 Task: Look for space in Deoli, India from 22nd June, 2023 to 30th June, 2023 for 2 adults in price range Rs.7000 to Rs.15000. Place can be entire place with 1  bedroom having 1 bed and 1 bathroom. Property type can be house, flat, guest house, hotel. Booking option can be shelf check-in. Required host language is English.
Action: Mouse moved to (541, 134)
Screenshot: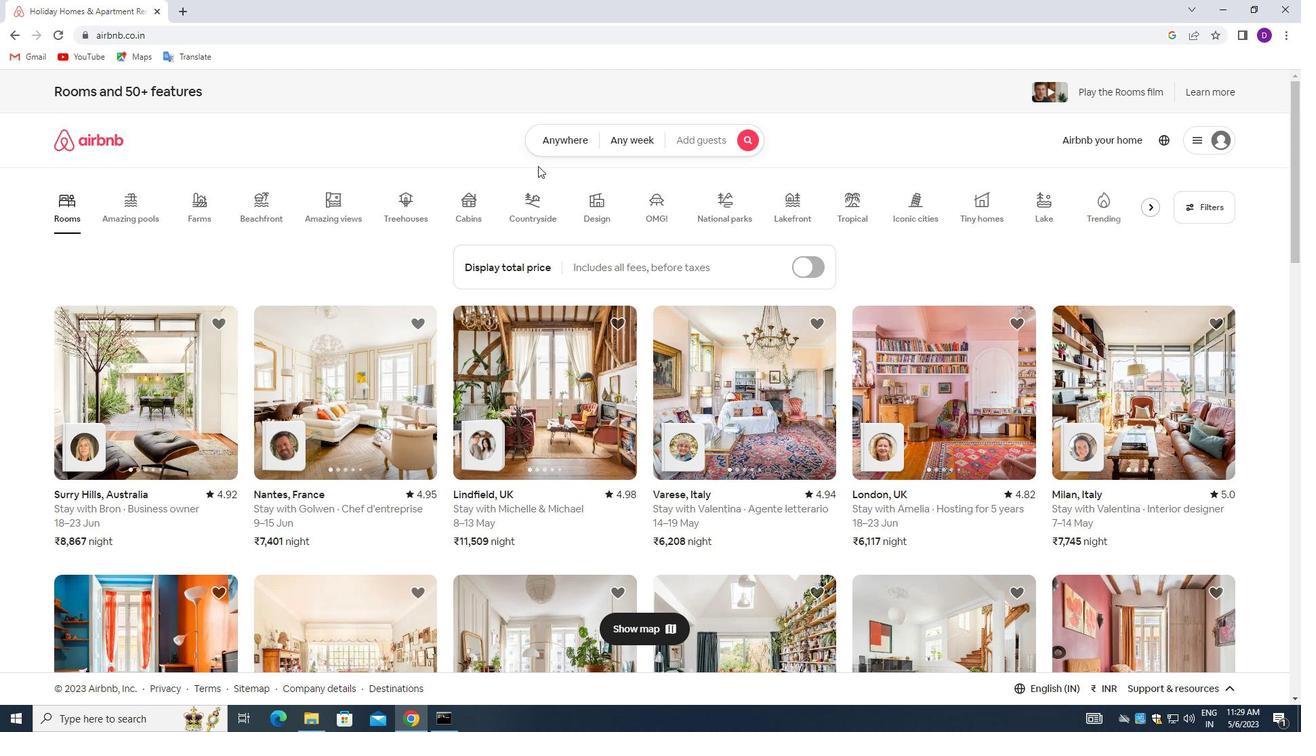 
Action: Mouse pressed left at (541, 134)
Screenshot: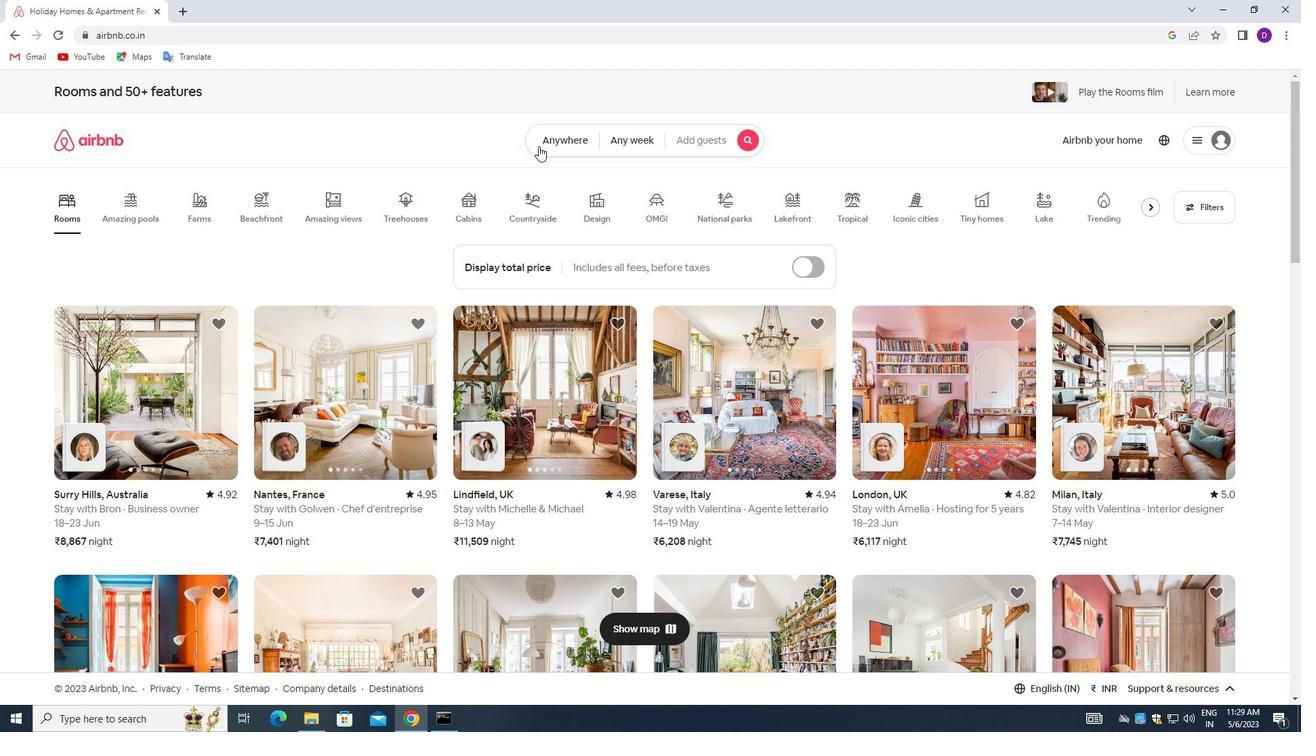 
Action: Mouse moved to (516, 184)
Screenshot: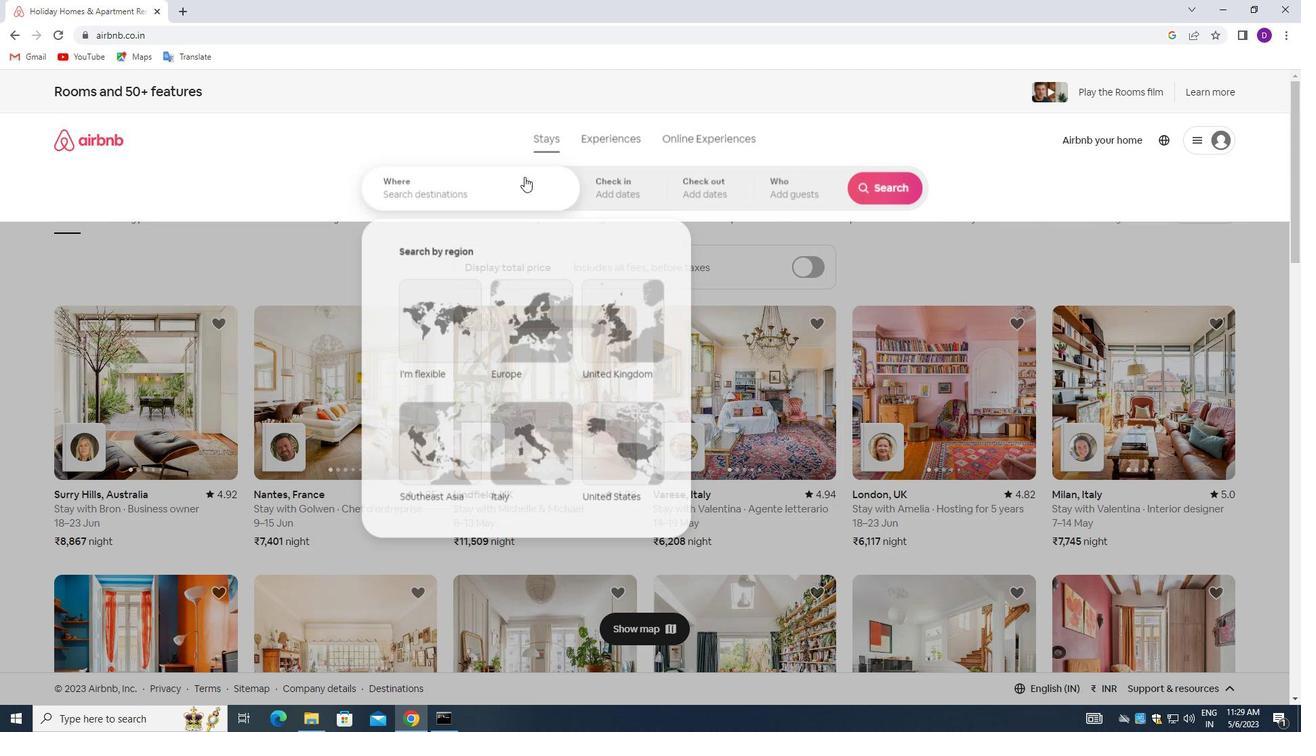 
Action: Mouse pressed left at (516, 184)
Screenshot: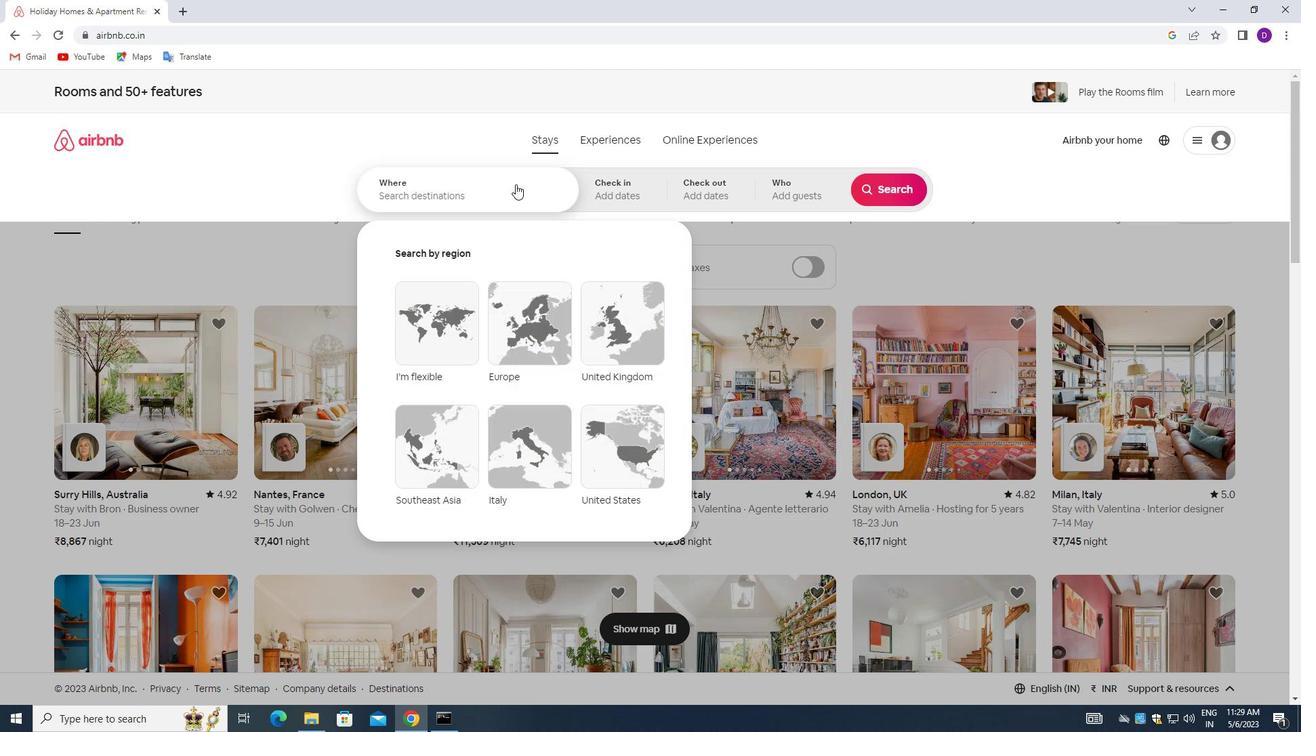 
Action: Mouse moved to (221, 316)
Screenshot: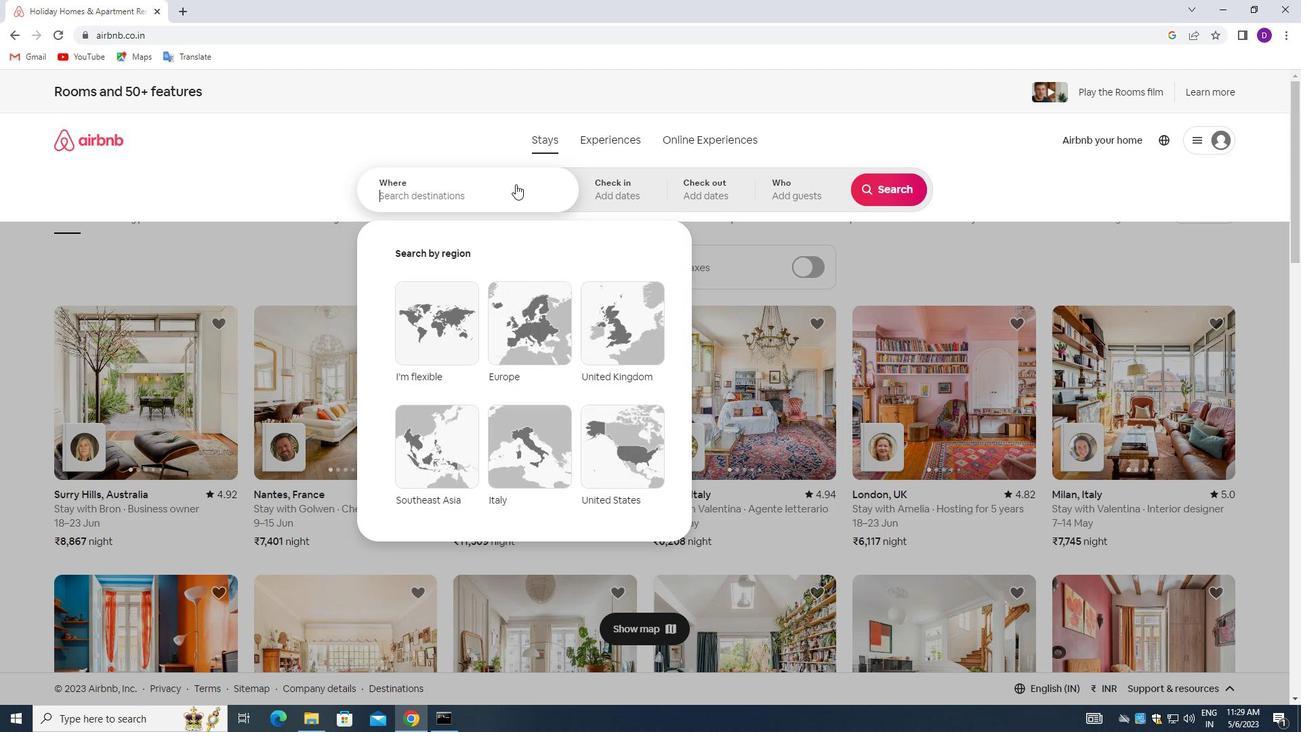 
Action: Key pressed <Key.shift_r>Deoli,<Key.space><Key.shift>INDIA<Key.enter>
Screenshot: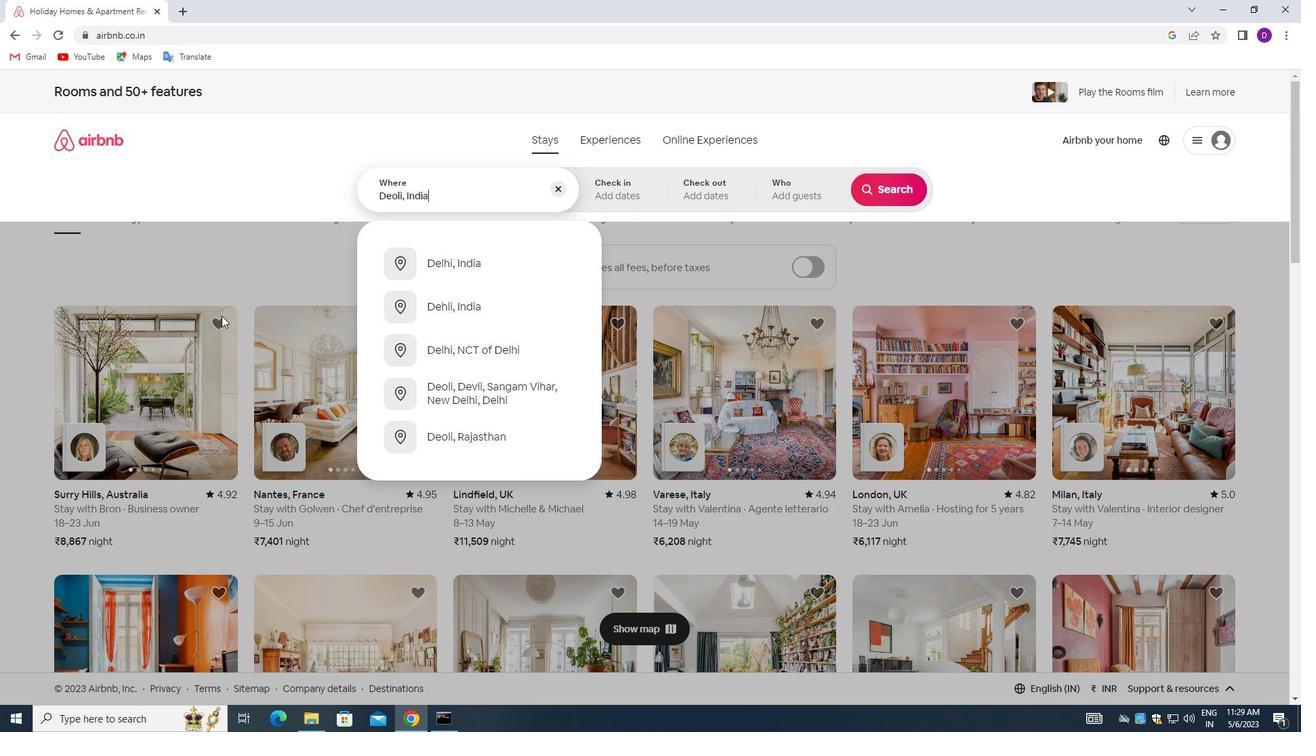 
Action: Mouse moved to (814, 448)
Screenshot: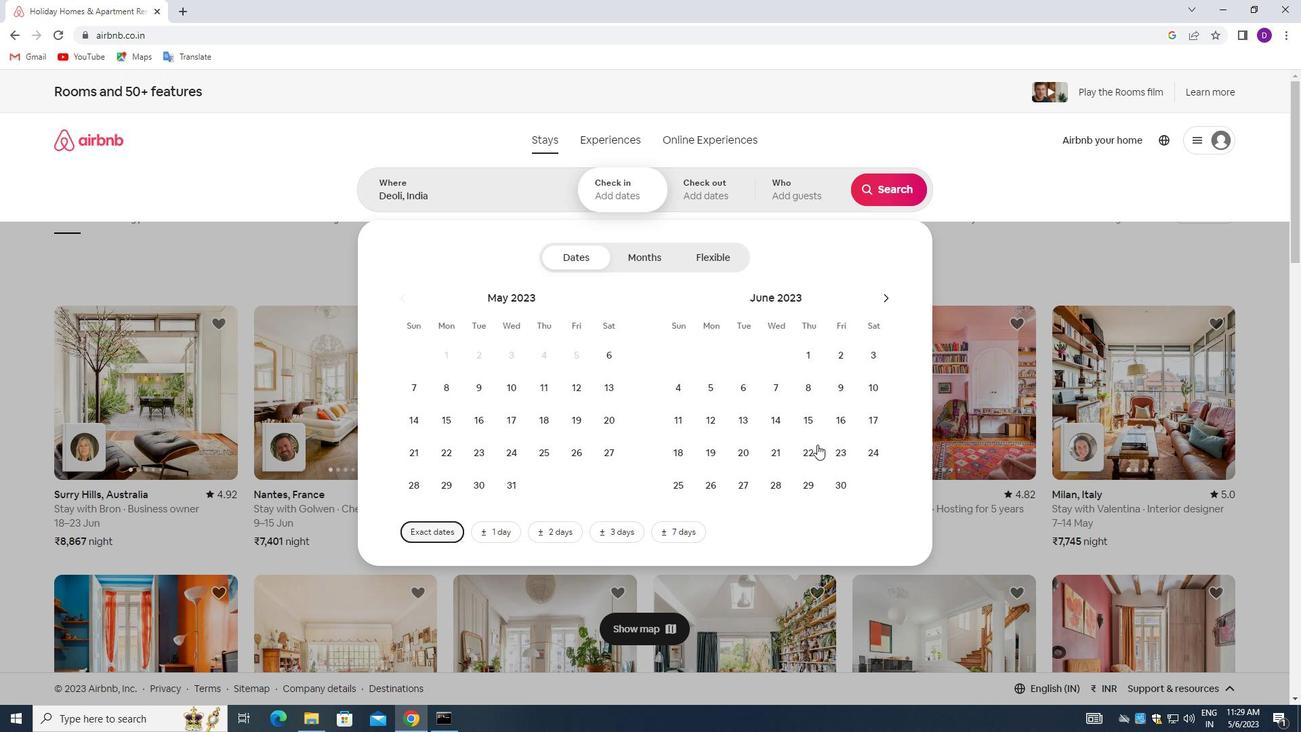 
Action: Mouse pressed left at (814, 448)
Screenshot: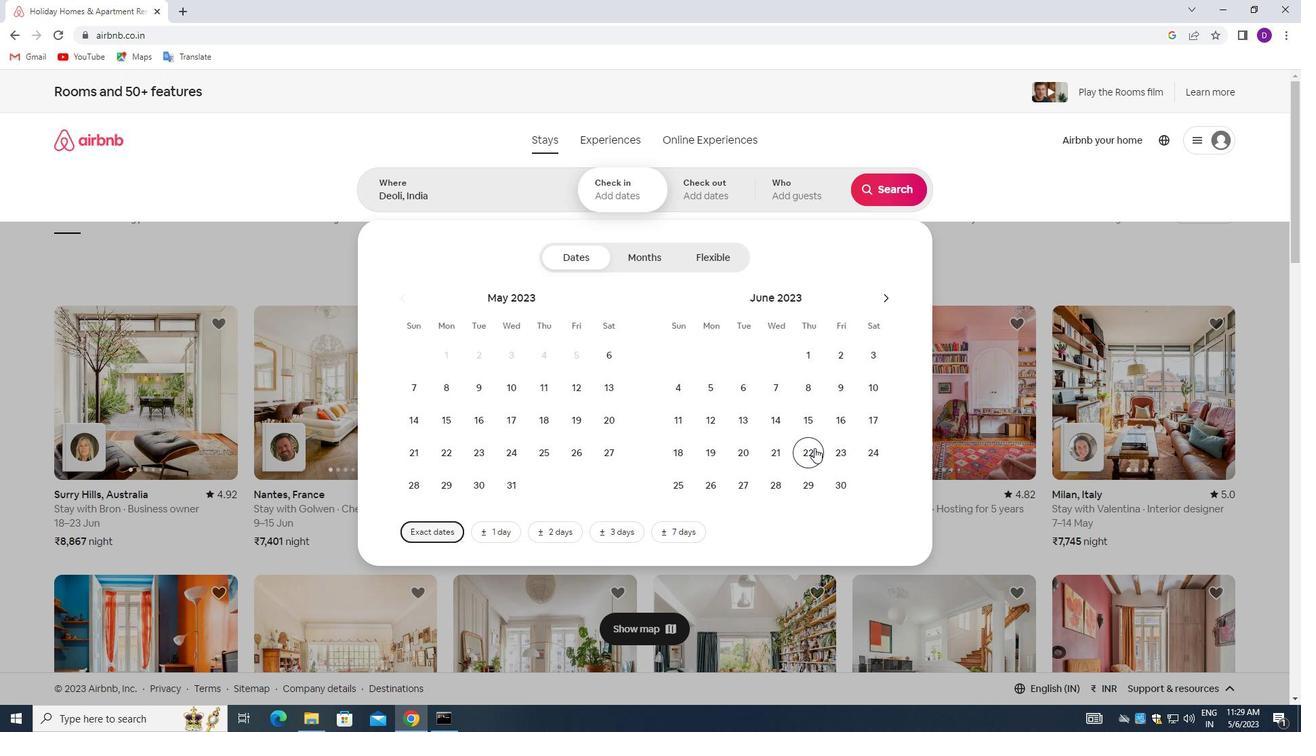 
Action: Mouse moved to (840, 479)
Screenshot: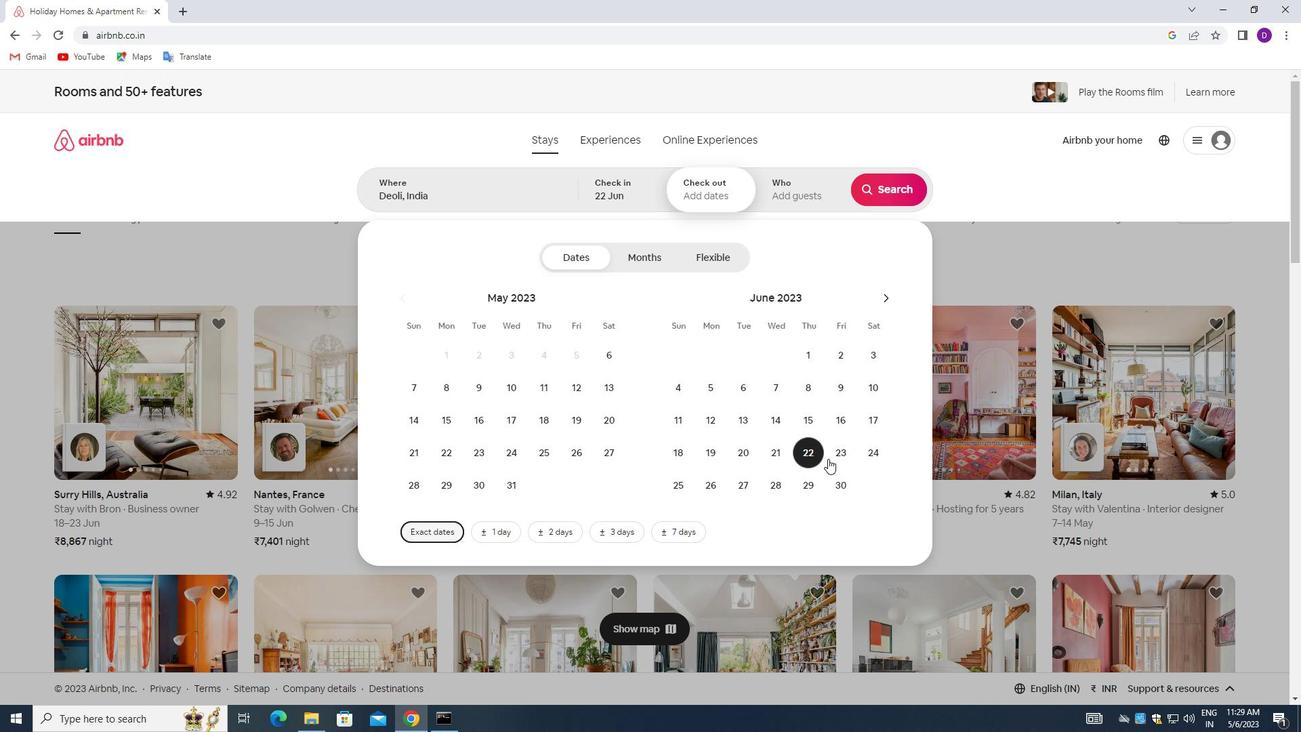 
Action: Mouse pressed left at (840, 479)
Screenshot: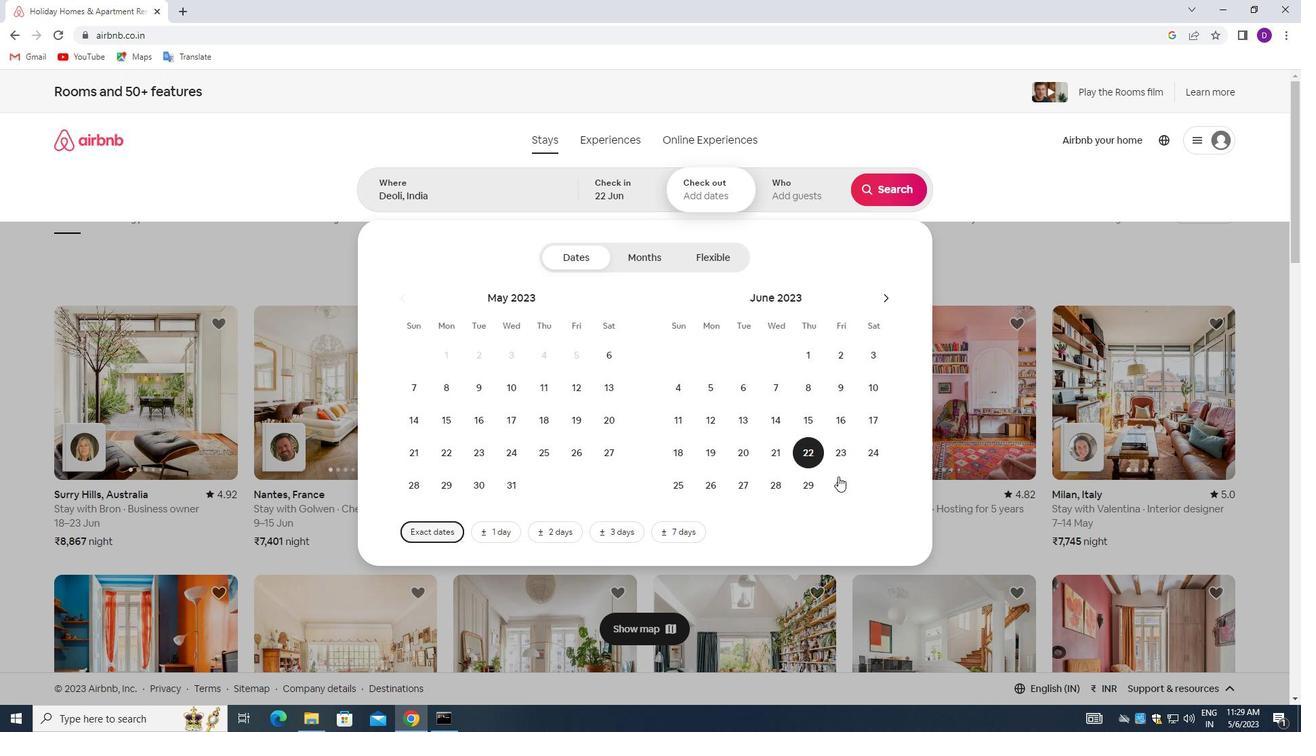 
Action: Mouse moved to (785, 200)
Screenshot: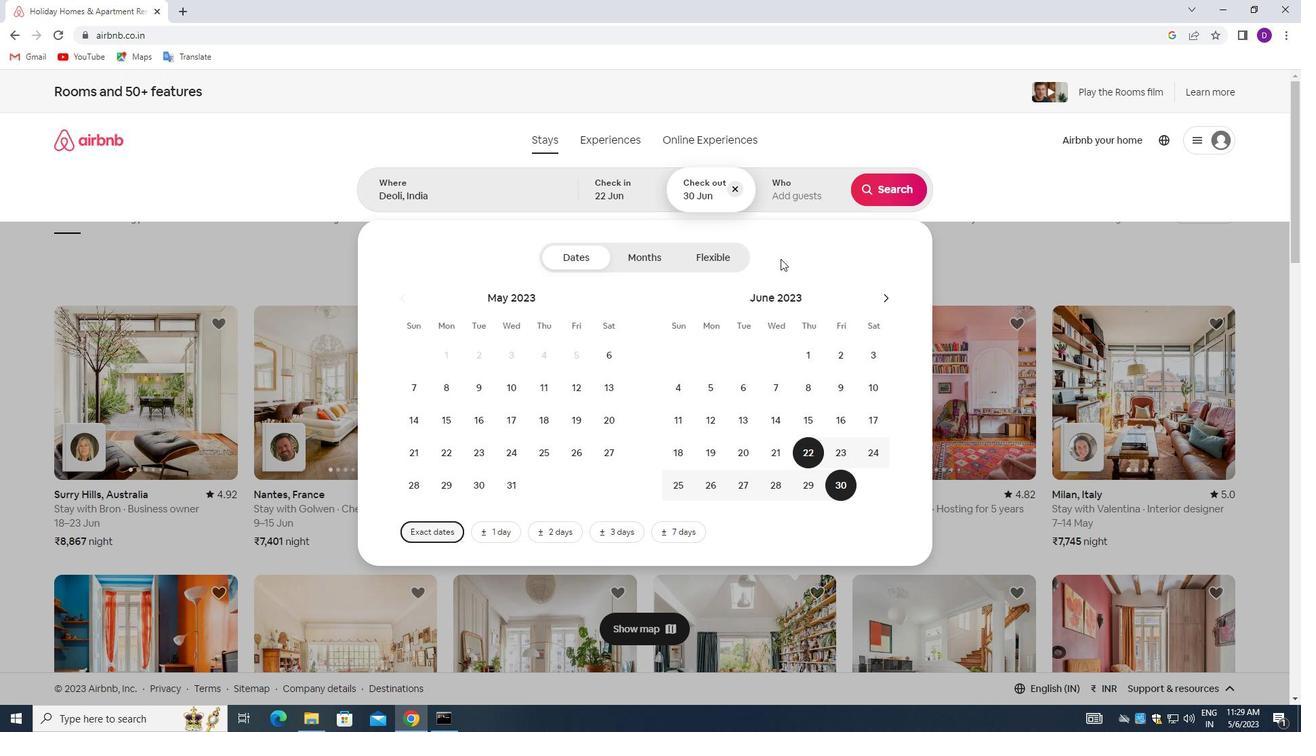 
Action: Mouse pressed left at (785, 200)
Screenshot: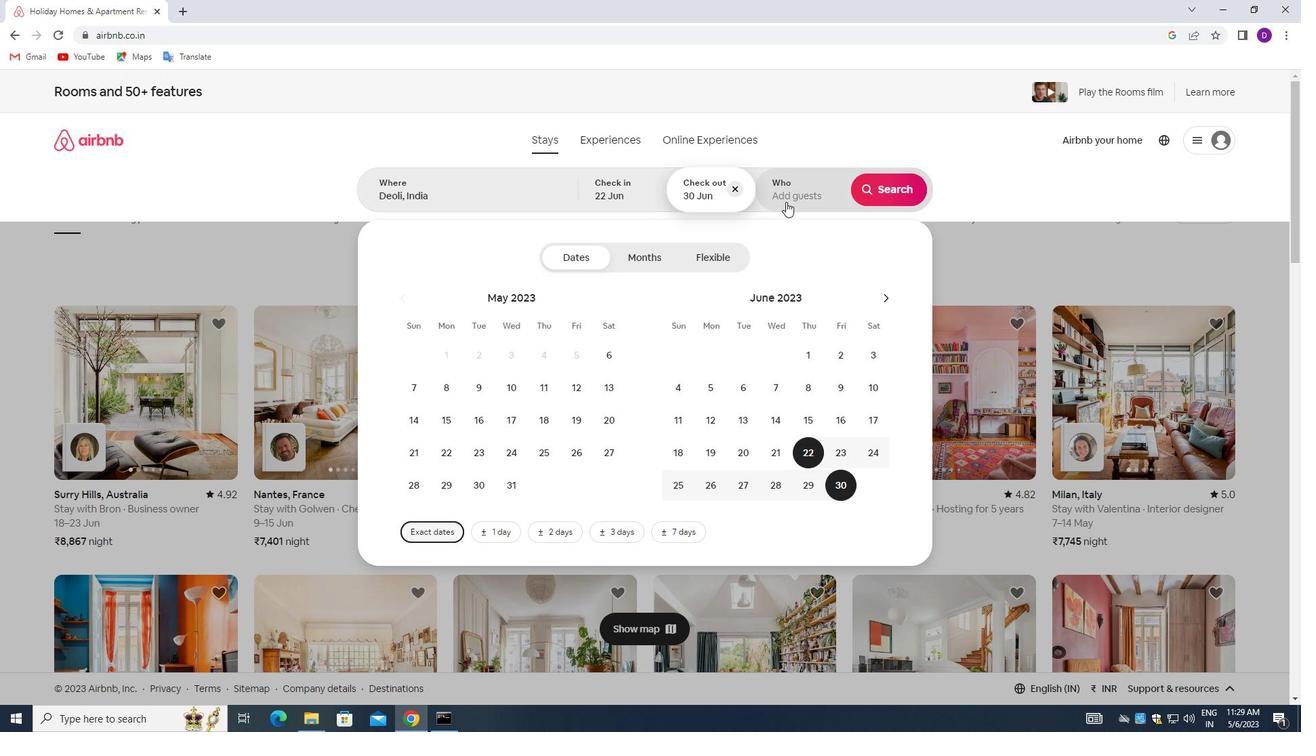 
Action: Mouse moved to (897, 261)
Screenshot: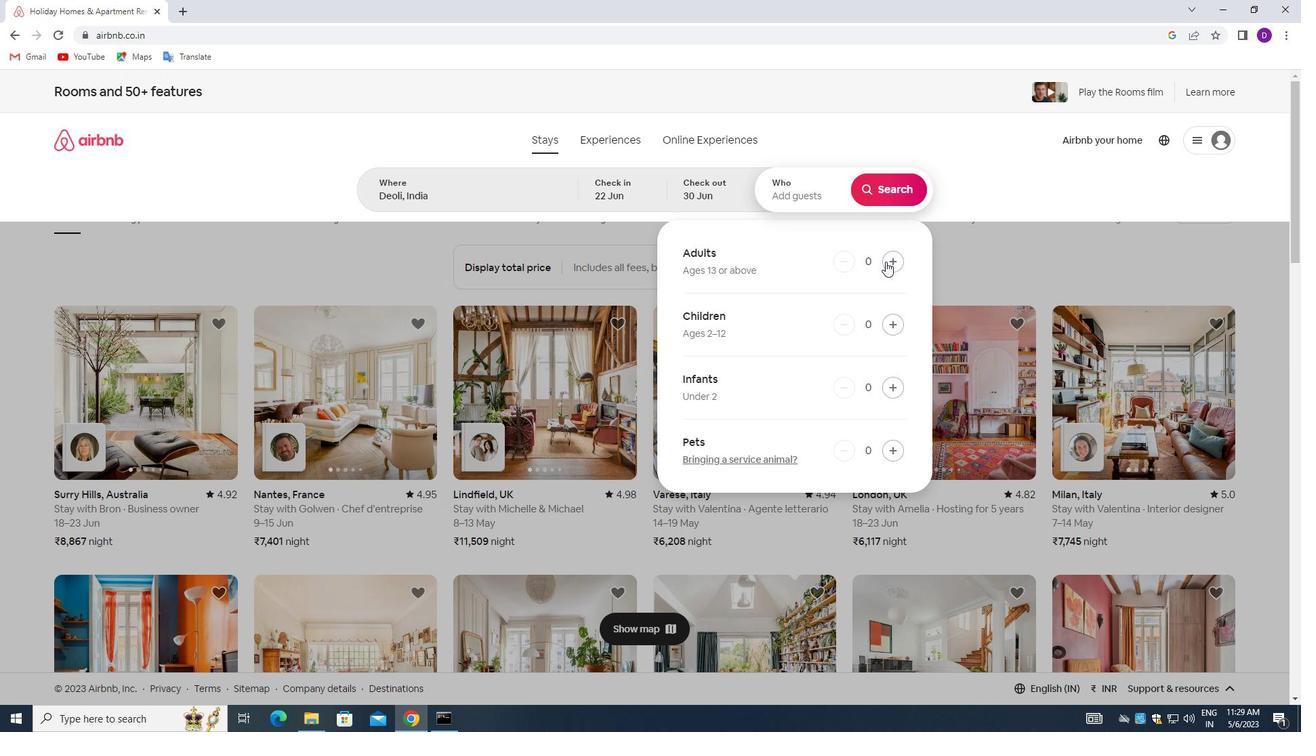 
Action: Mouse pressed left at (897, 261)
Screenshot: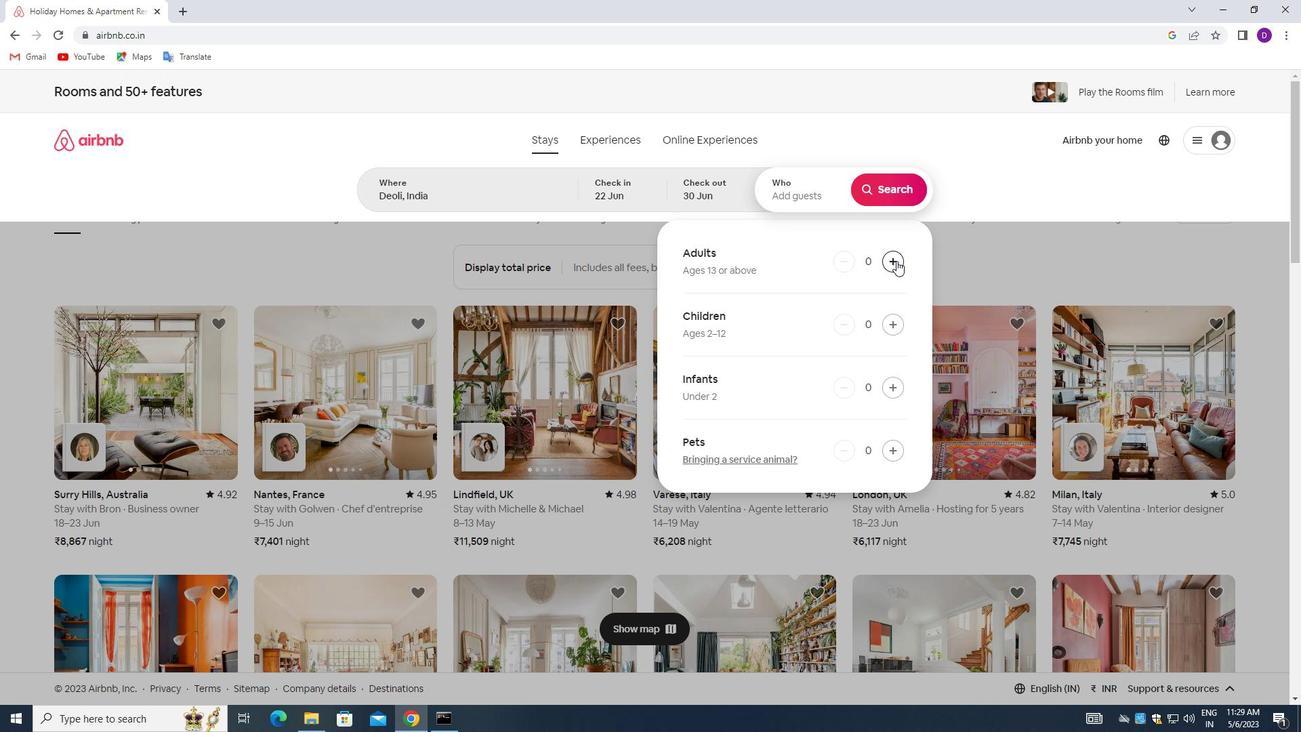 
Action: Mouse pressed left at (897, 261)
Screenshot: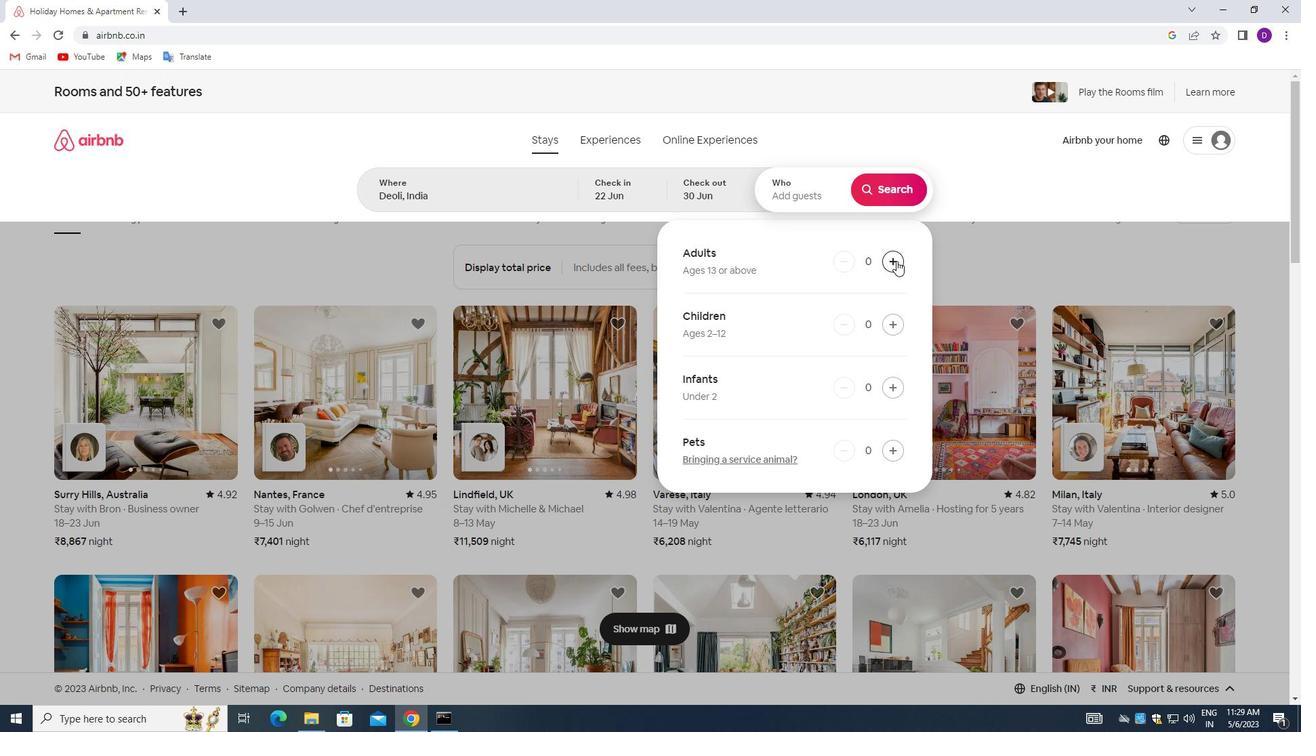 
Action: Mouse moved to (893, 179)
Screenshot: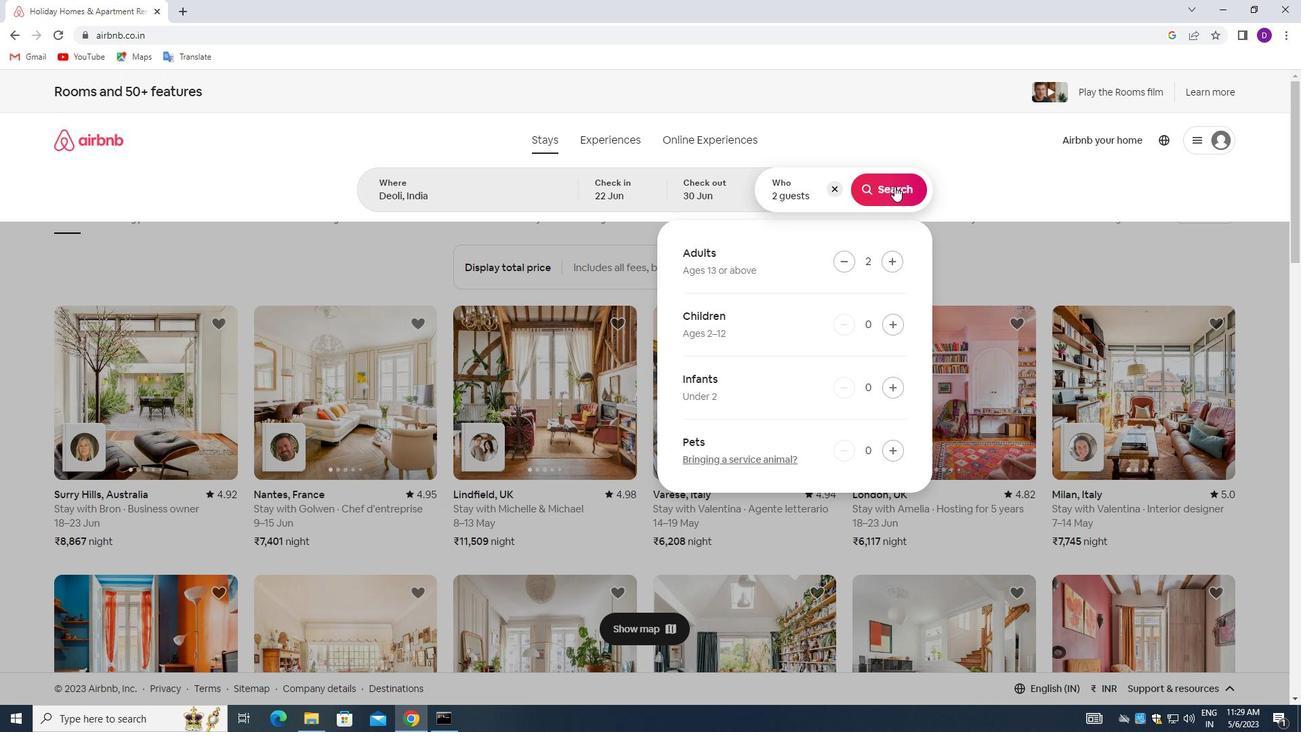 
Action: Mouse pressed left at (893, 179)
Screenshot: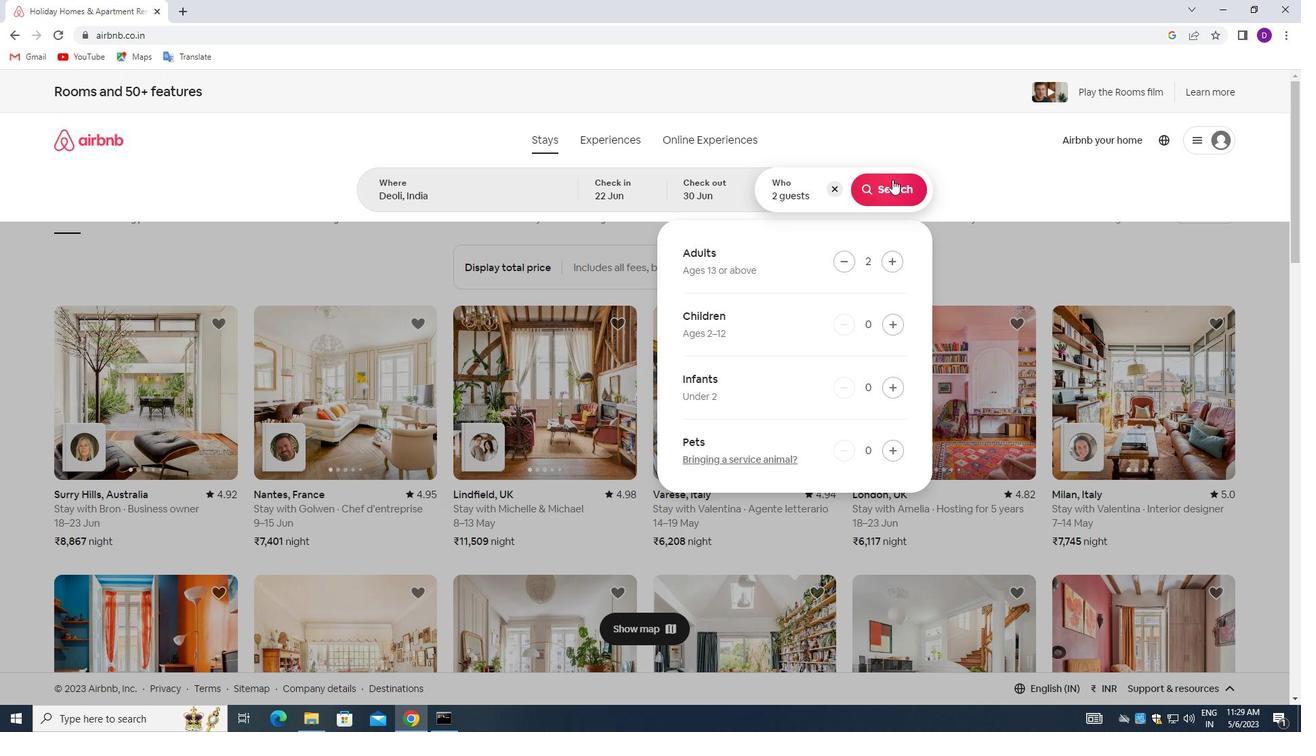 
Action: Mouse moved to (1230, 148)
Screenshot: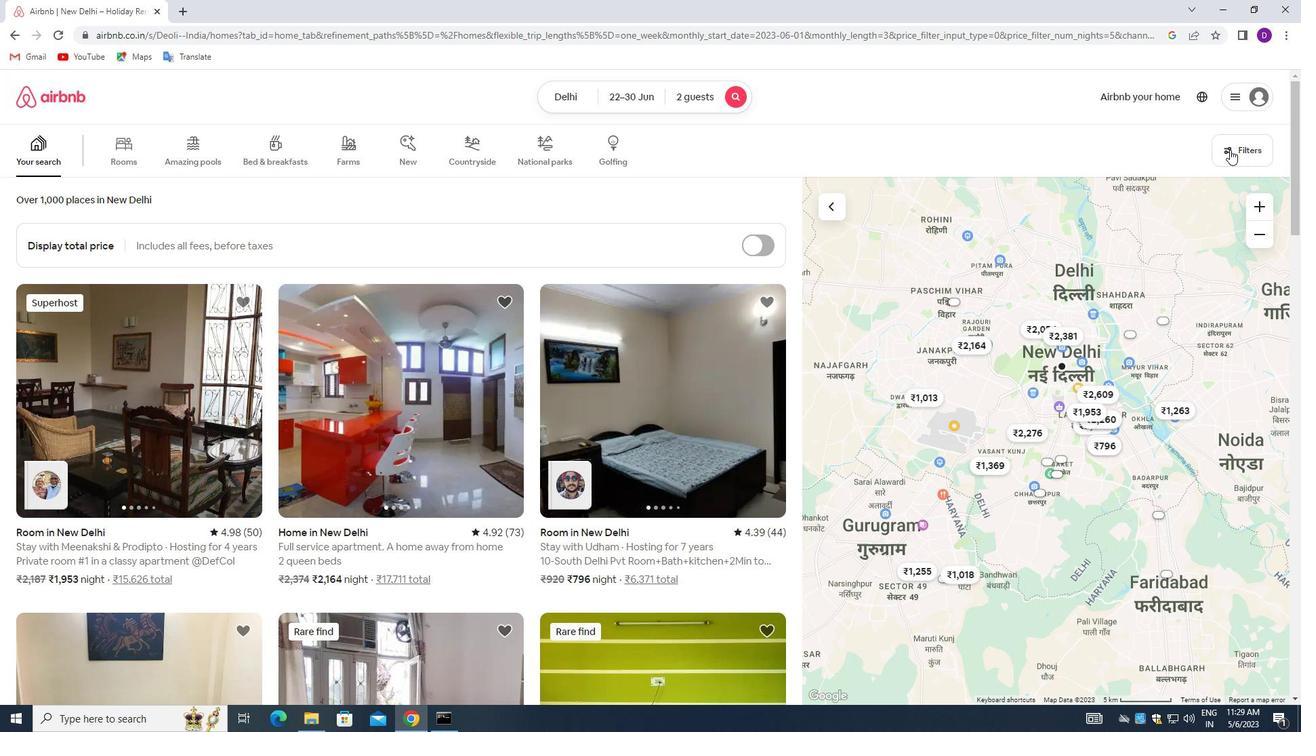 
Action: Mouse pressed left at (1230, 148)
Screenshot: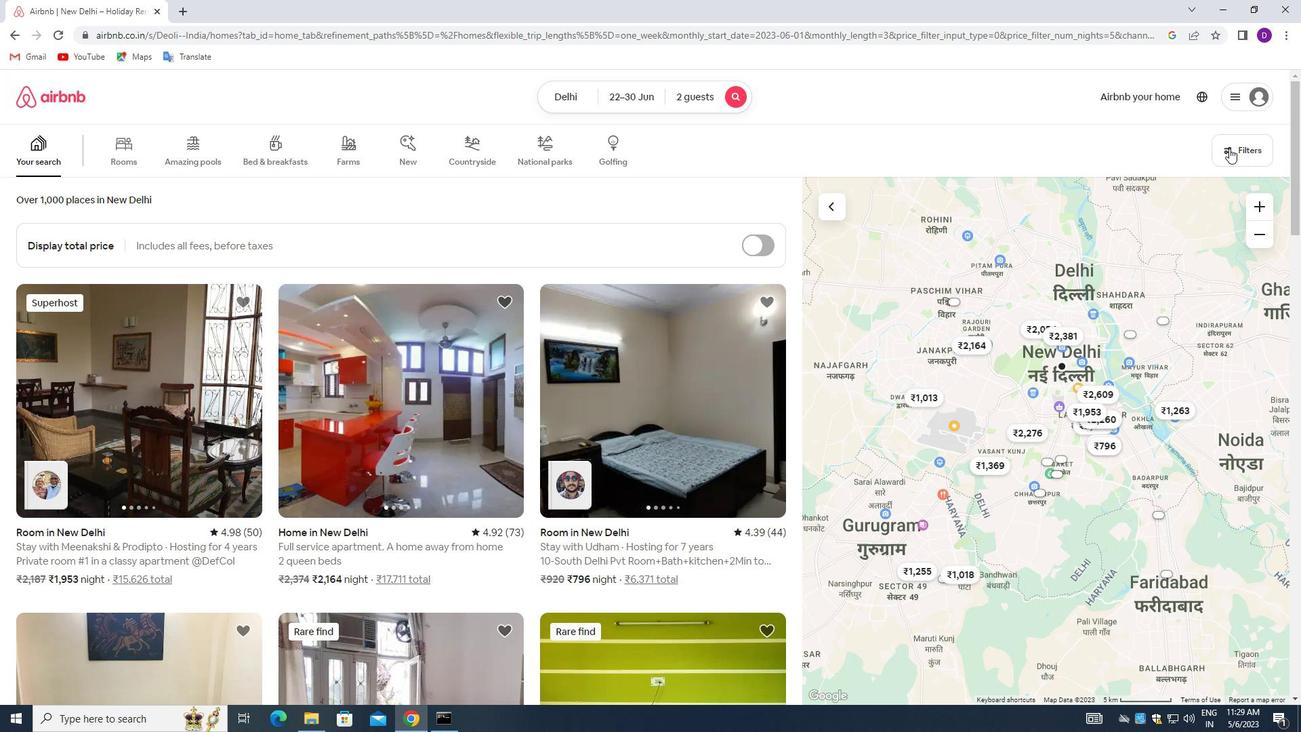 
Action: Mouse moved to (472, 484)
Screenshot: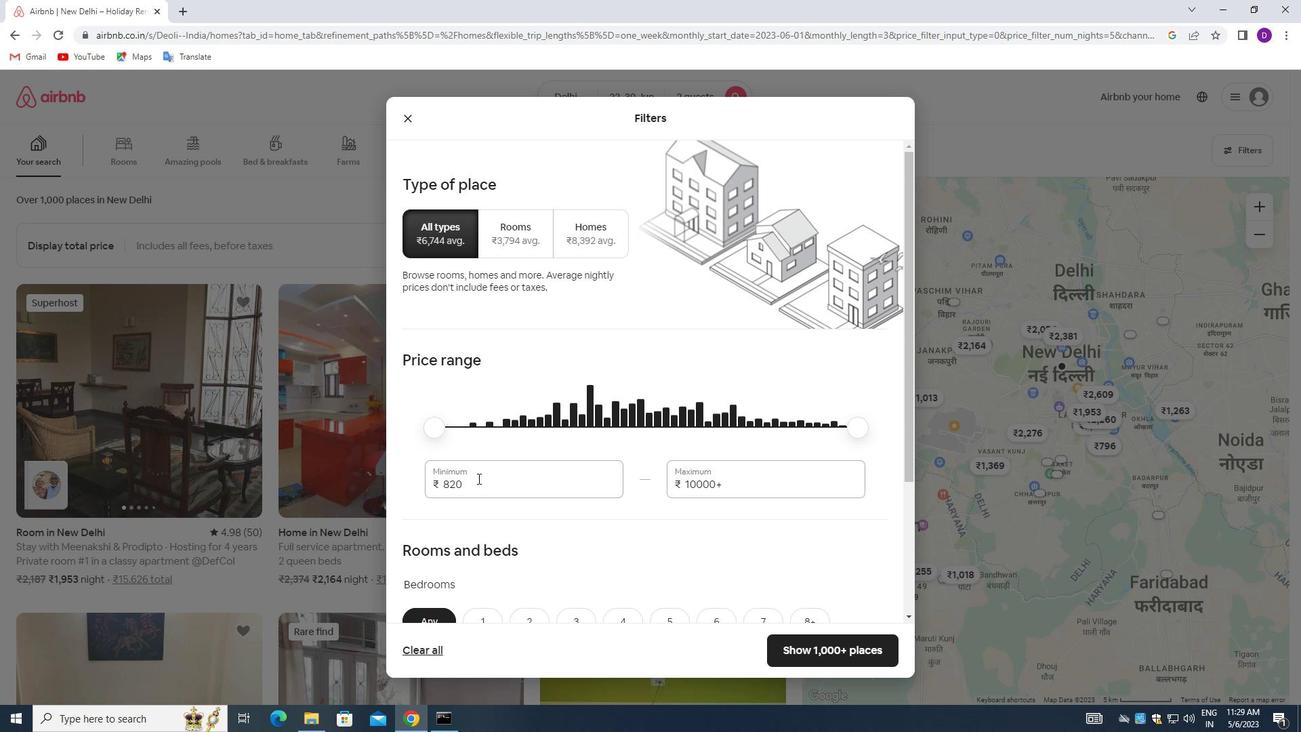 
Action: Mouse pressed left at (472, 484)
Screenshot: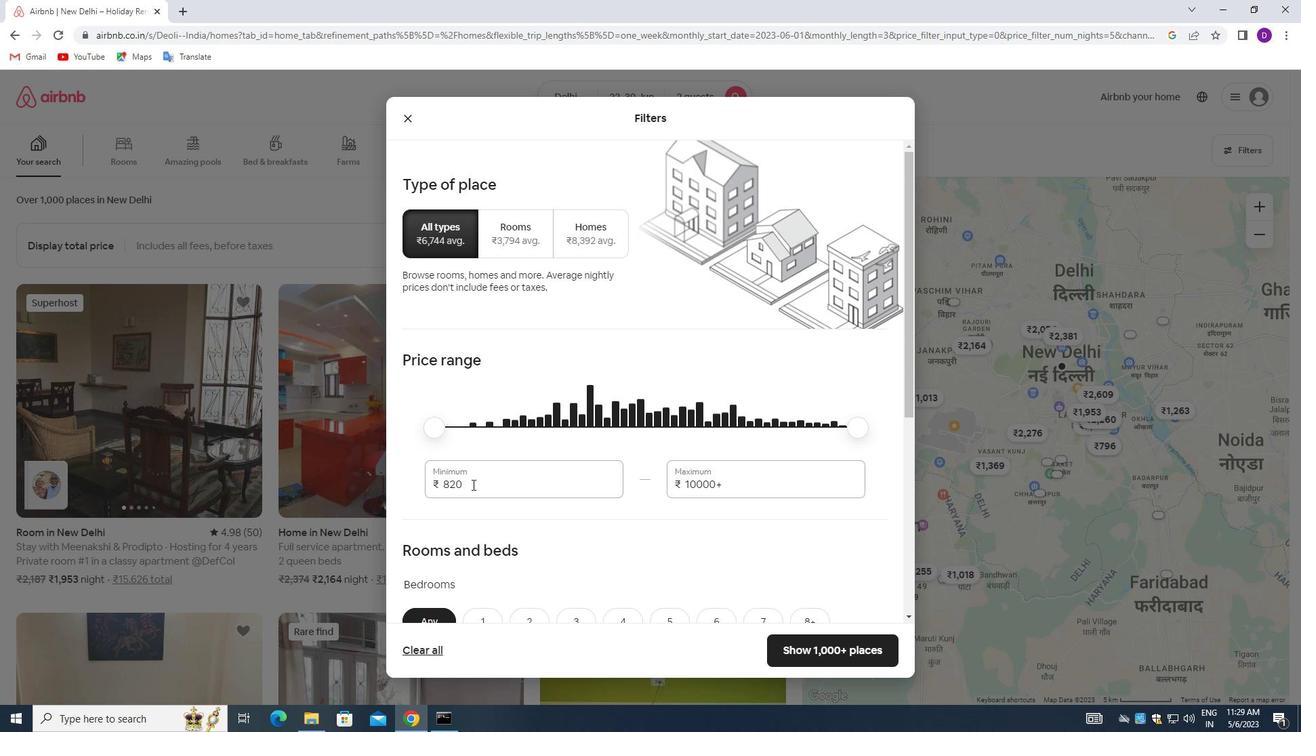
Action: Mouse pressed left at (472, 484)
Screenshot: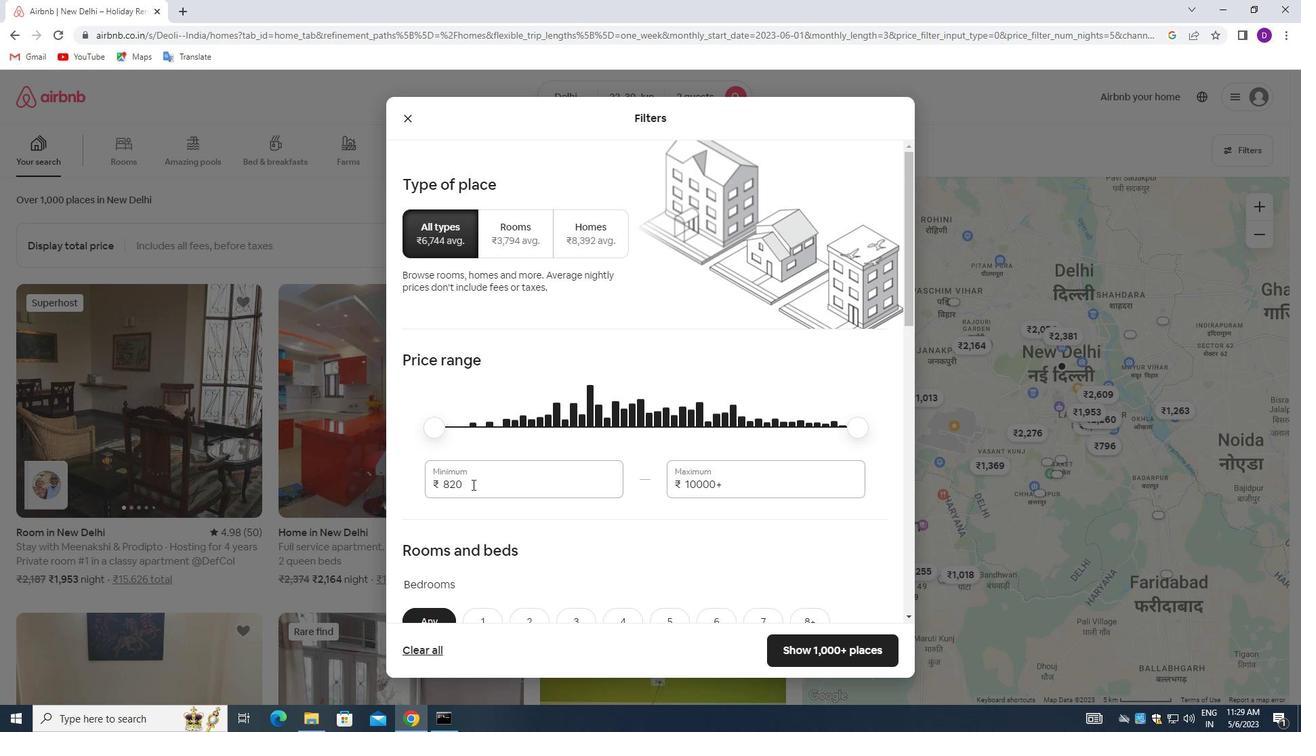 
Action: Key pressed 7000<Key.tab>15000
Screenshot: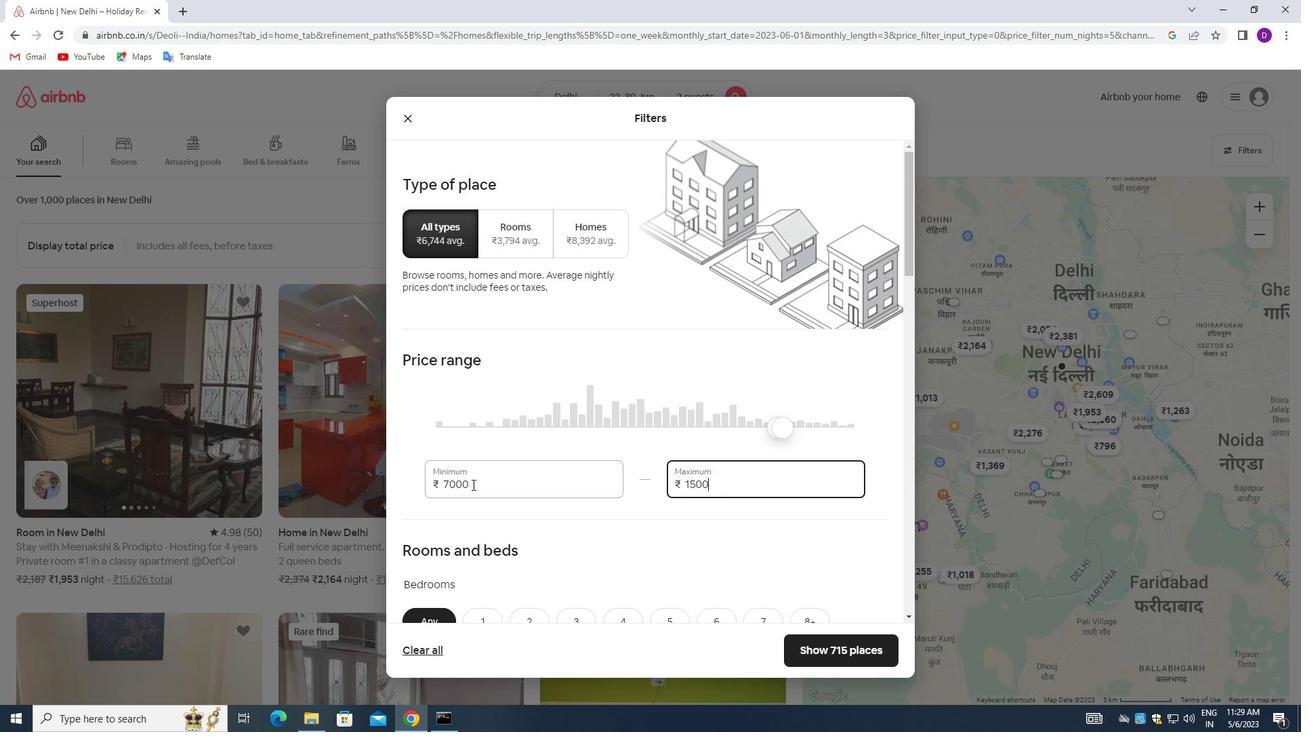 
Action: Mouse moved to (480, 492)
Screenshot: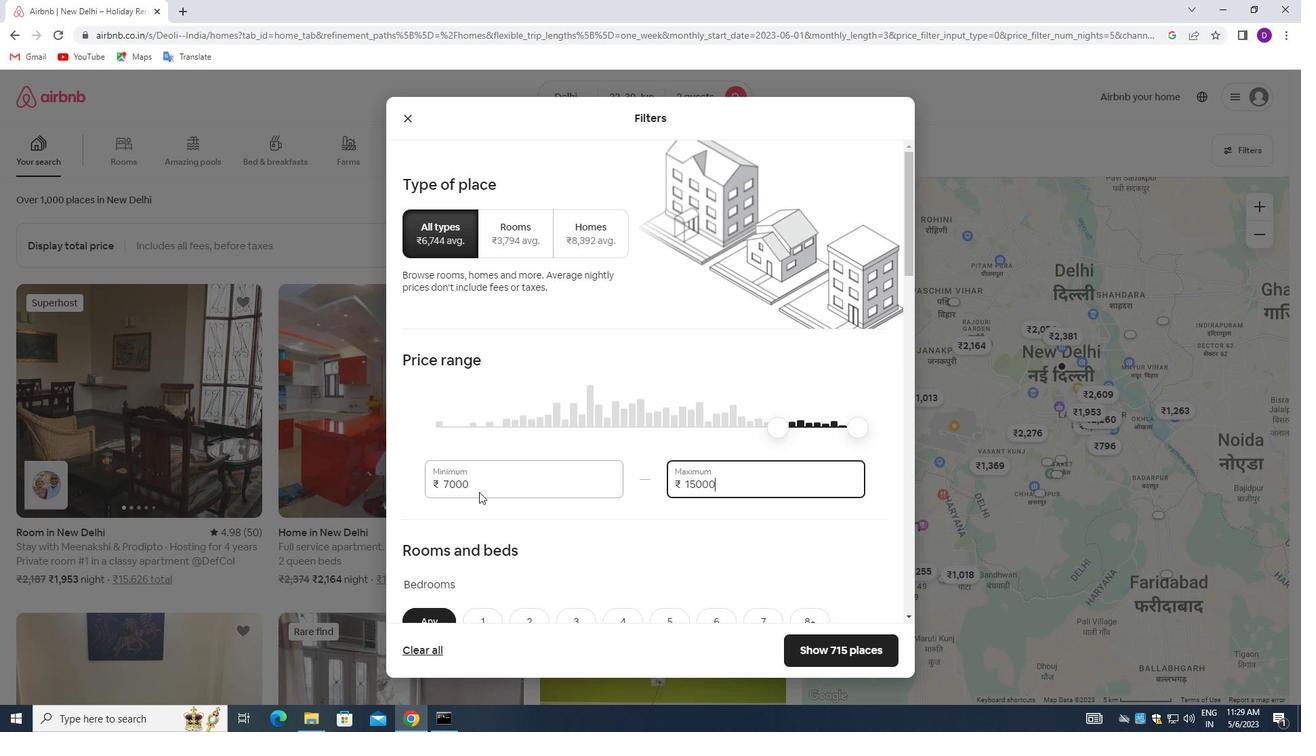 
Action: Mouse scrolled (480, 491) with delta (0, 0)
Screenshot: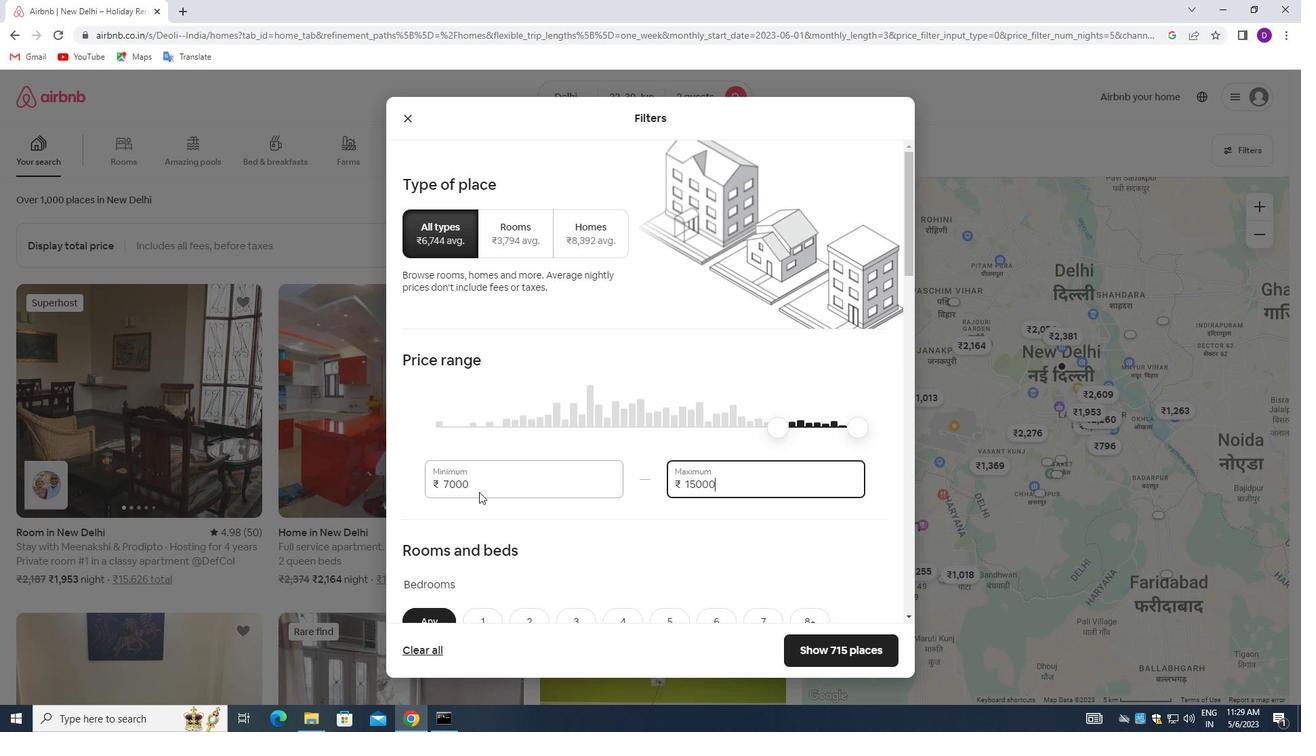 
Action: Mouse scrolled (480, 491) with delta (0, 0)
Screenshot: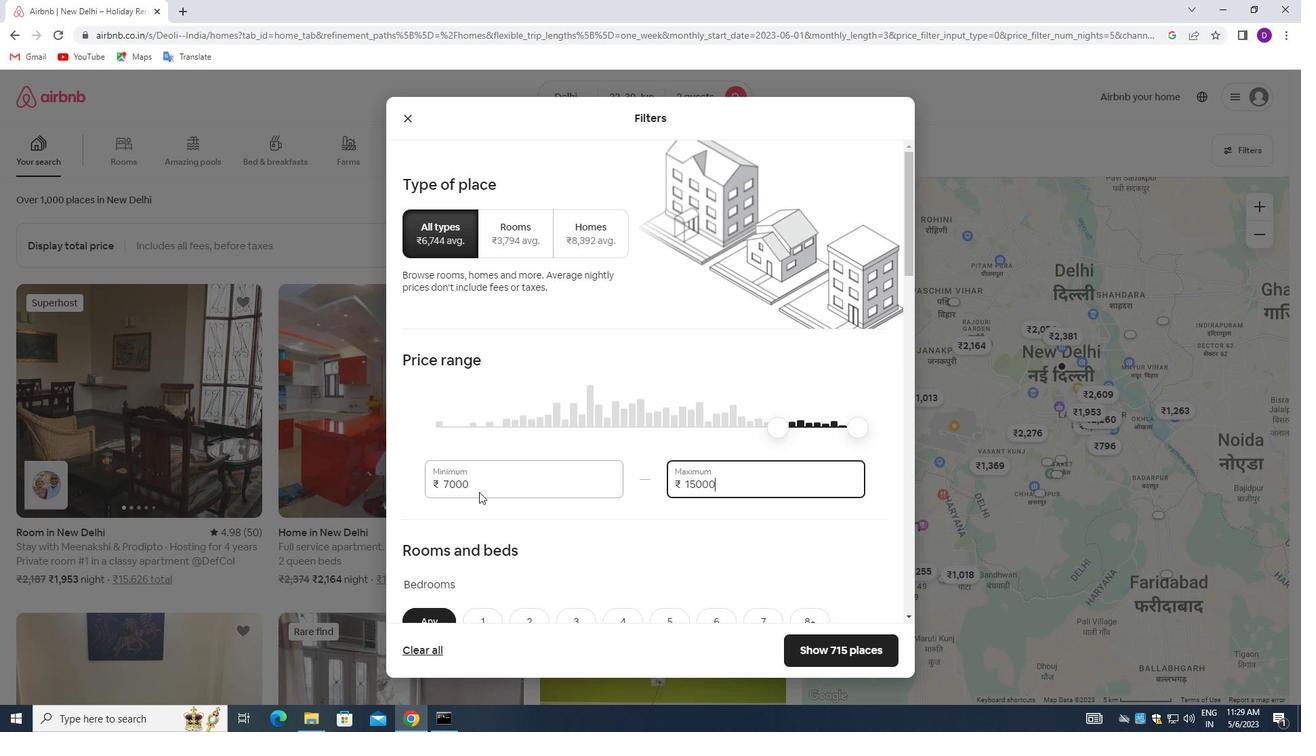 
Action: Mouse scrolled (480, 491) with delta (0, 0)
Screenshot: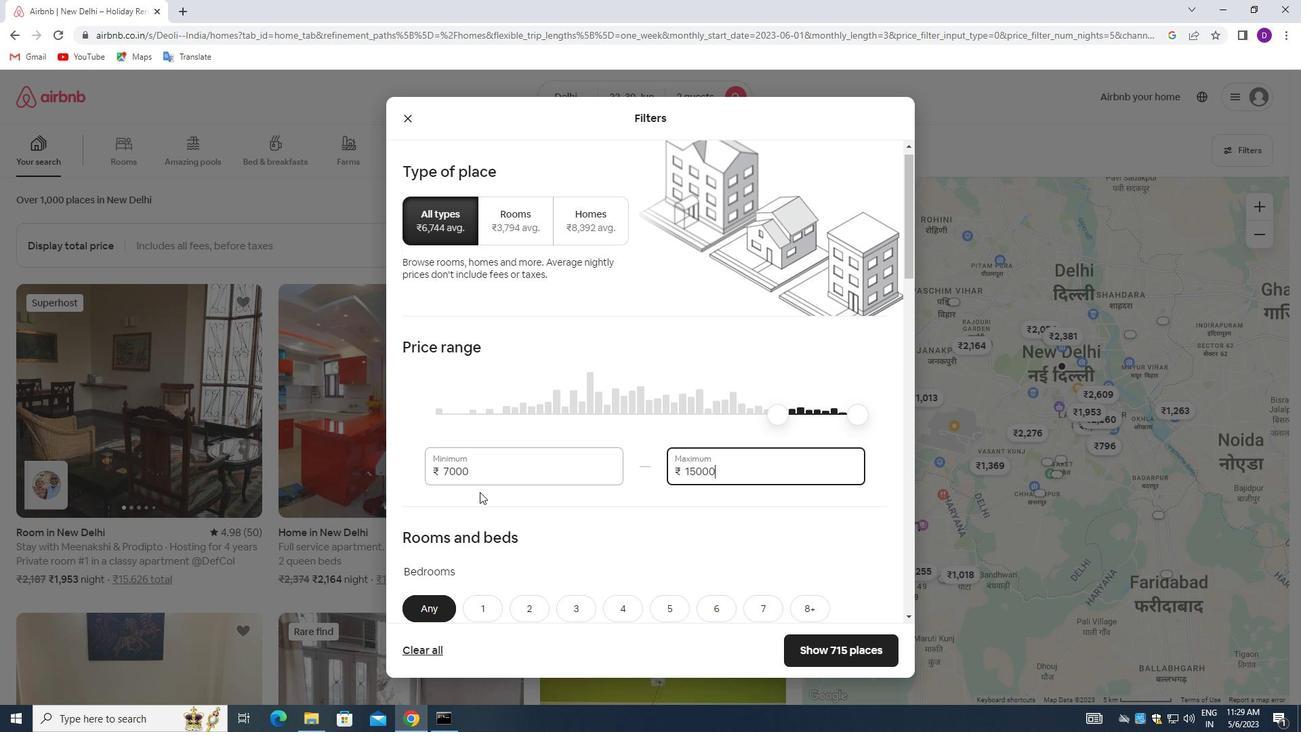 
Action: Mouse scrolled (480, 491) with delta (0, 0)
Screenshot: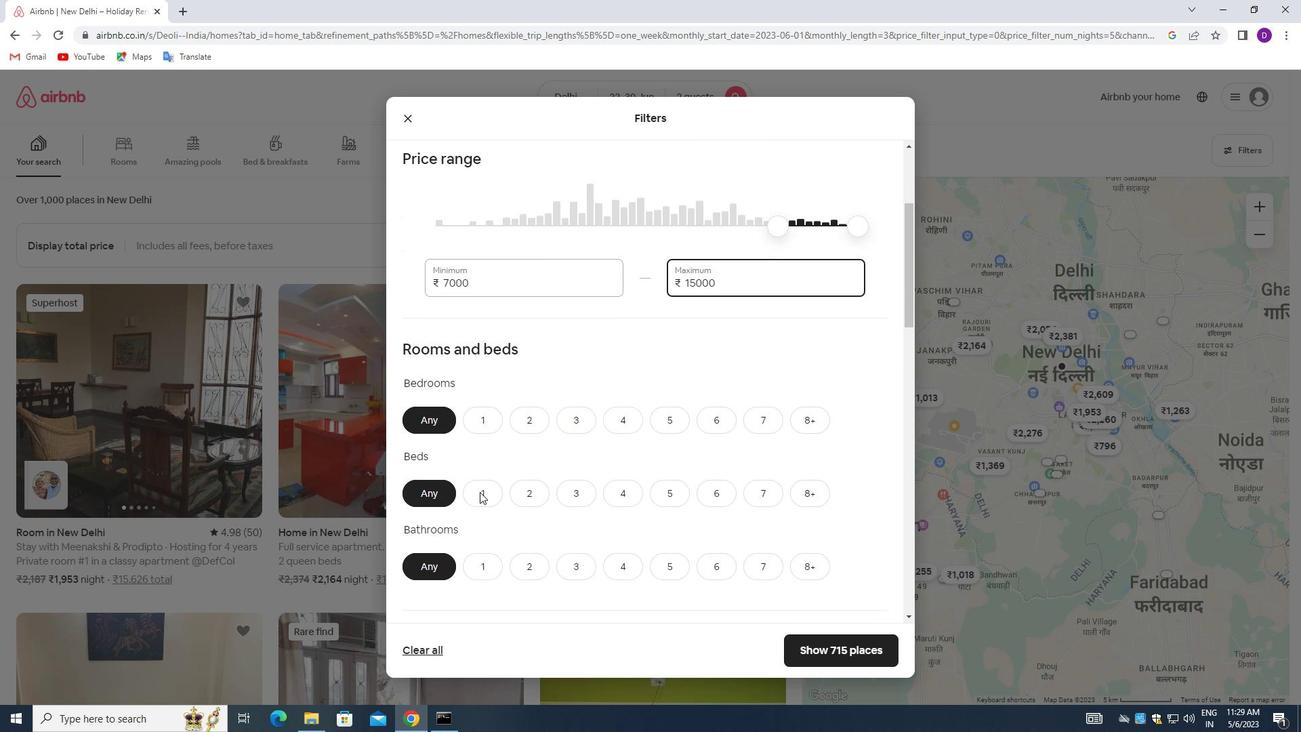 
Action: Mouse scrolled (480, 491) with delta (0, 0)
Screenshot: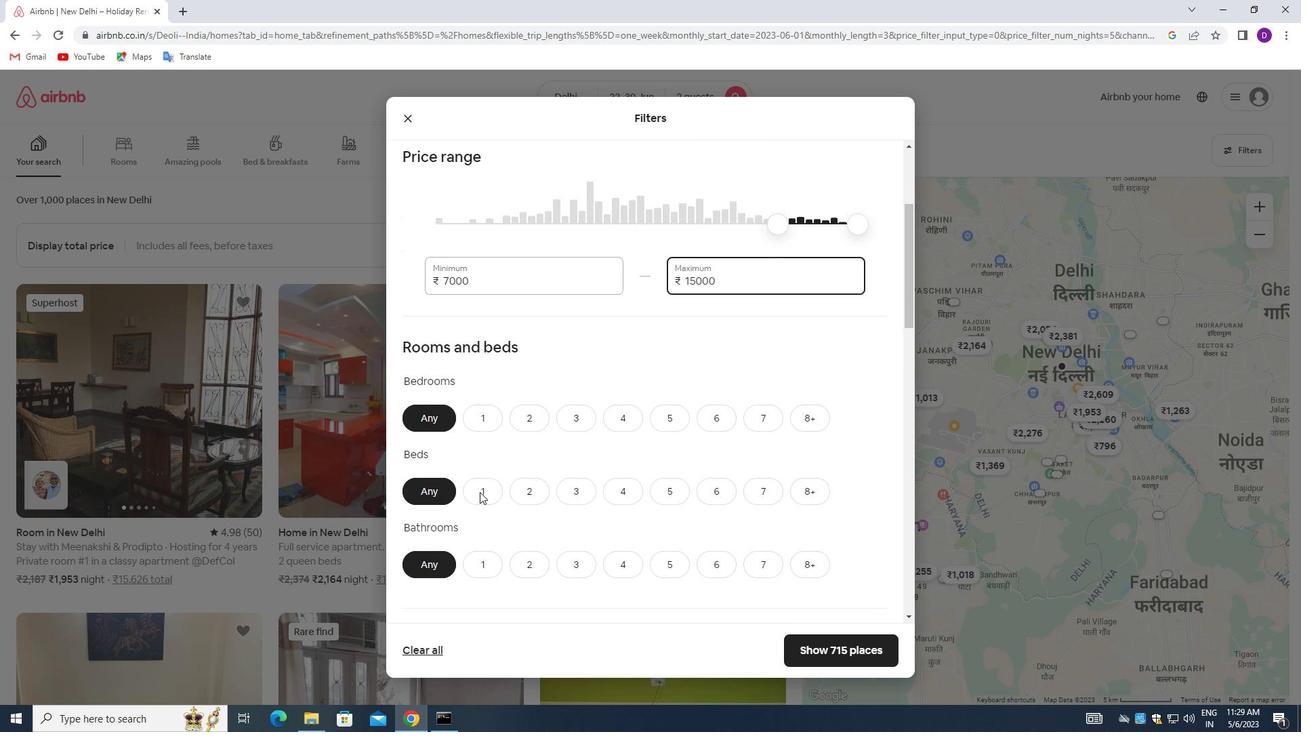 
Action: Mouse moved to (486, 289)
Screenshot: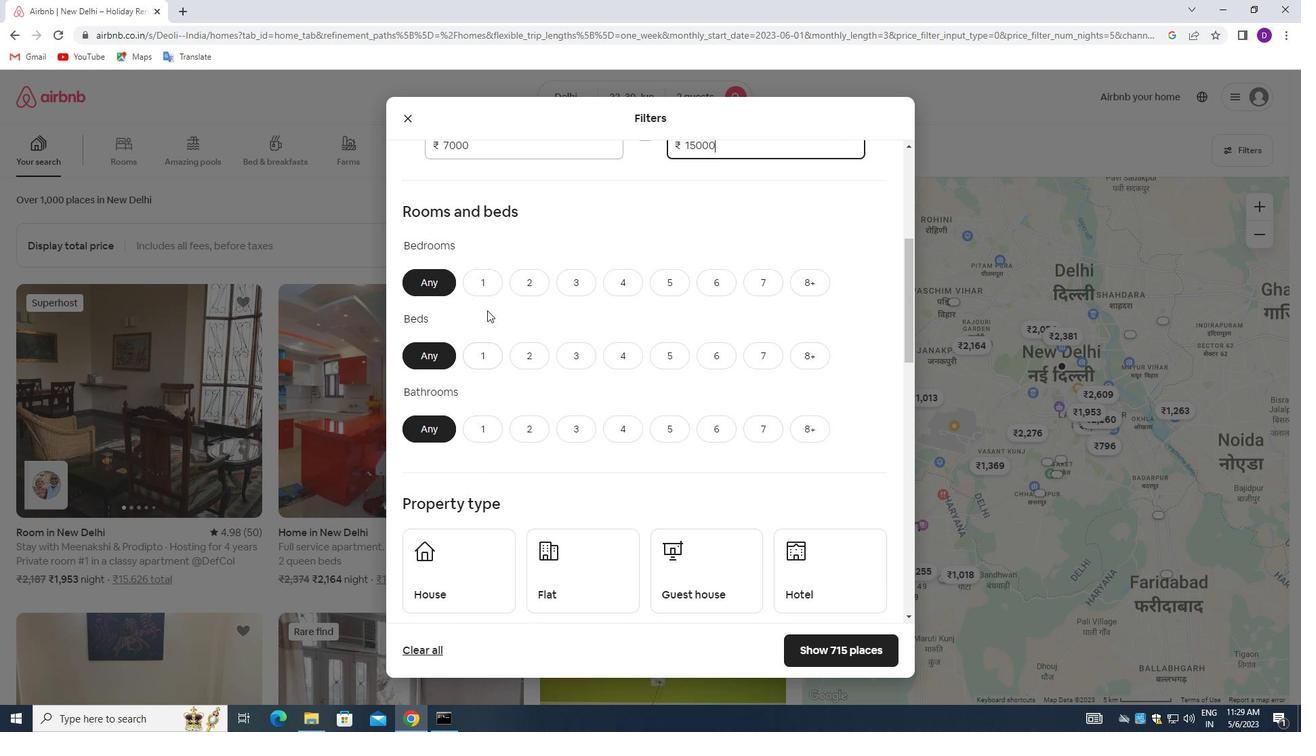 
Action: Mouse pressed left at (486, 289)
Screenshot: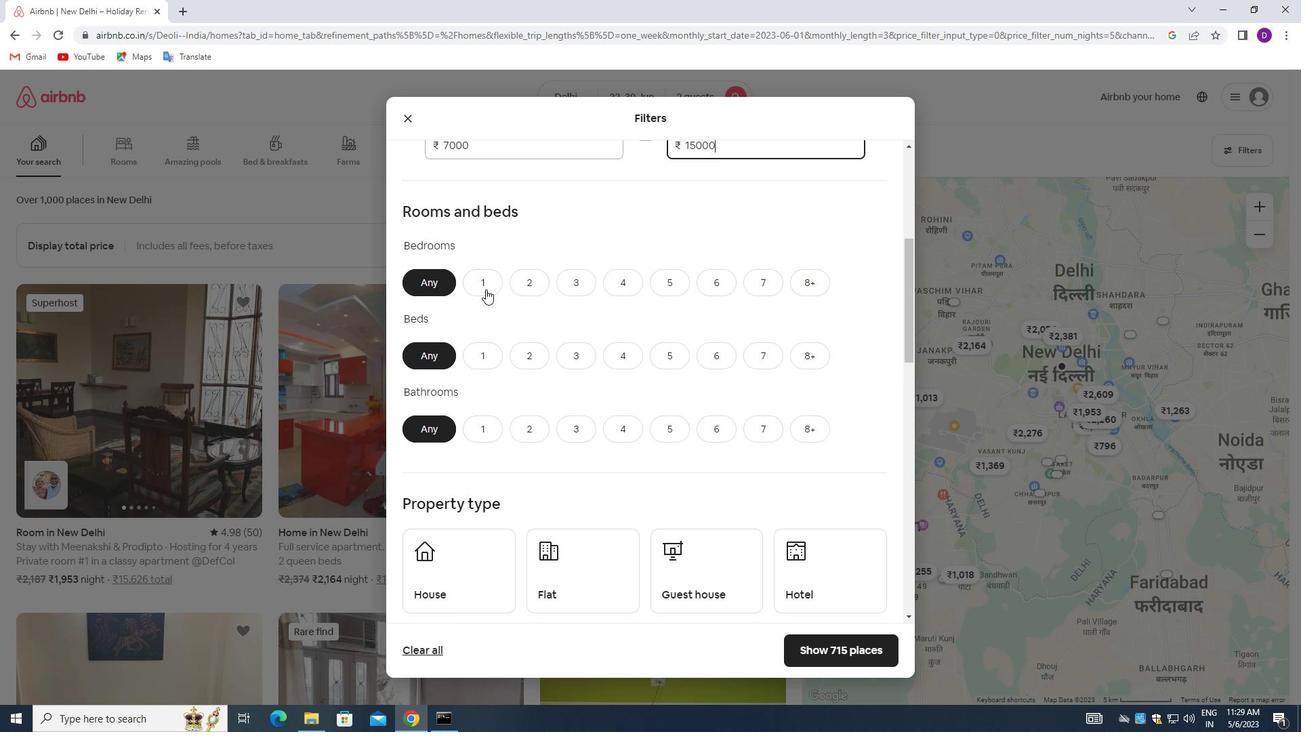
Action: Mouse moved to (485, 352)
Screenshot: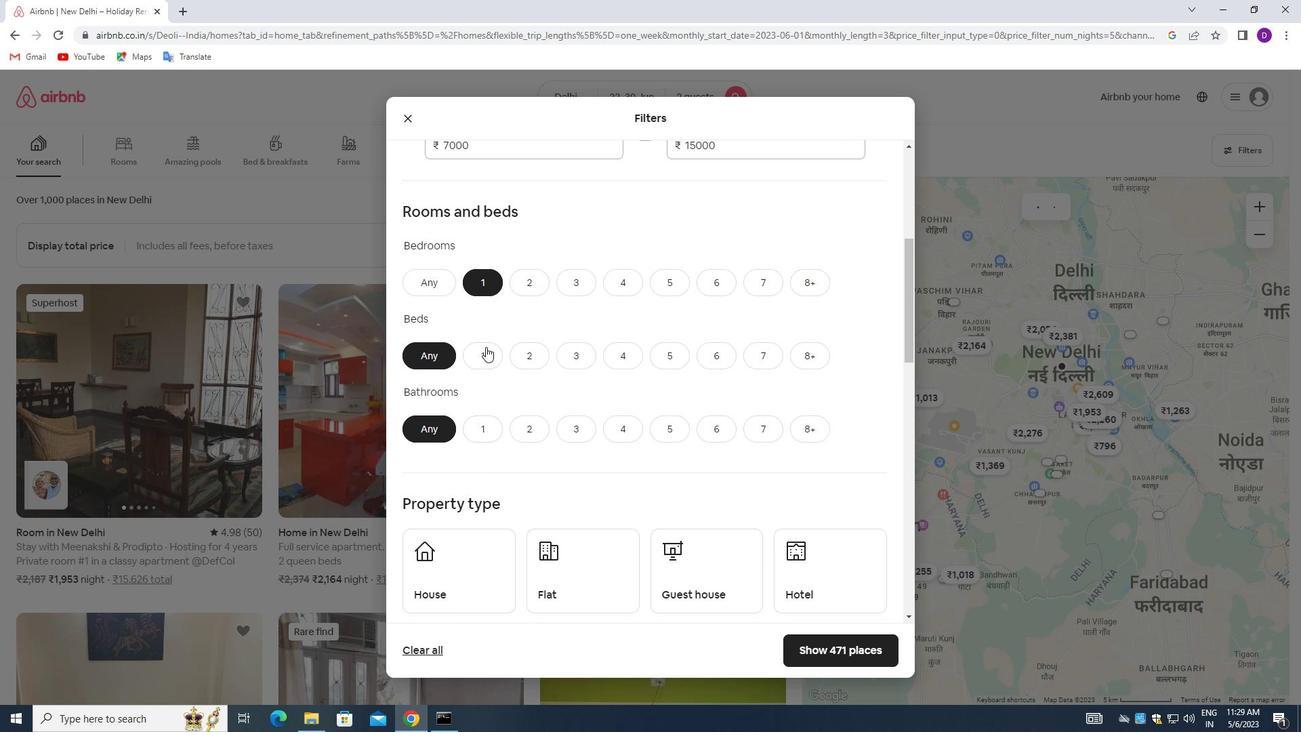 
Action: Mouse pressed left at (485, 352)
Screenshot: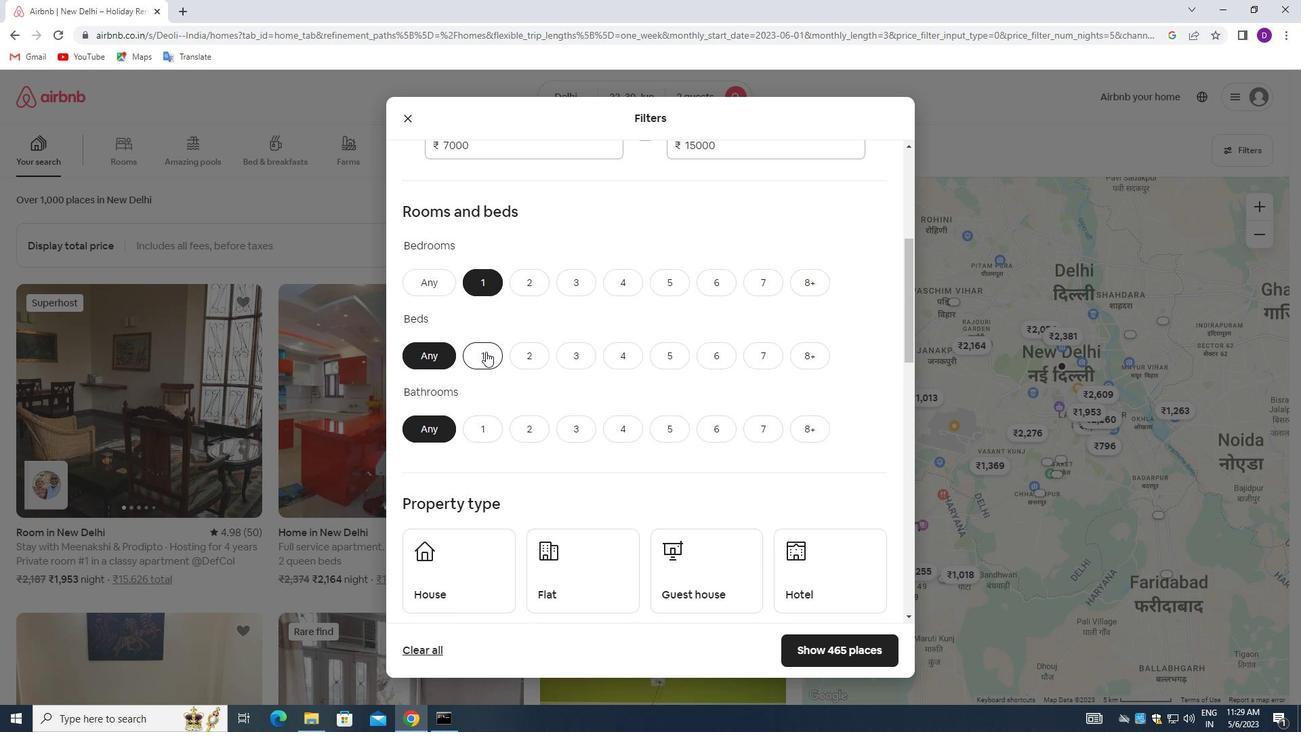 
Action: Mouse moved to (484, 424)
Screenshot: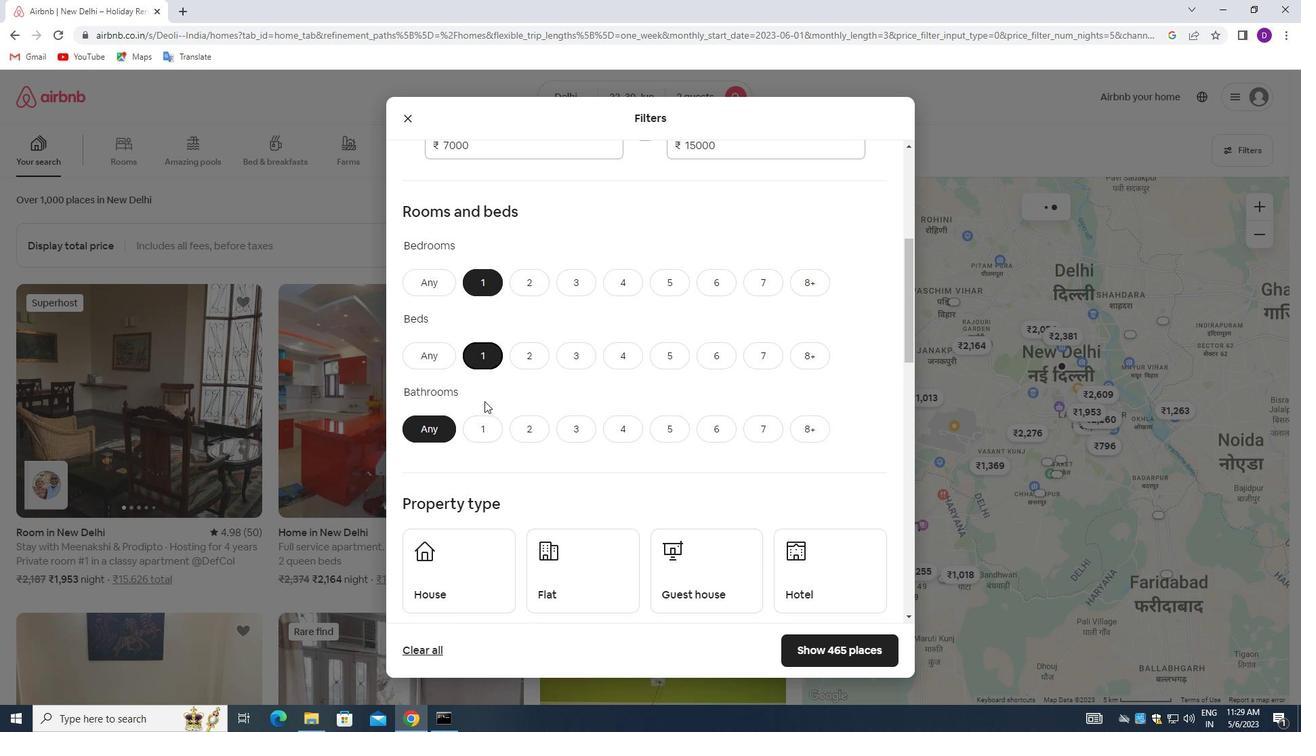 
Action: Mouse pressed left at (484, 424)
Screenshot: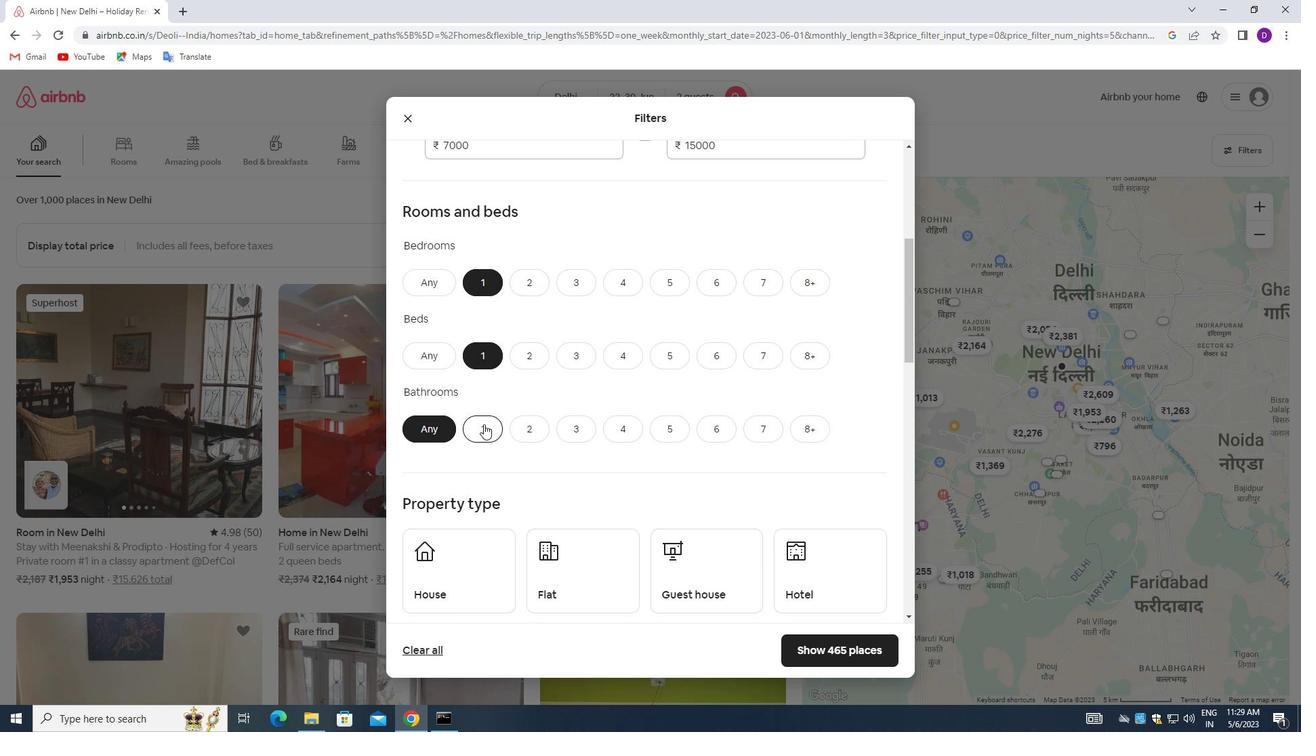 
Action: Mouse moved to (501, 381)
Screenshot: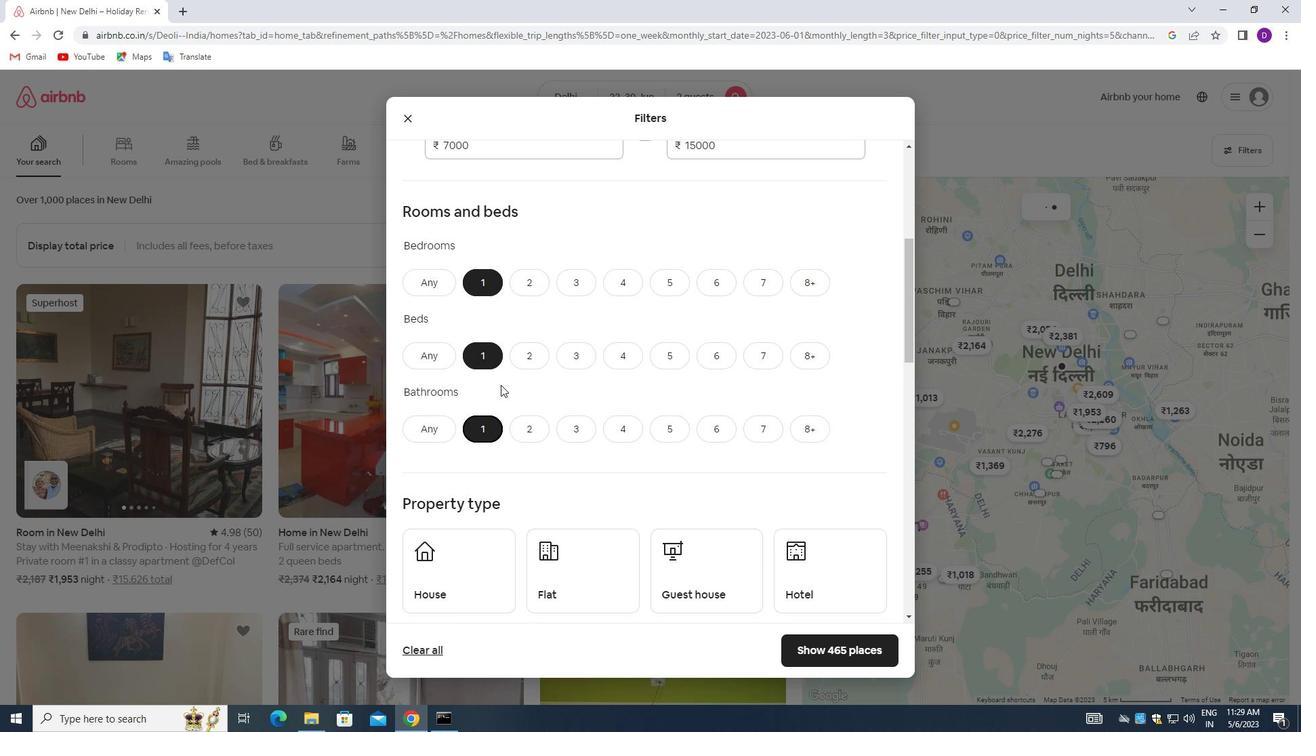 
Action: Mouse scrolled (501, 380) with delta (0, 0)
Screenshot: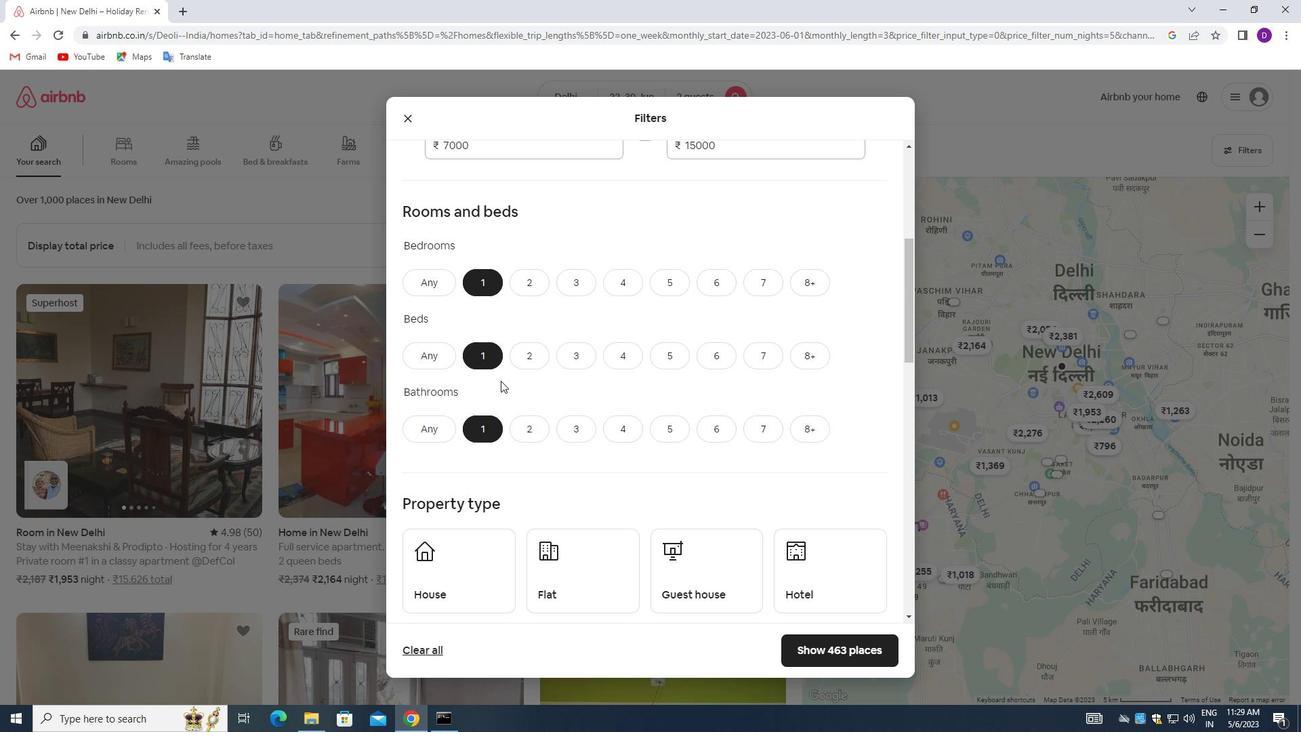 
Action: Mouse scrolled (501, 380) with delta (0, 0)
Screenshot: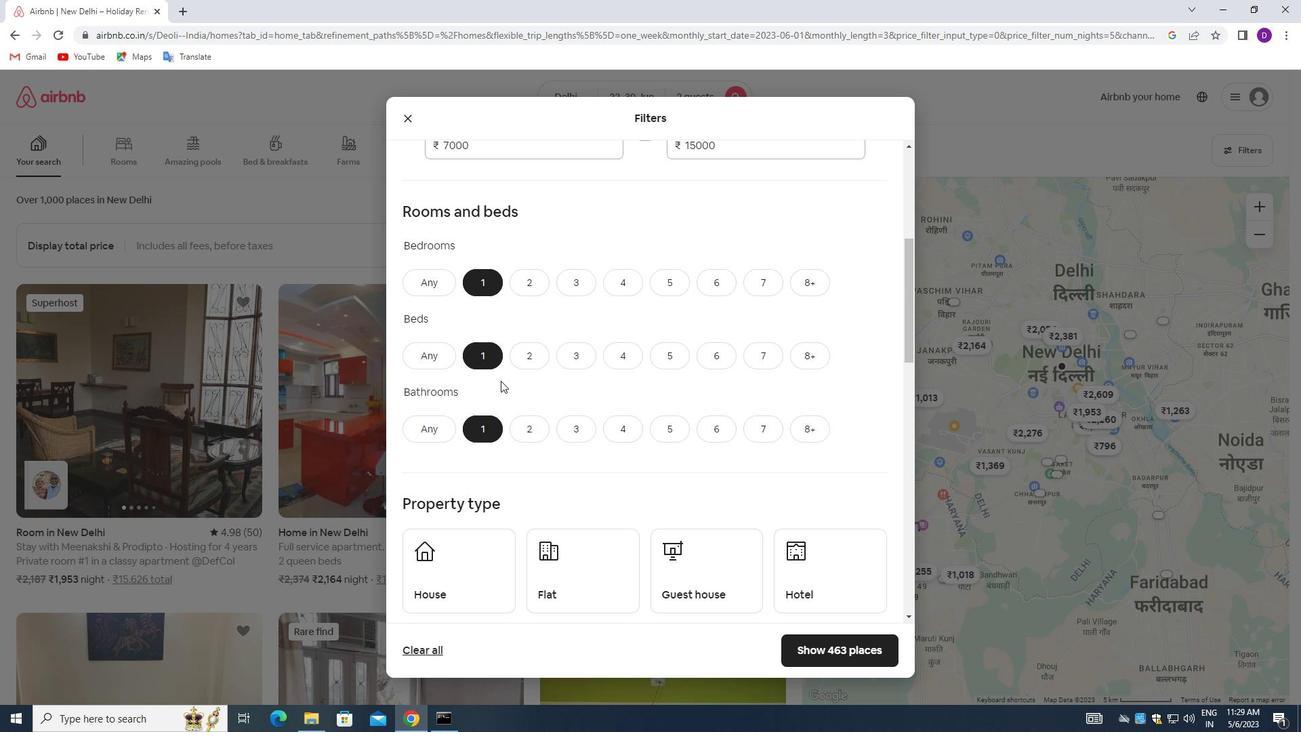
Action: Mouse scrolled (501, 380) with delta (0, 0)
Screenshot: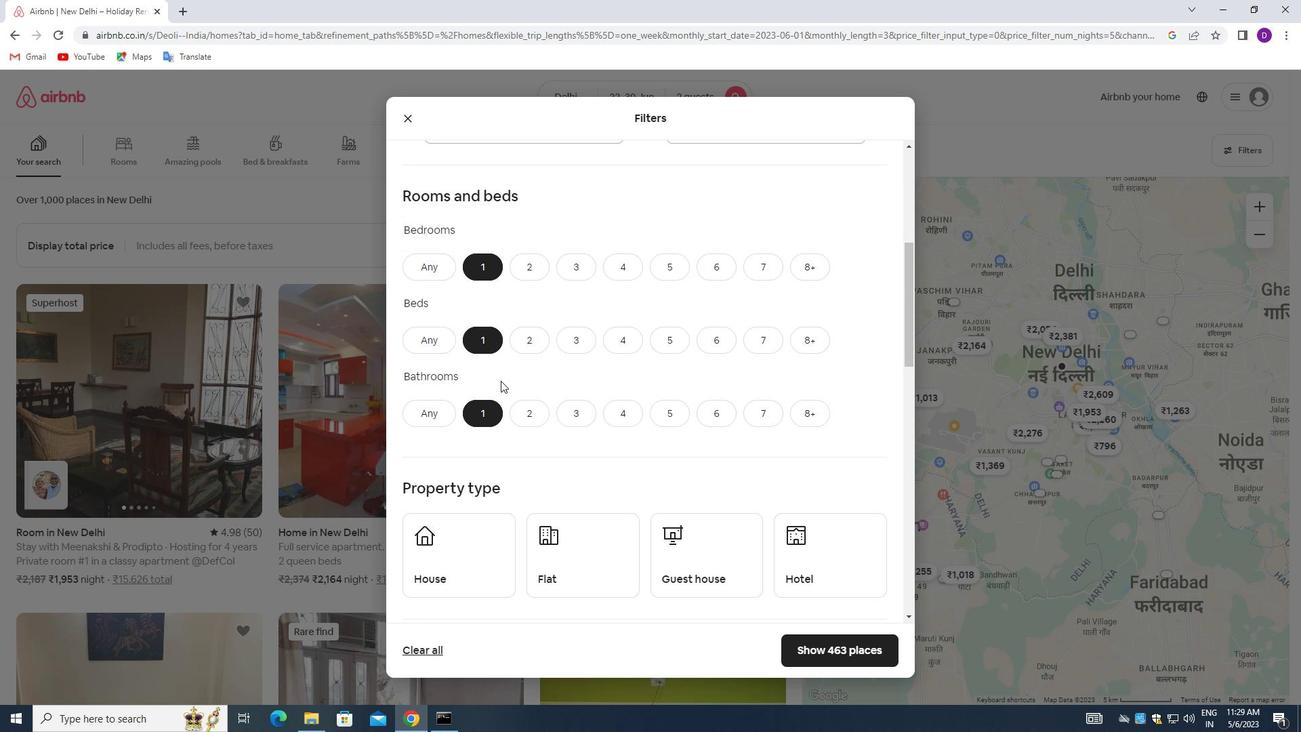 
Action: Mouse moved to (472, 398)
Screenshot: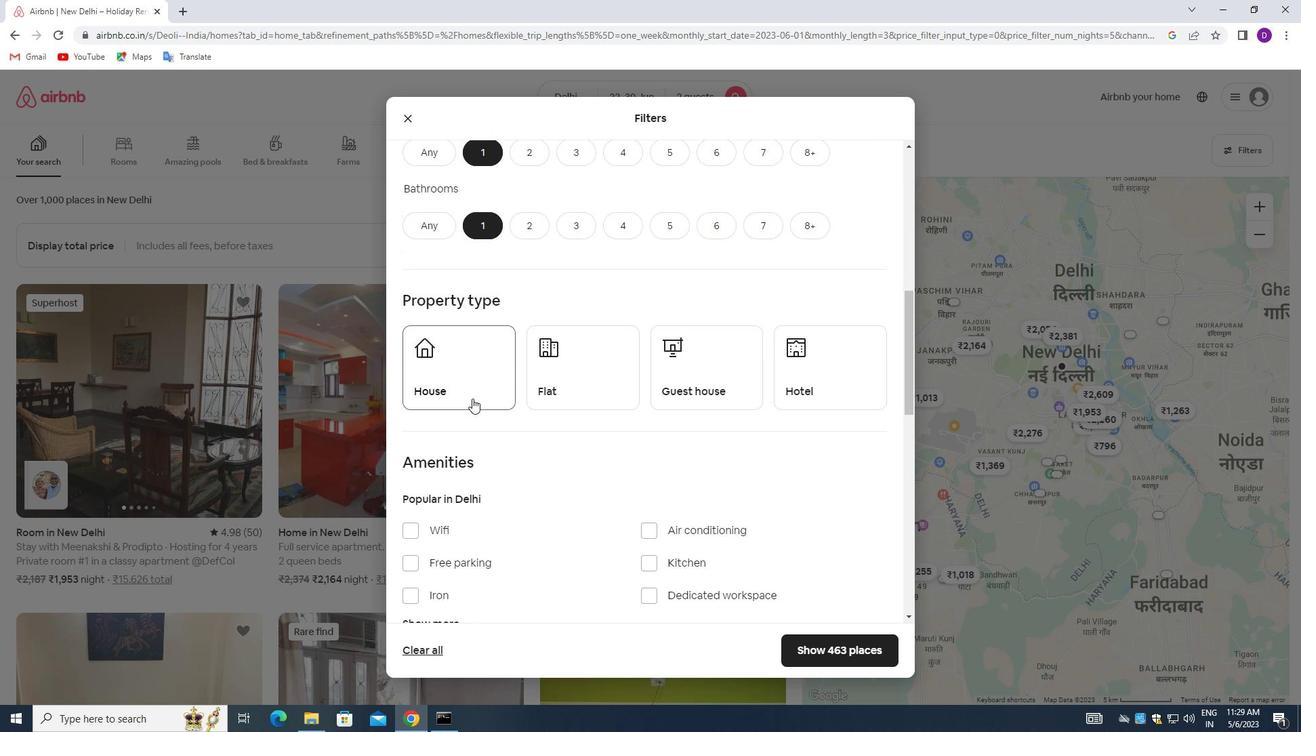 
Action: Mouse pressed left at (472, 398)
Screenshot: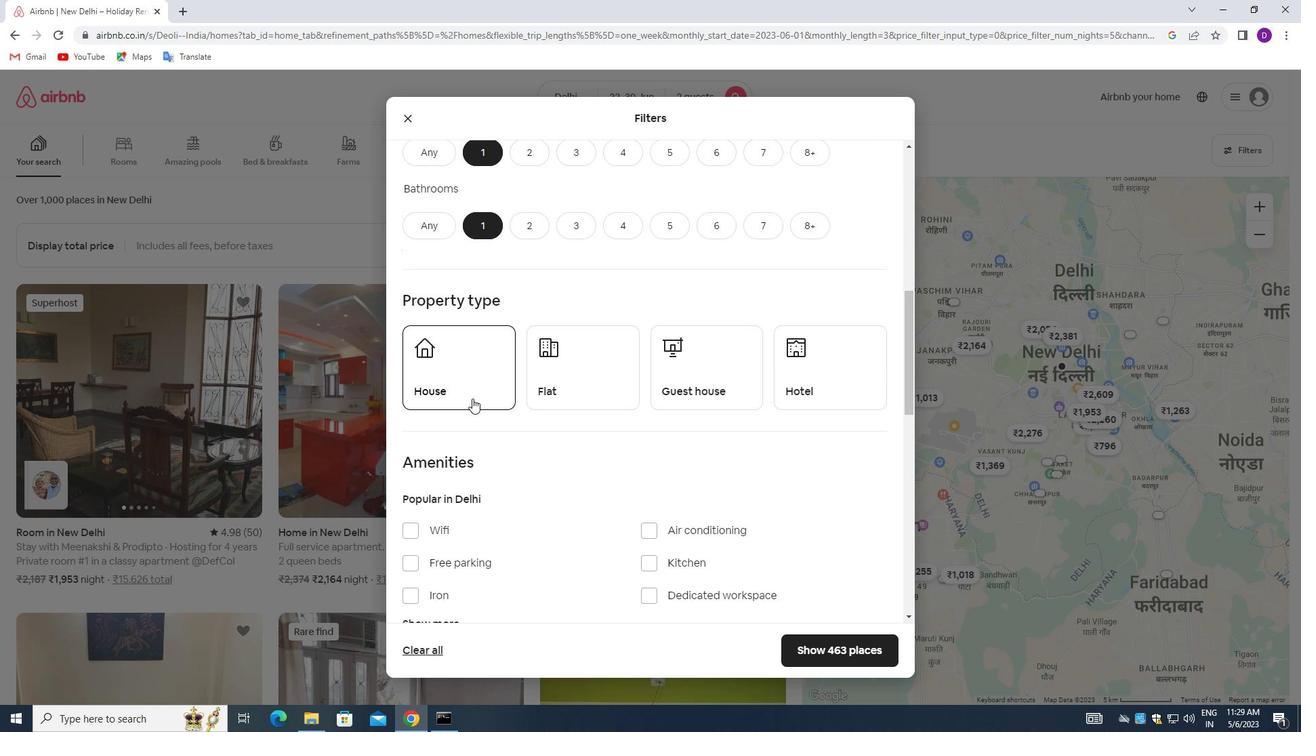 
Action: Mouse moved to (583, 402)
Screenshot: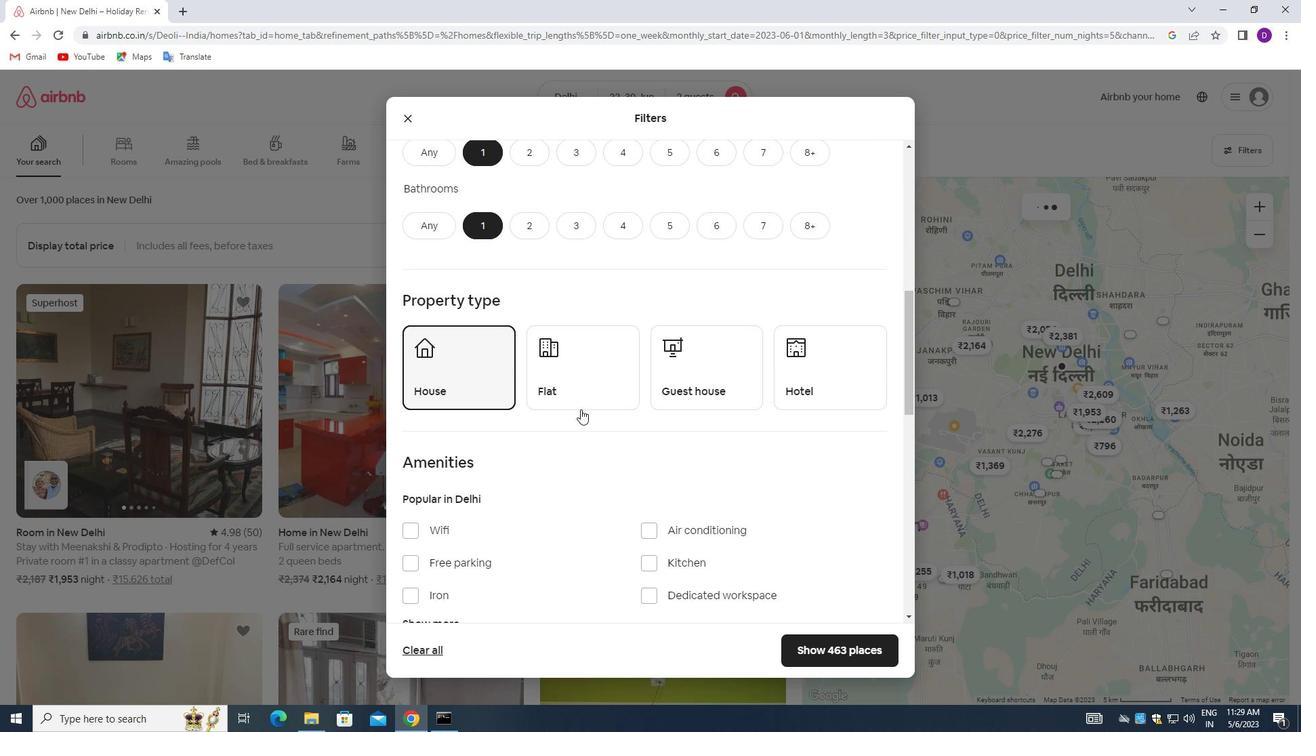 
Action: Mouse pressed left at (583, 402)
Screenshot: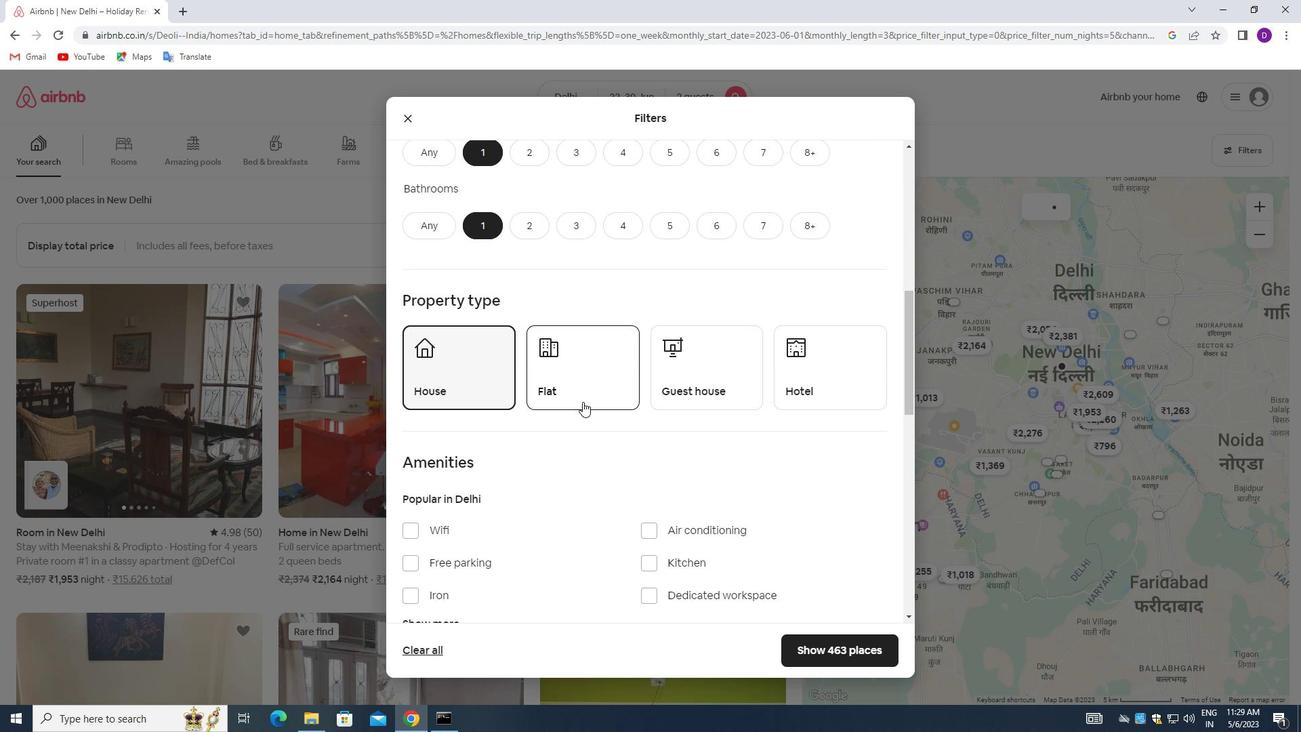 
Action: Mouse moved to (657, 396)
Screenshot: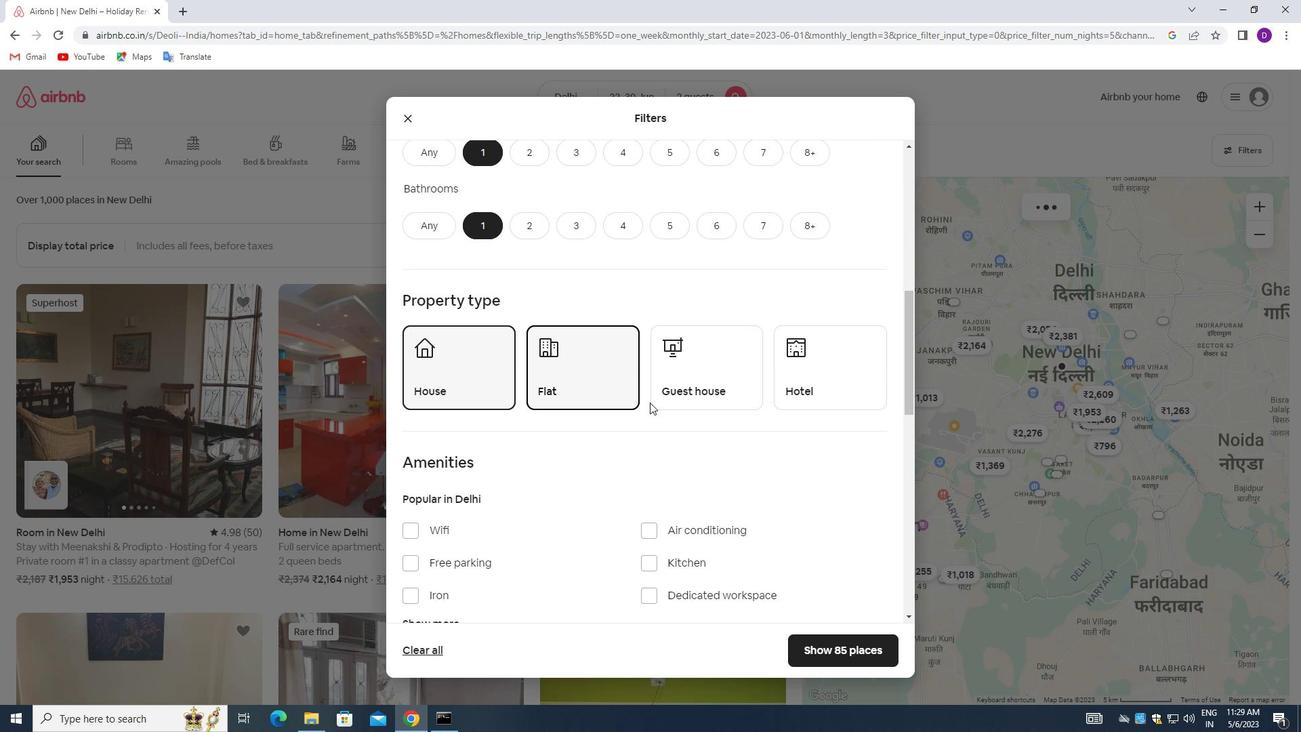 
Action: Mouse pressed left at (657, 396)
Screenshot: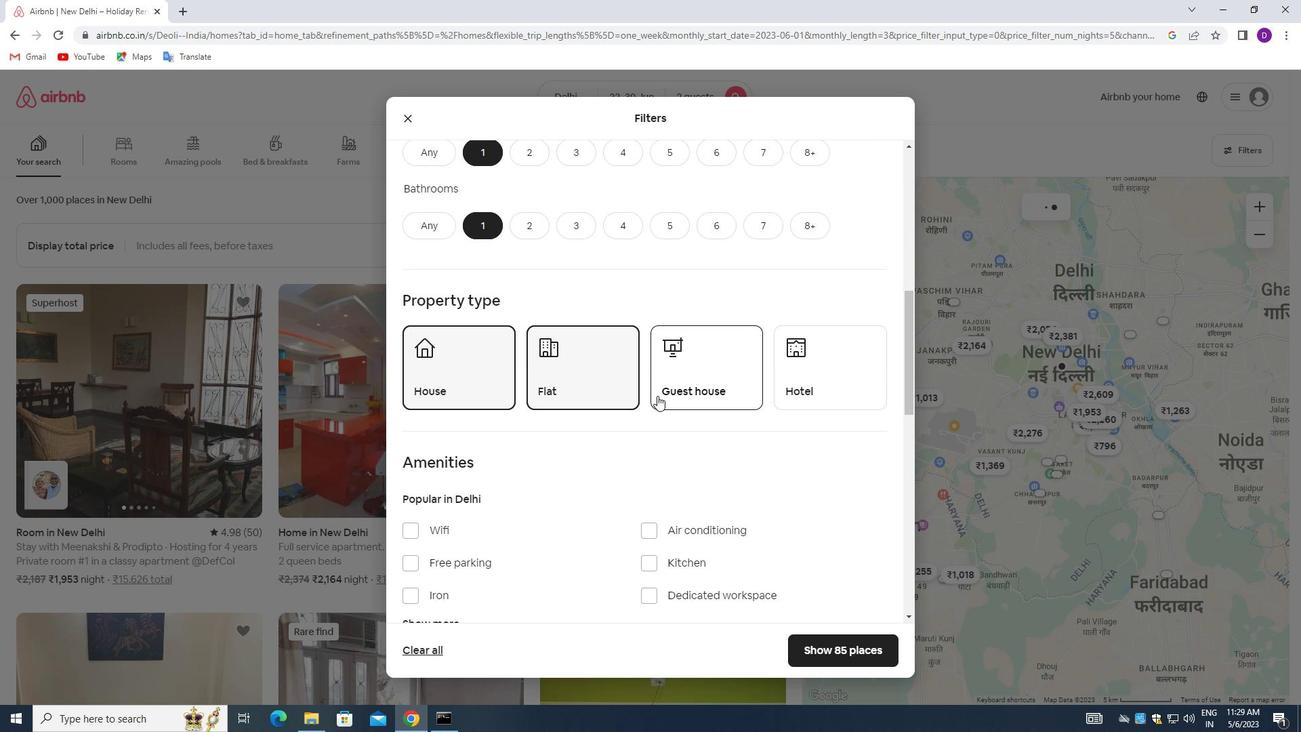 
Action: Mouse moved to (808, 397)
Screenshot: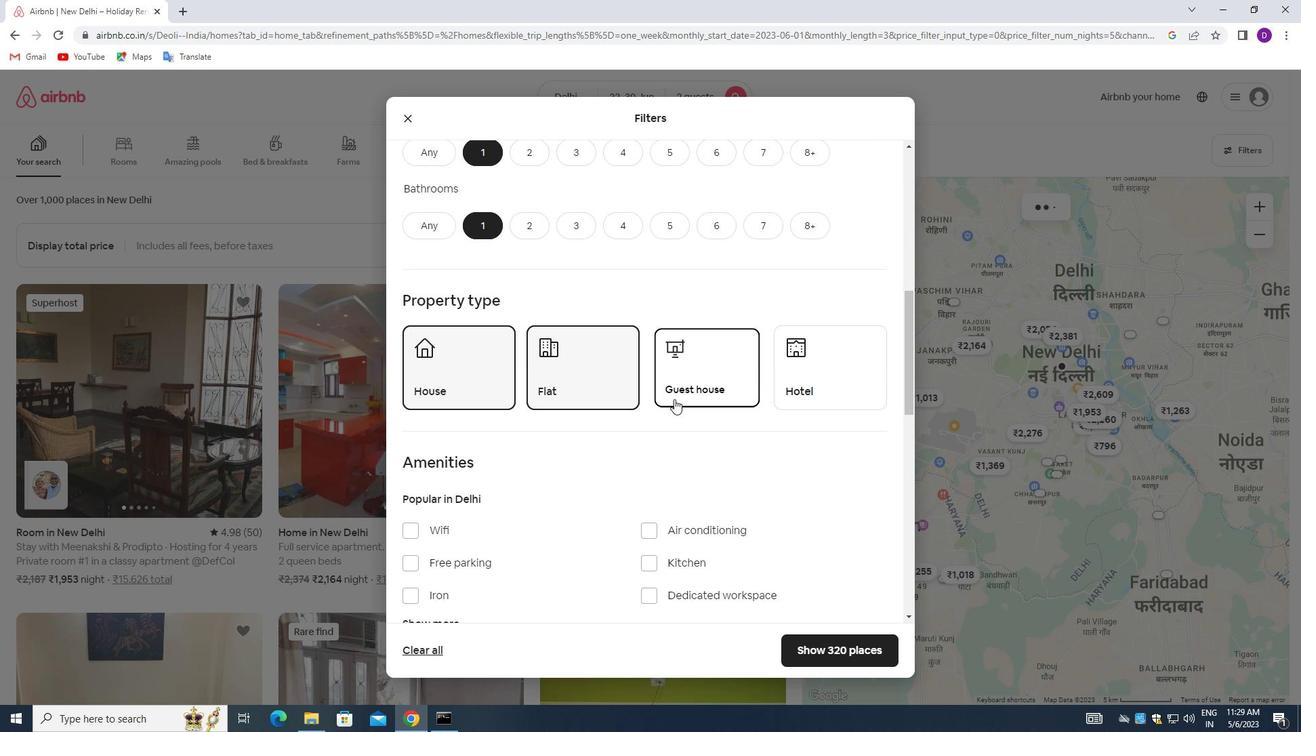 
Action: Mouse pressed left at (808, 397)
Screenshot: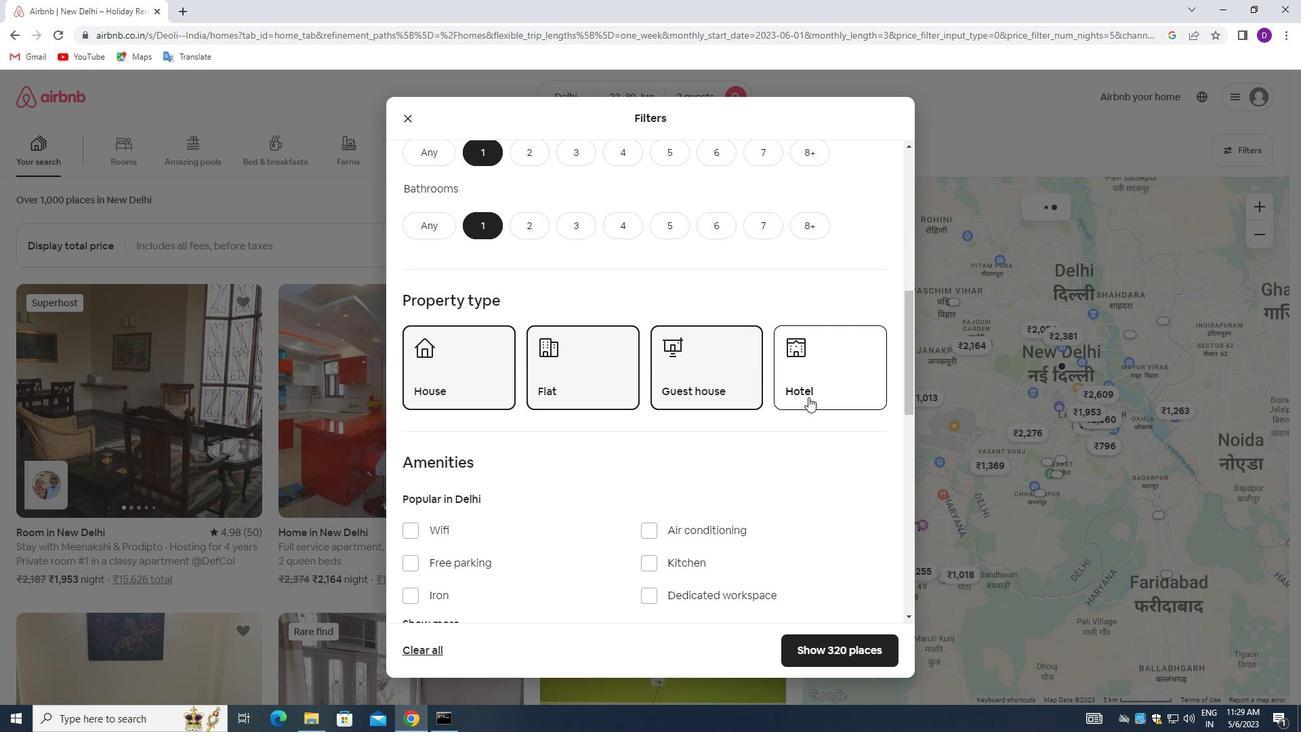 
Action: Mouse moved to (579, 410)
Screenshot: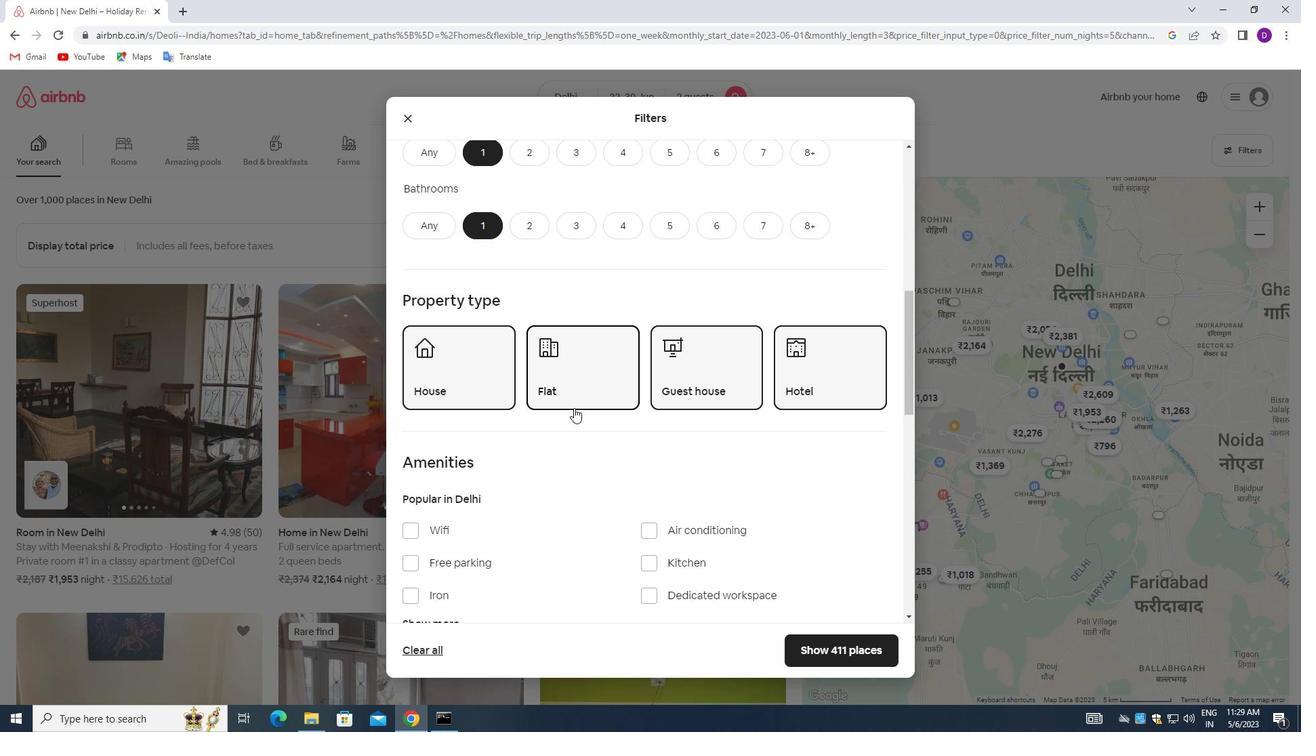 
Action: Mouse scrolled (579, 409) with delta (0, 0)
Screenshot: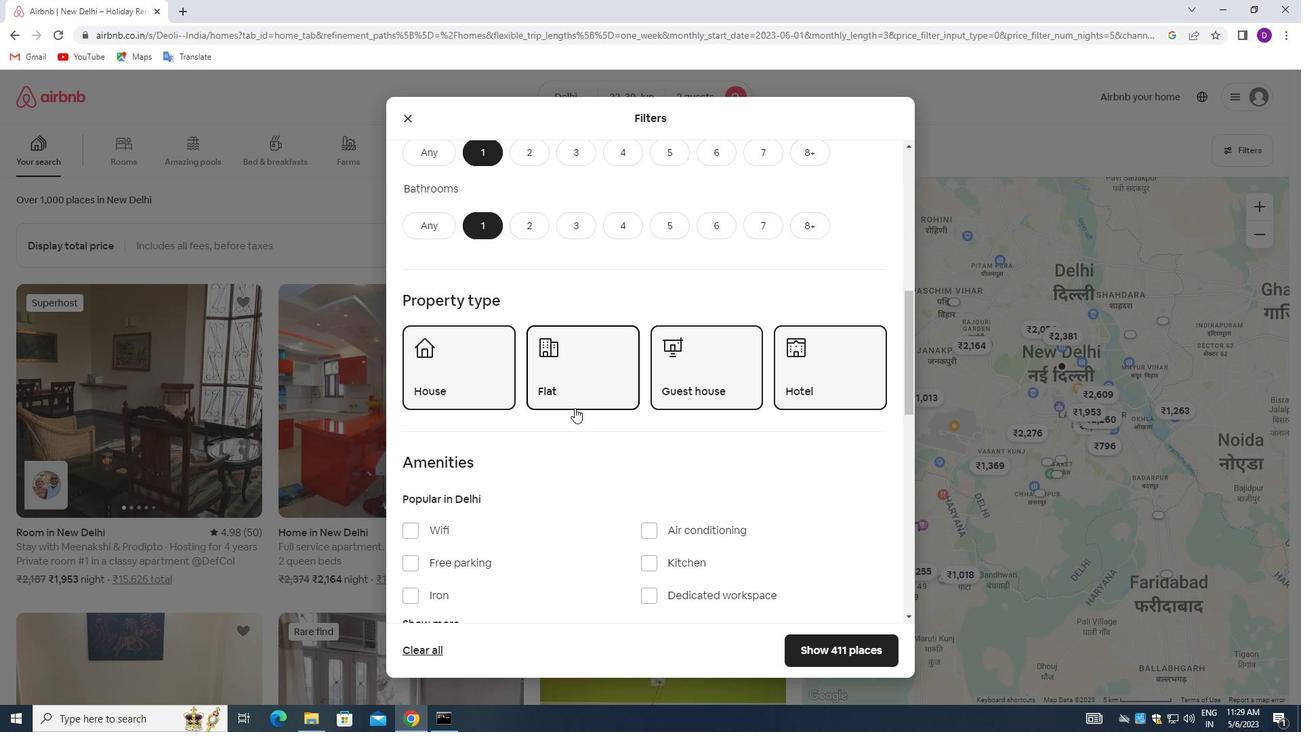 
Action: Mouse moved to (579, 410)
Screenshot: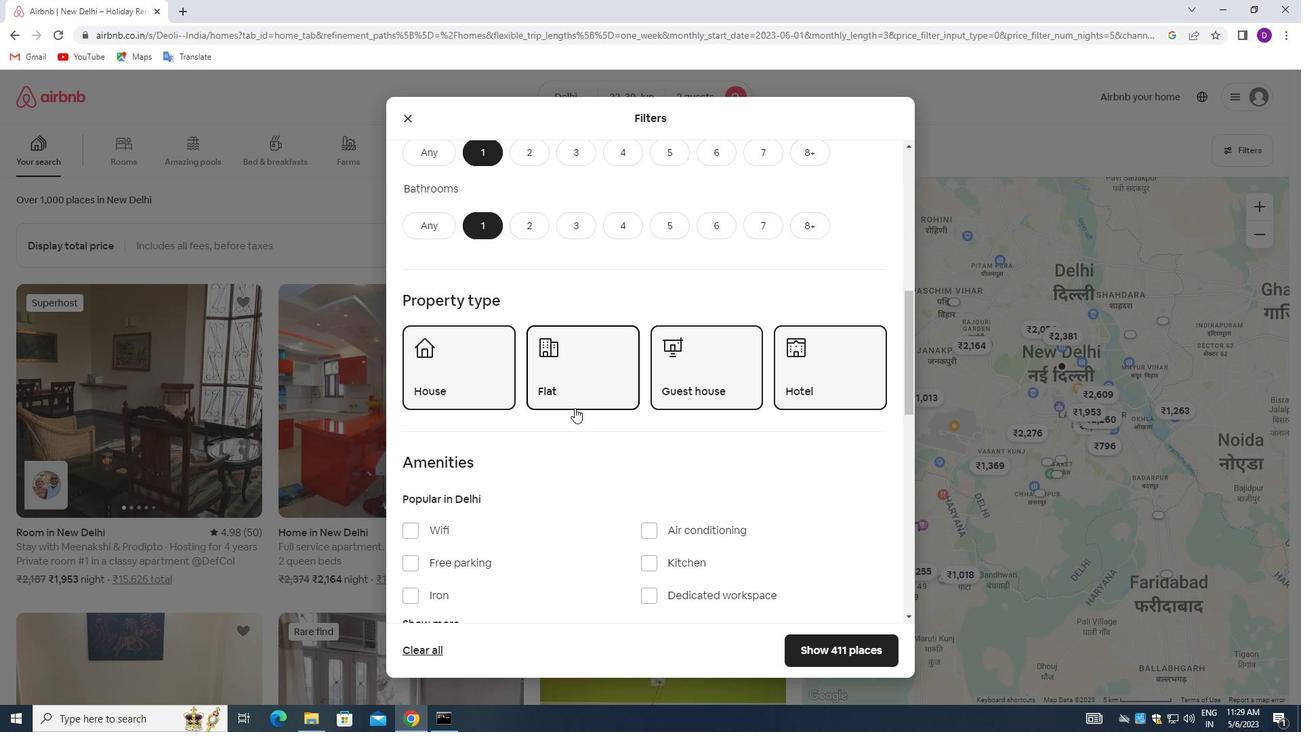 
Action: Mouse scrolled (579, 409) with delta (0, 0)
Screenshot: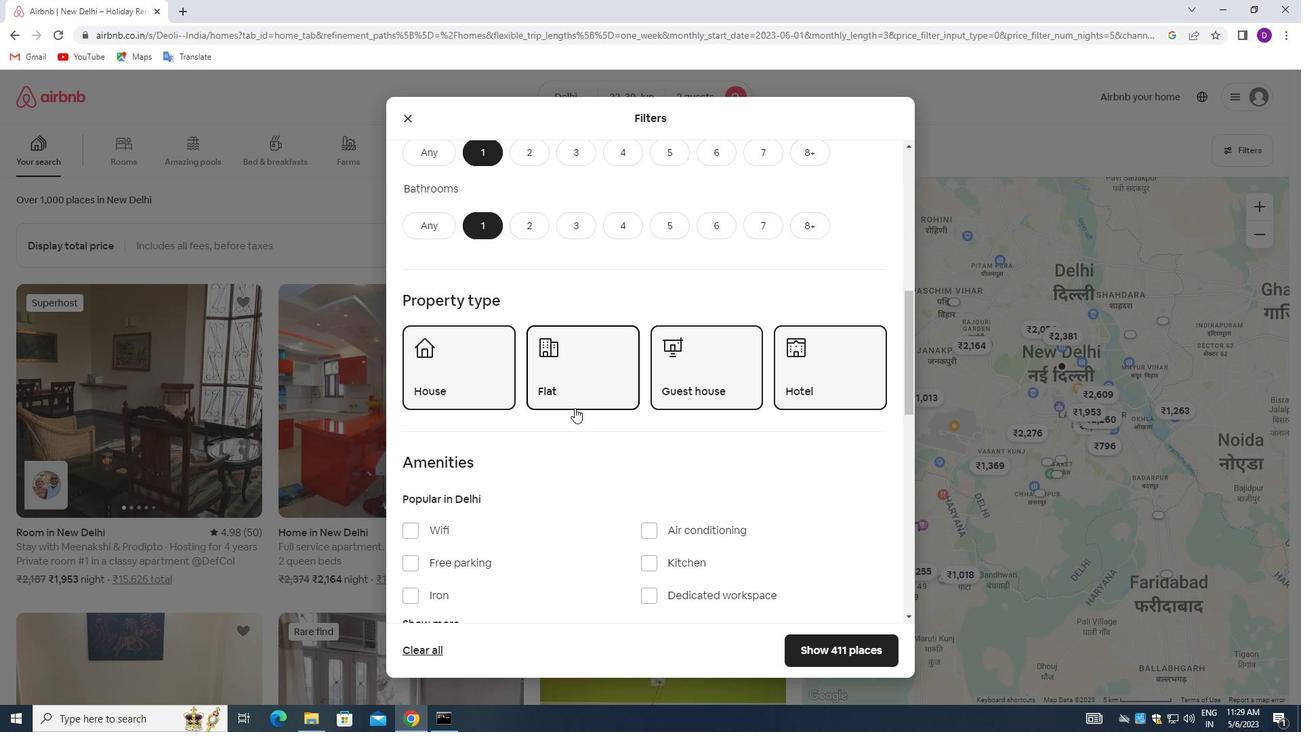 
Action: Mouse moved to (580, 410)
Screenshot: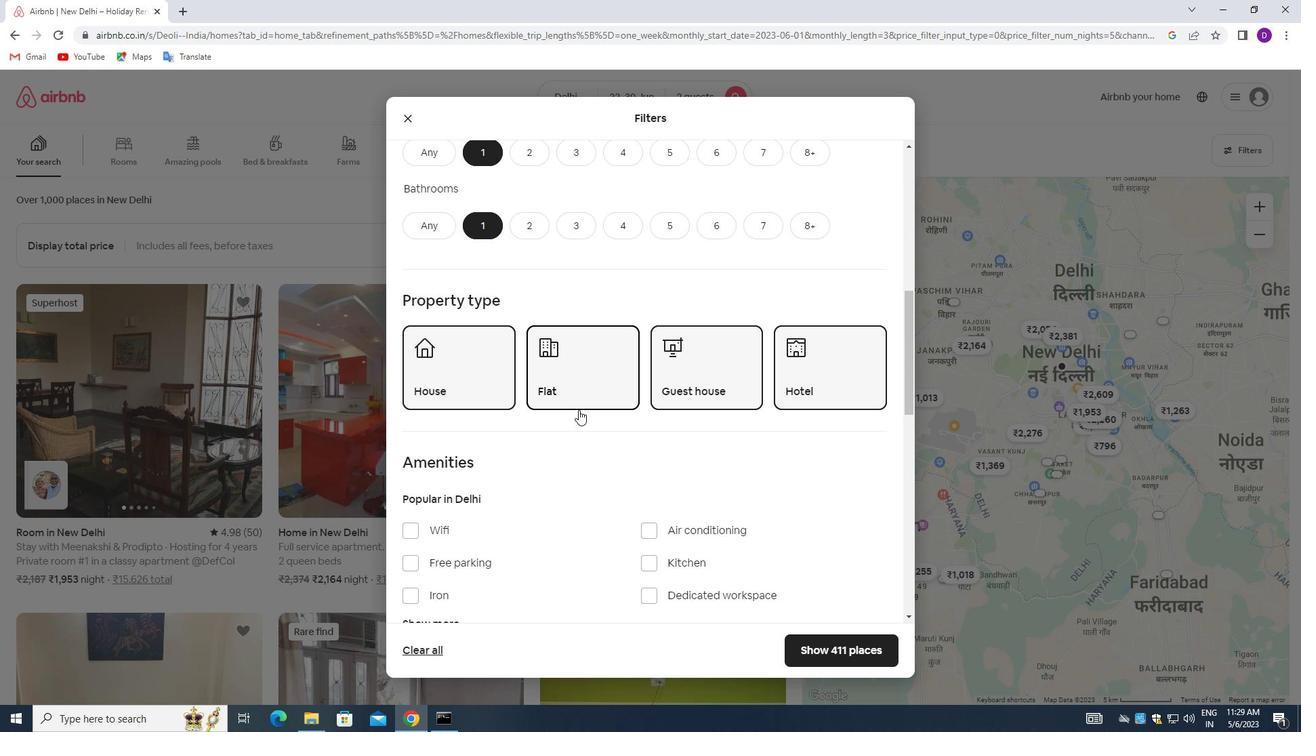 
Action: Mouse scrolled (580, 410) with delta (0, 0)
Screenshot: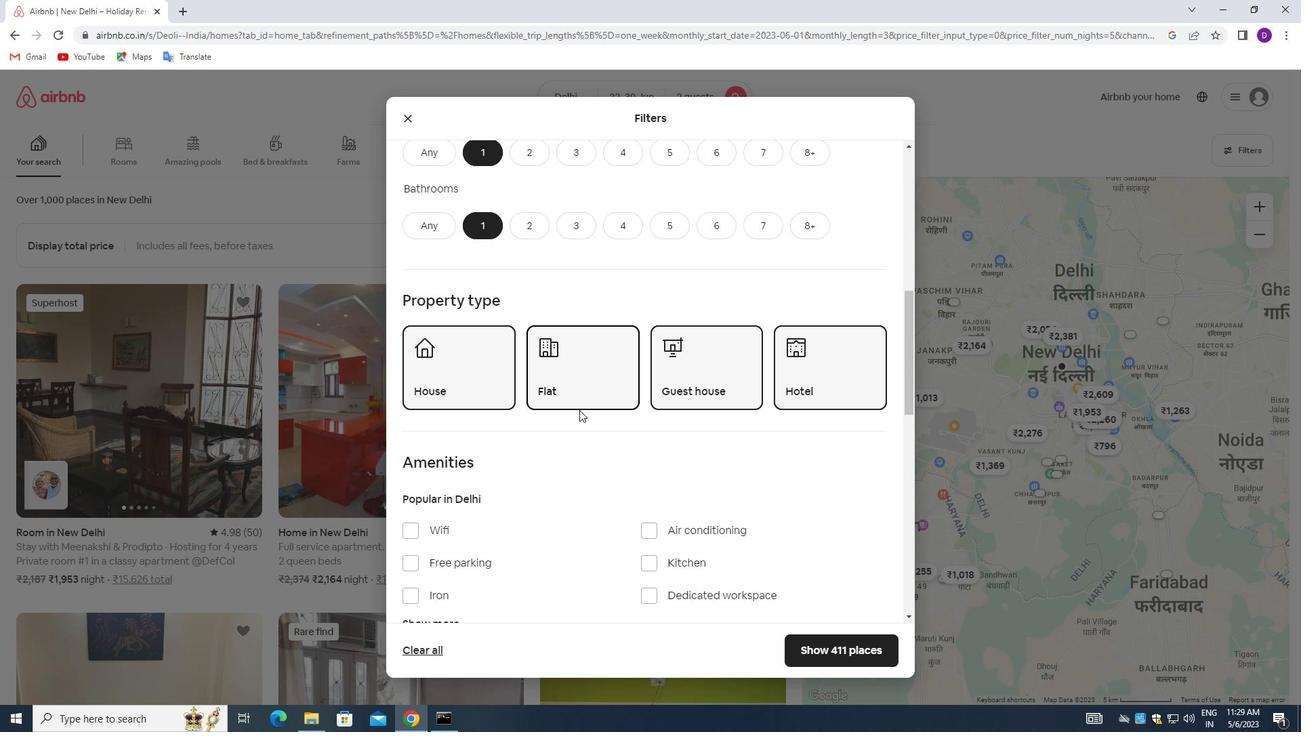 
Action: Mouse moved to (582, 410)
Screenshot: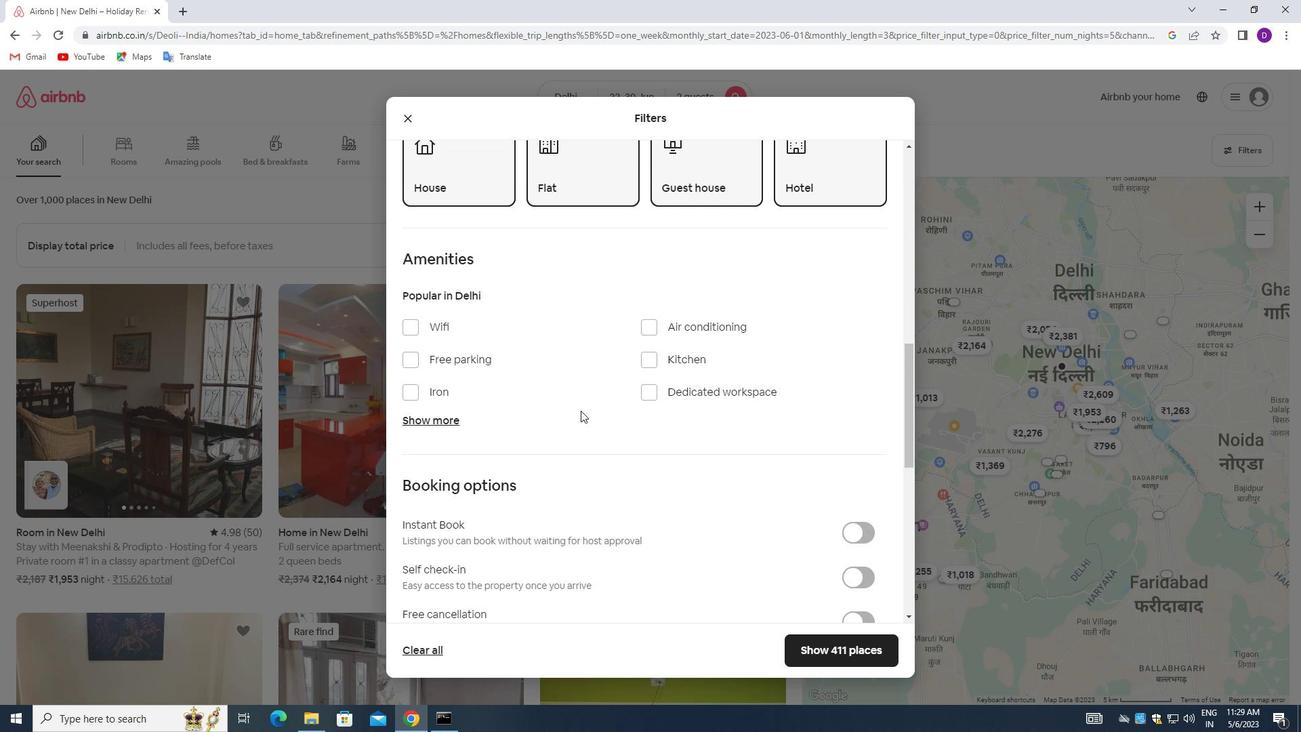 
Action: Mouse scrolled (582, 410) with delta (0, 0)
Screenshot: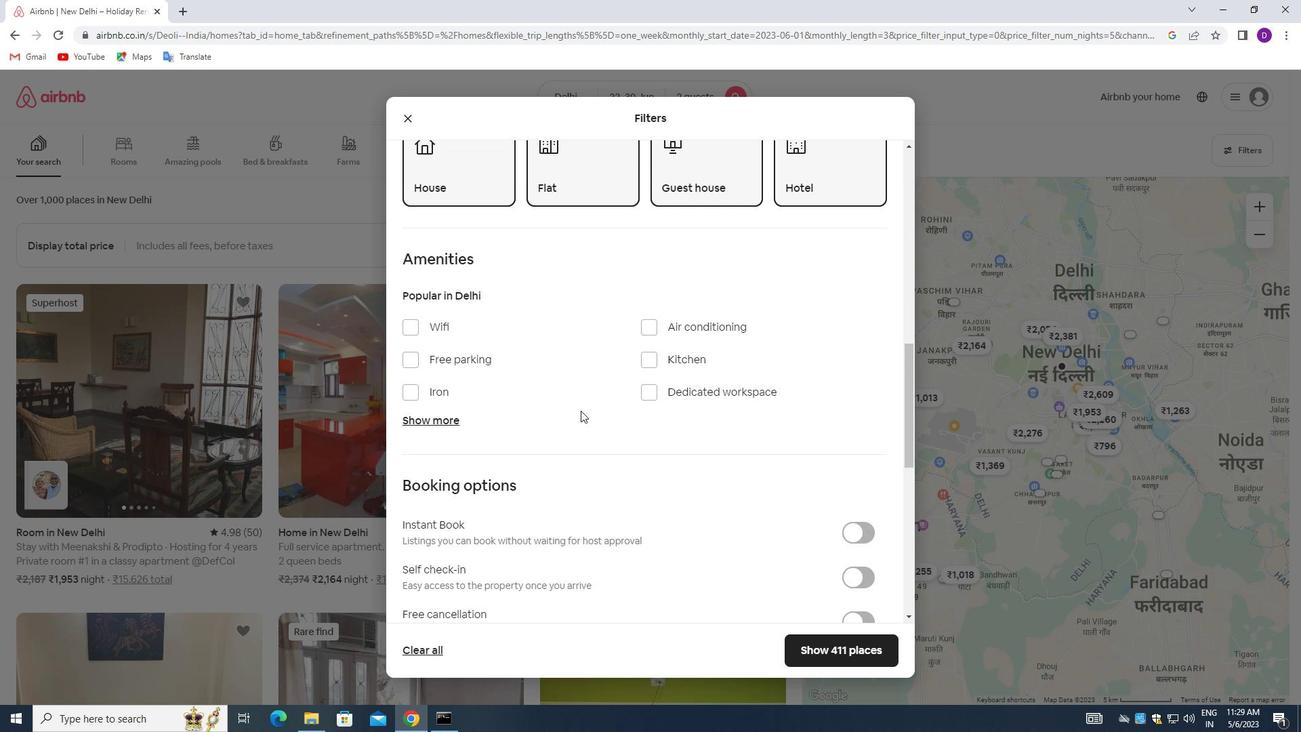 
Action: Mouse moved to (585, 414)
Screenshot: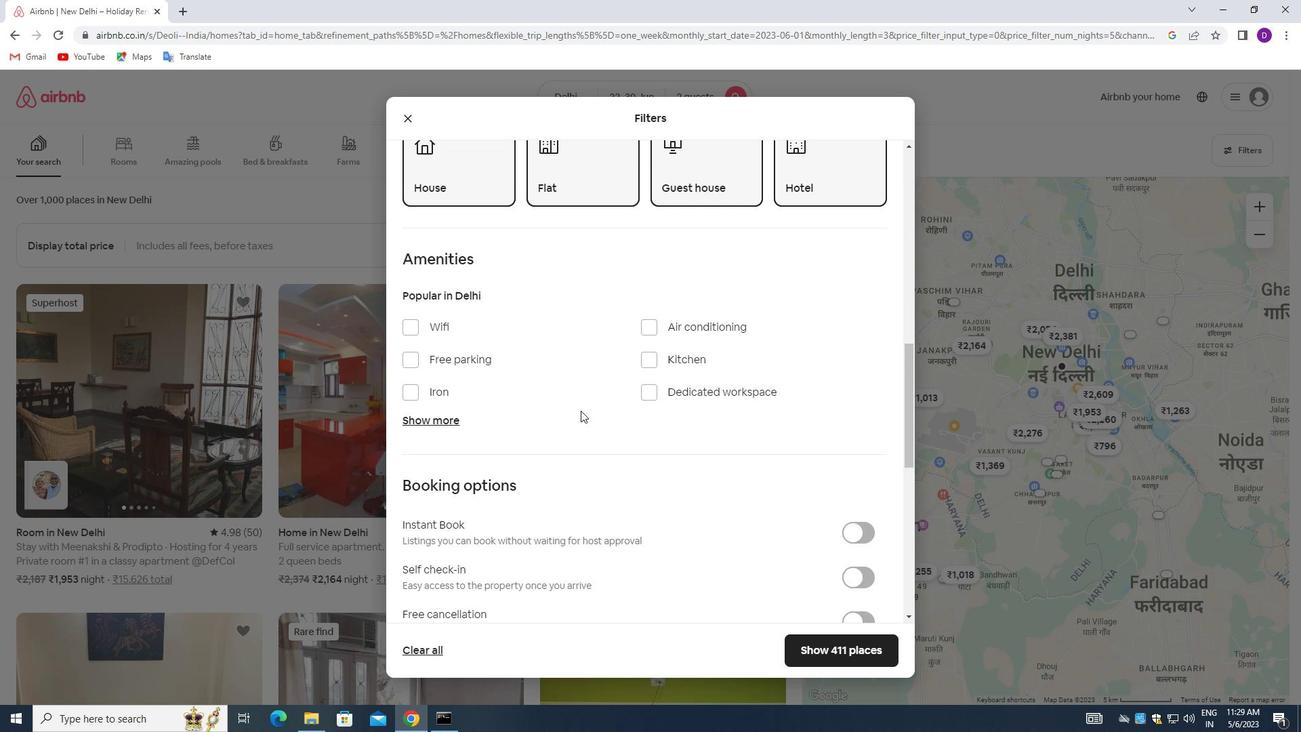
Action: Mouse scrolled (585, 413) with delta (0, 0)
Screenshot: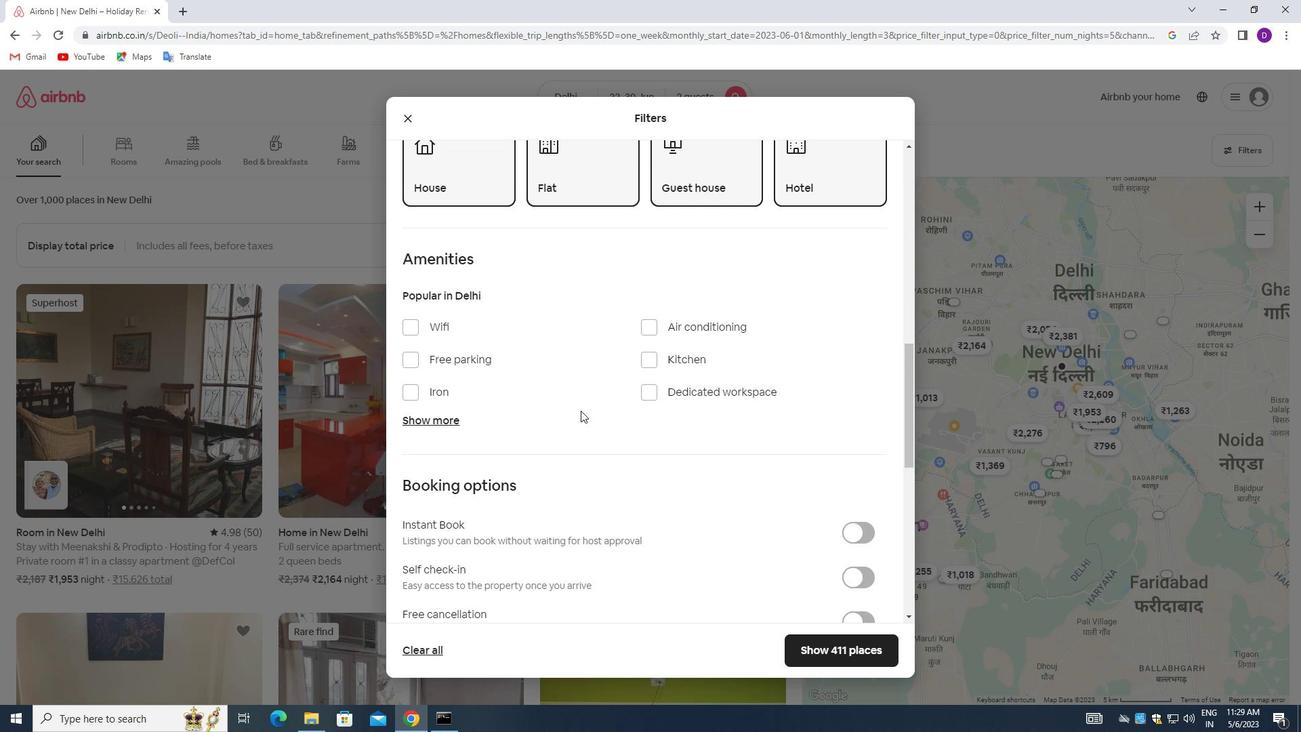 
Action: Mouse moved to (856, 441)
Screenshot: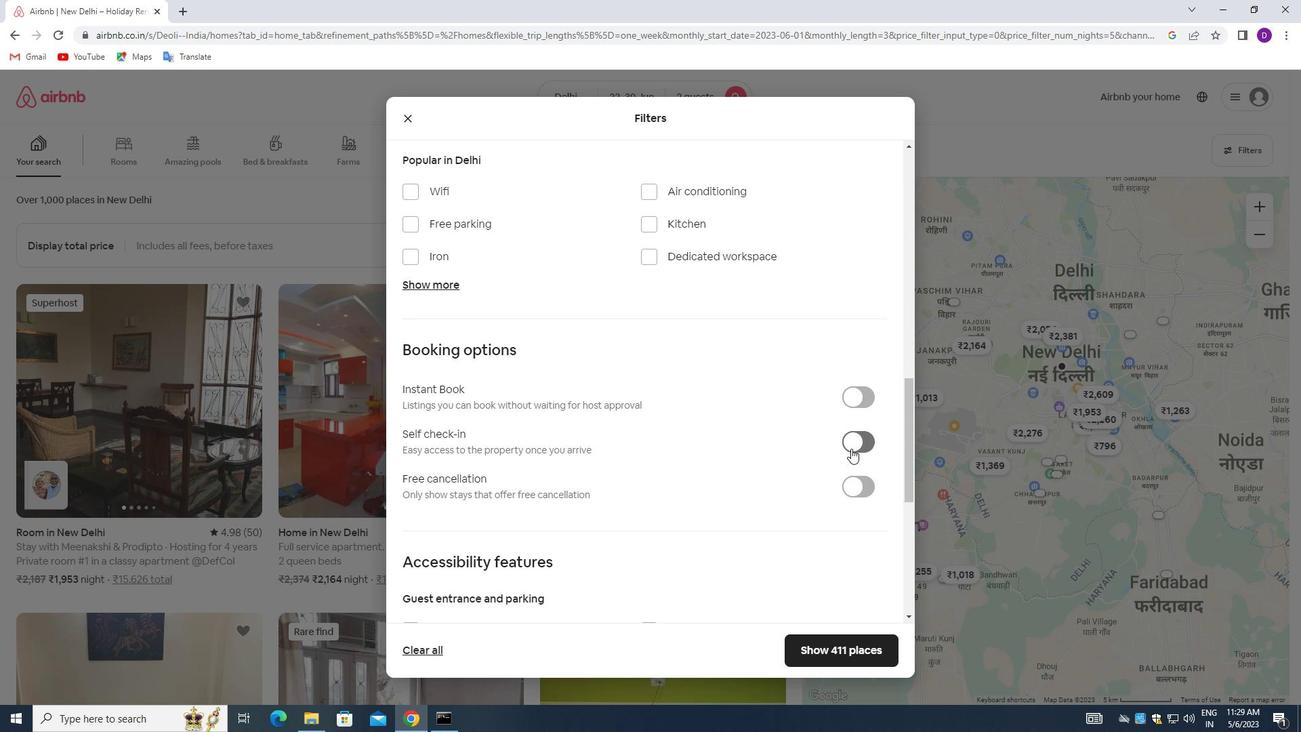 
Action: Mouse pressed left at (856, 441)
Screenshot: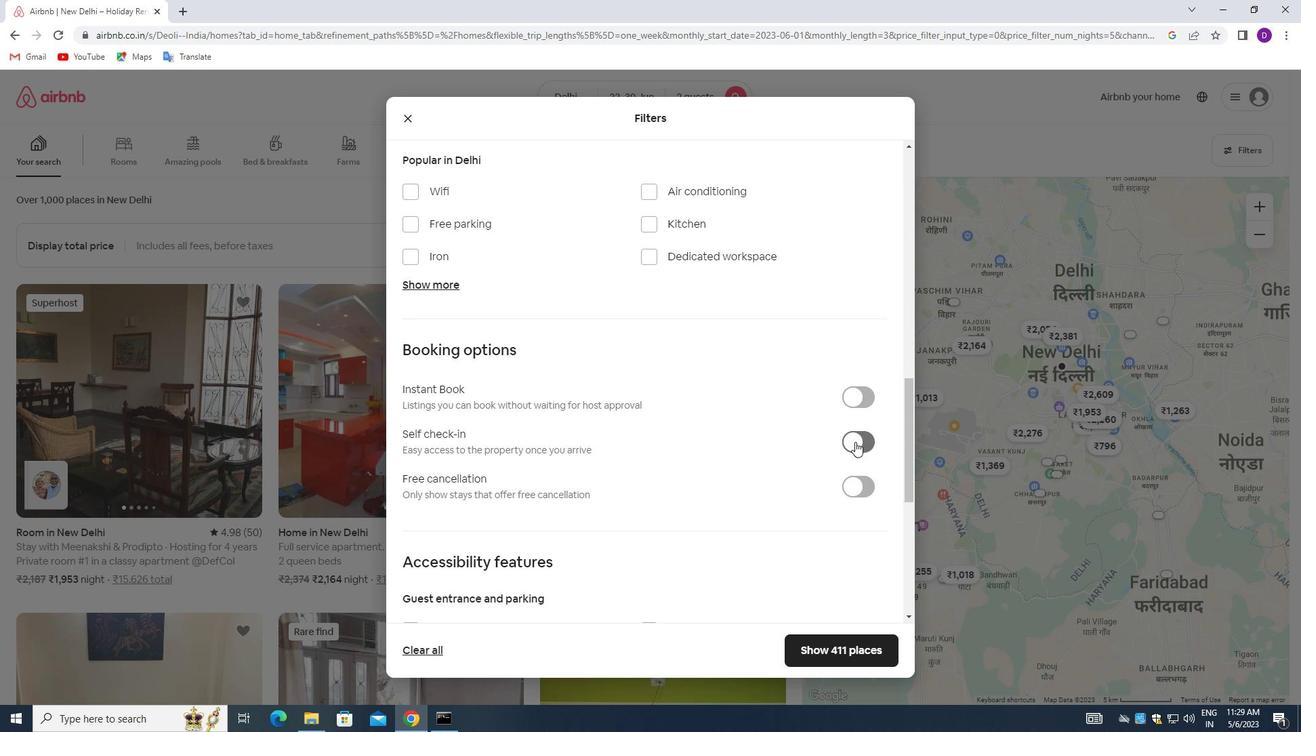 
Action: Mouse moved to (609, 448)
Screenshot: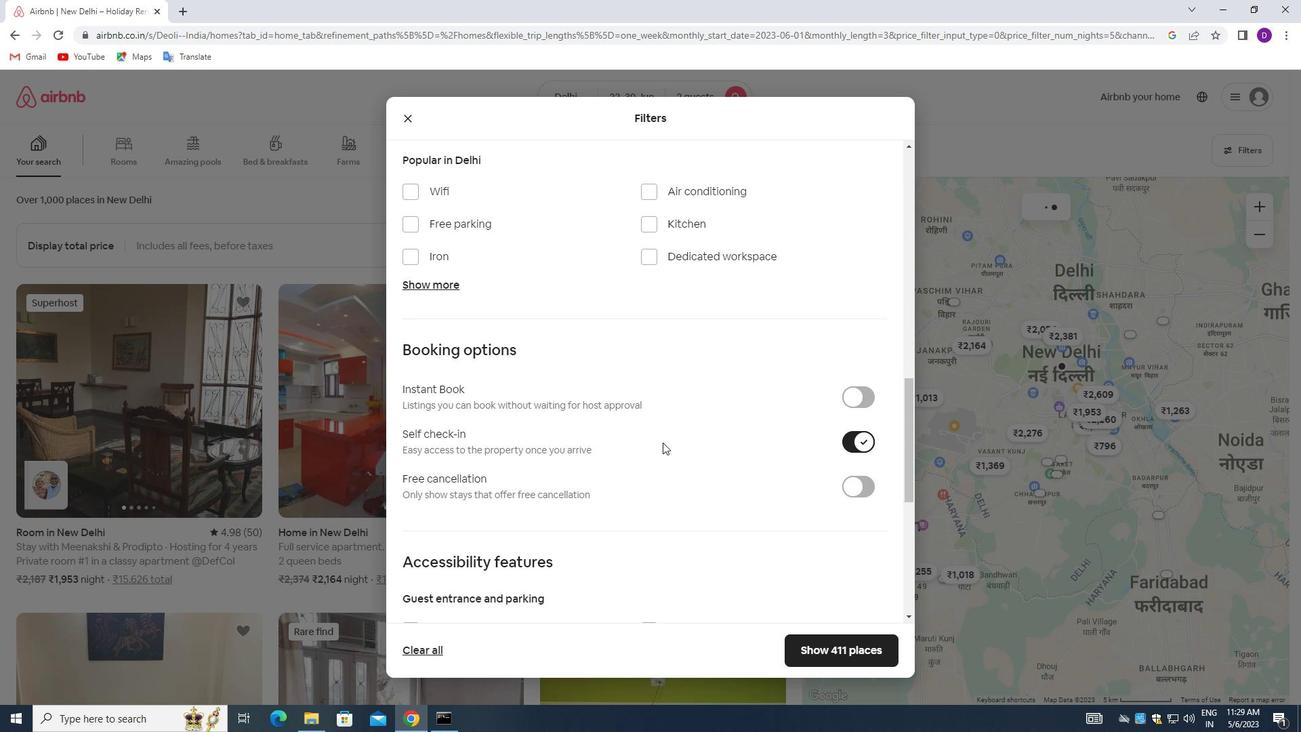 
Action: Mouse scrolled (609, 448) with delta (0, 0)
Screenshot: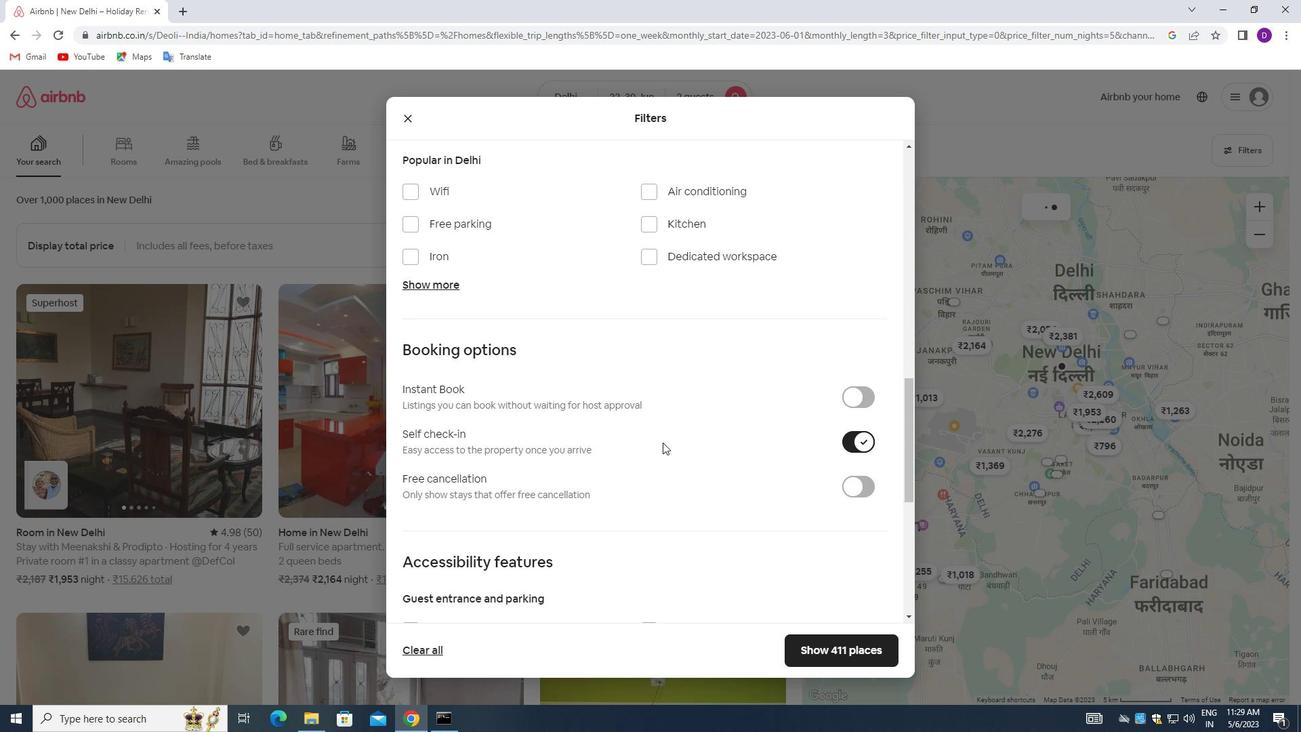
Action: Mouse moved to (608, 450)
Screenshot: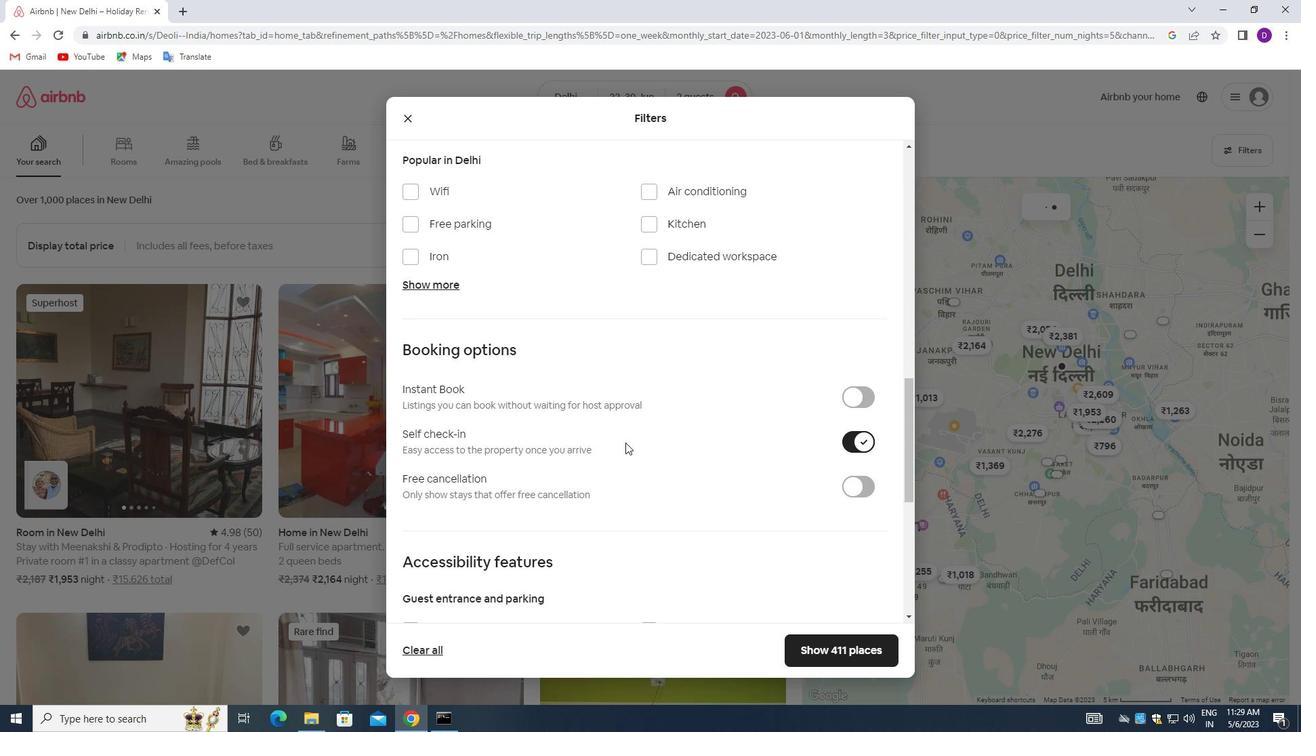 
Action: Mouse scrolled (608, 449) with delta (0, 0)
Screenshot: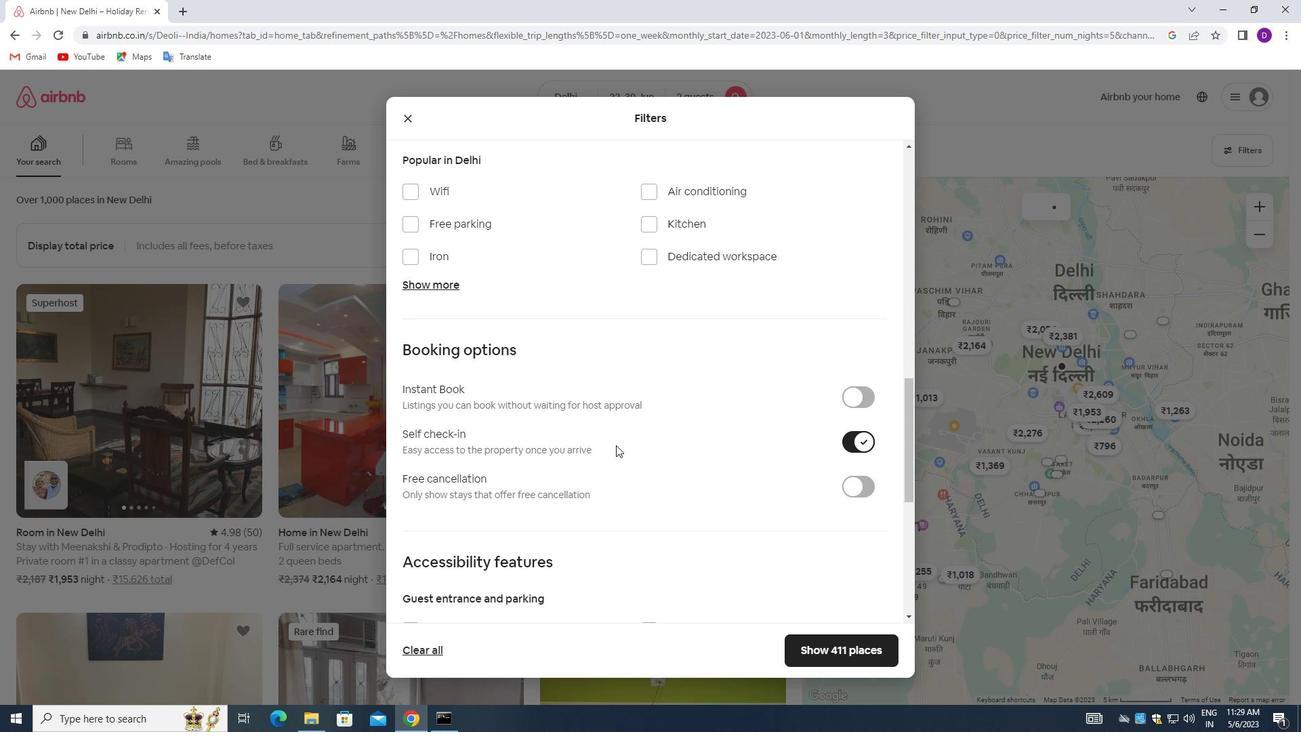 
Action: Mouse moved to (607, 450)
Screenshot: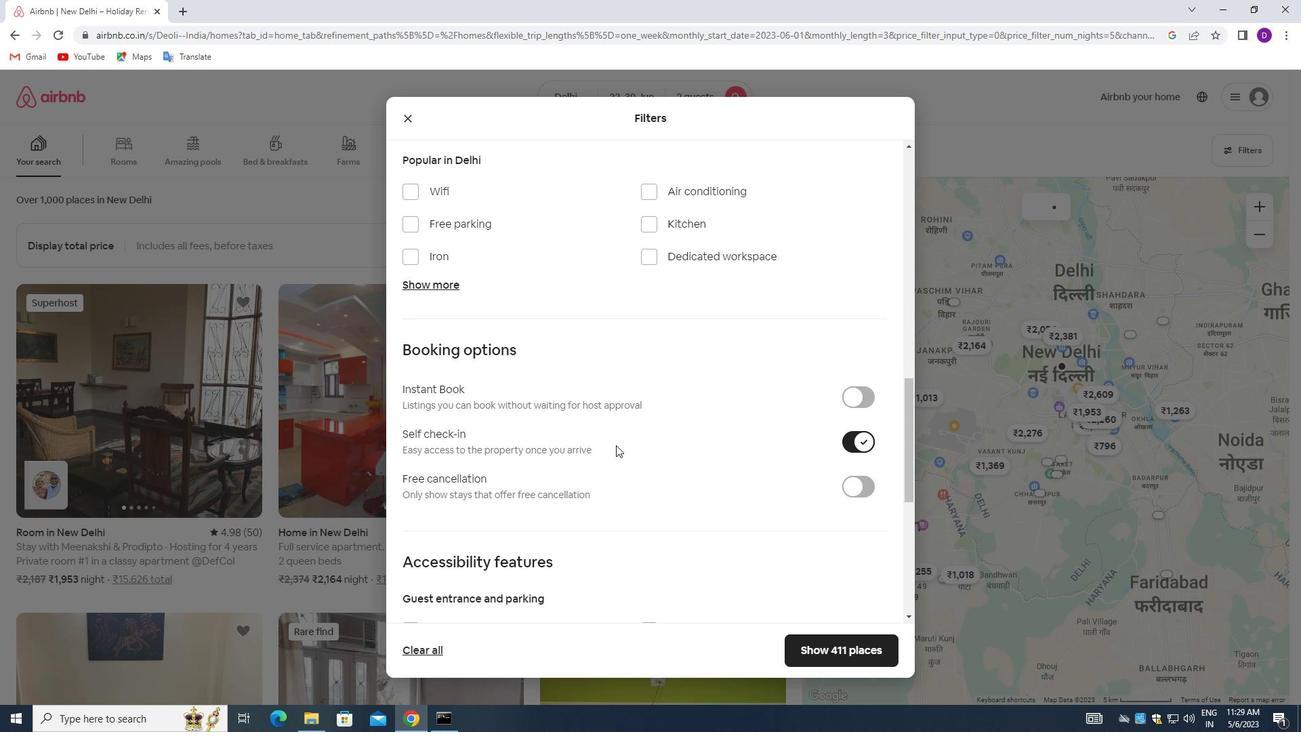 
Action: Mouse scrolled (607, 449) with delta (0, 0)
Screenshot: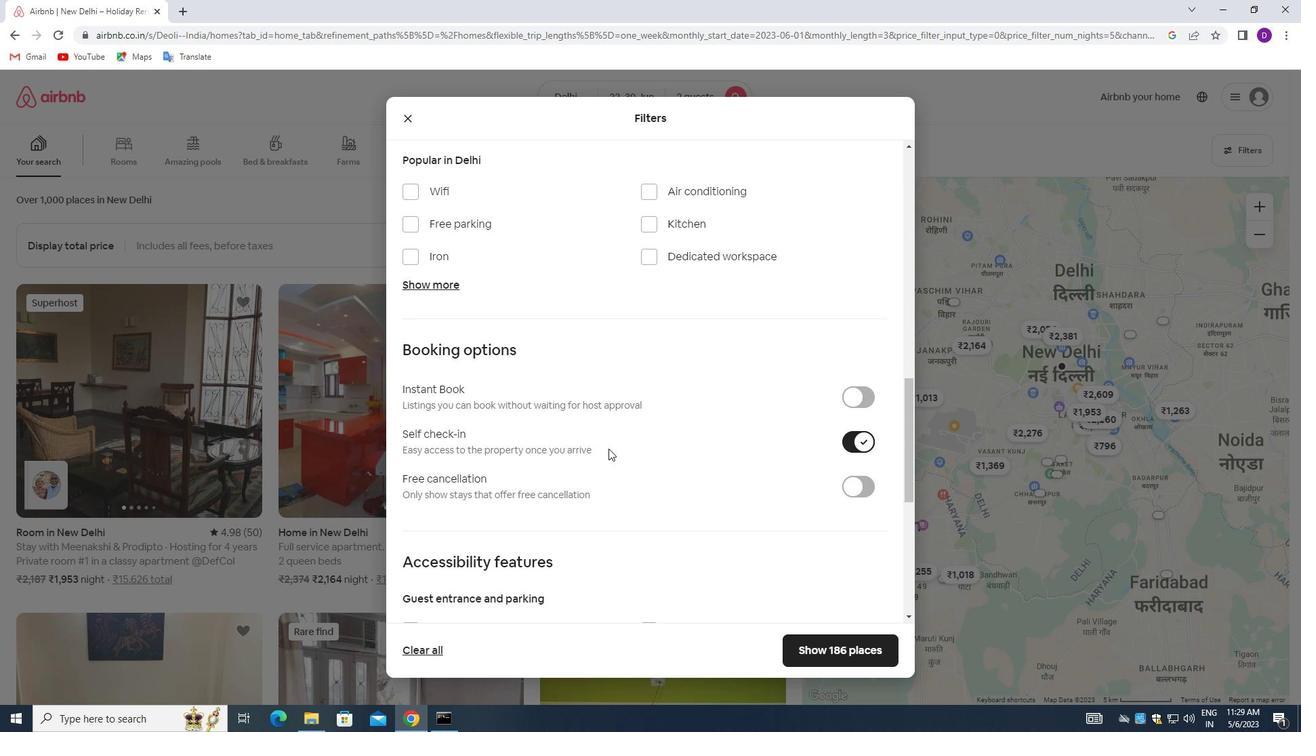 
Action: Mouse moved to (606, 452)
Screenshot: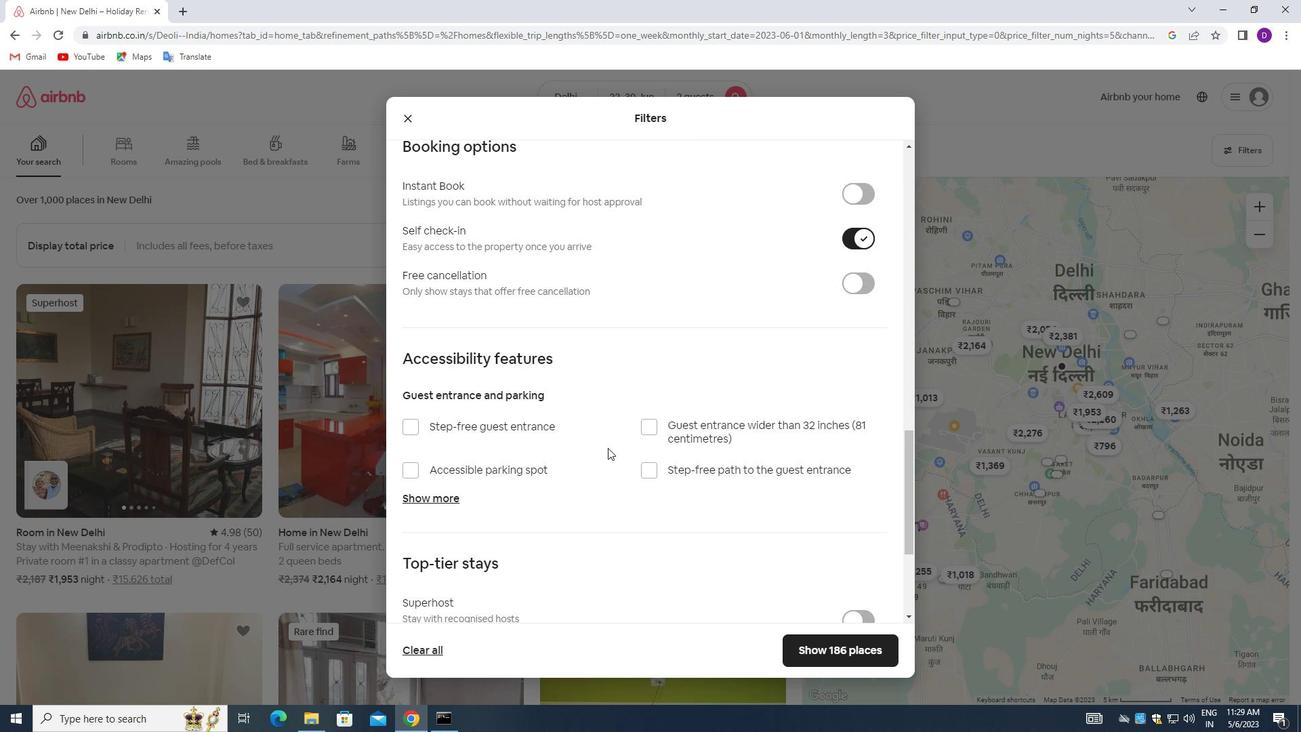 
Action: Mouse scrolled (606, 451) with delta (0, 0)
Screenshot: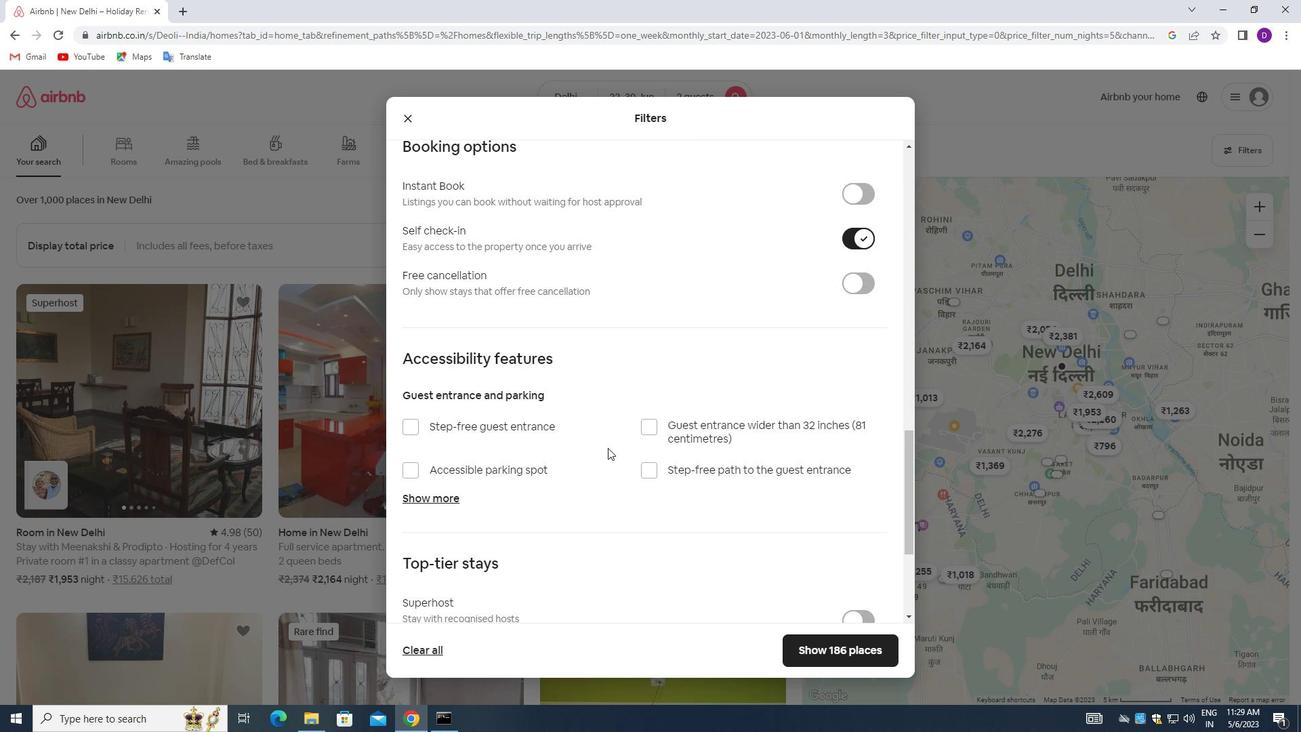 
Action: Mouse moved to (604, 455)
Screenshot: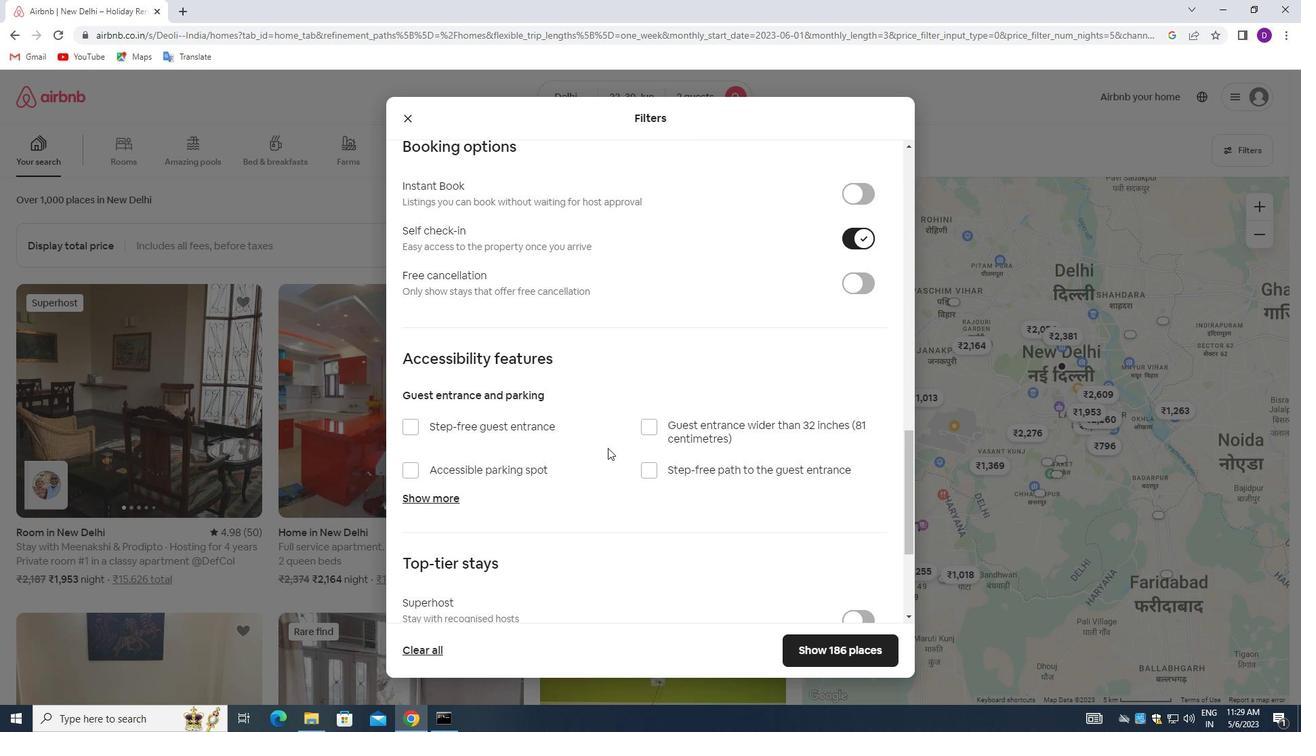 
Action: Mouse scrolled (604, 454) with delta (0, 0)
Screenshot: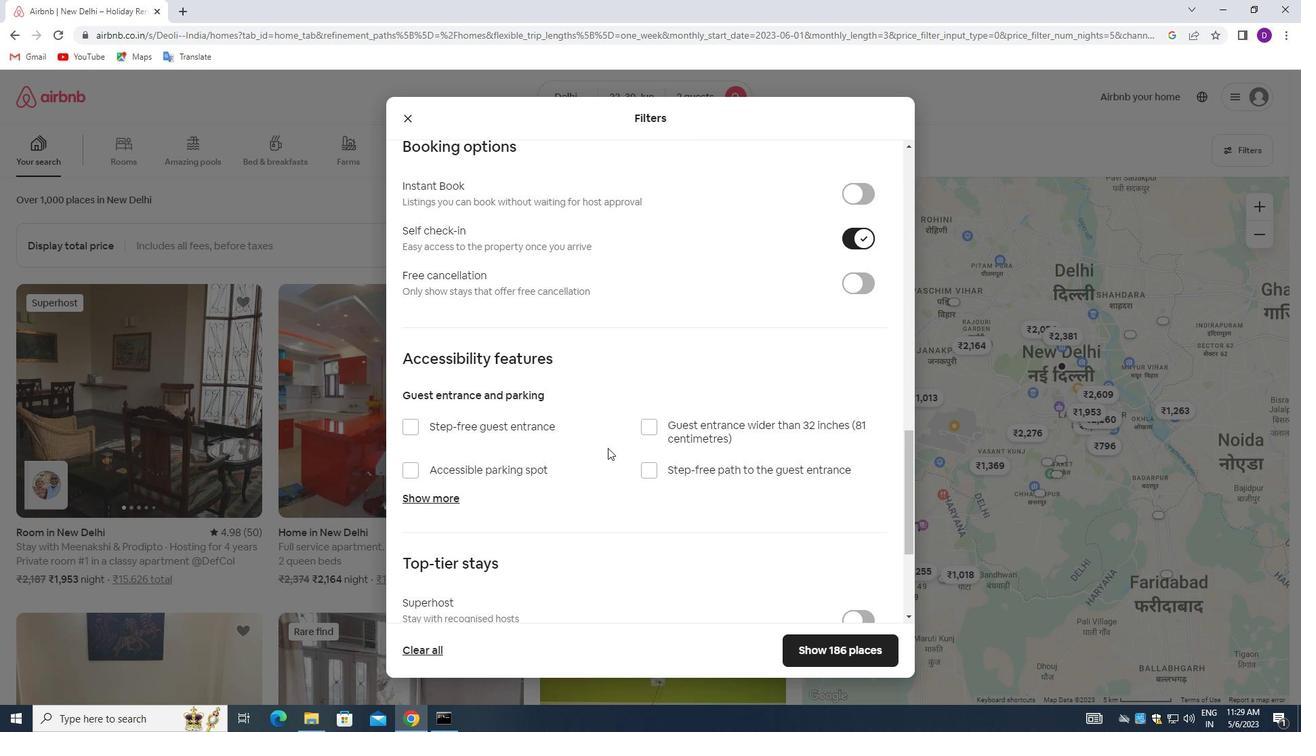 
Action: Mouse moved to (603, 456)
Screenshot: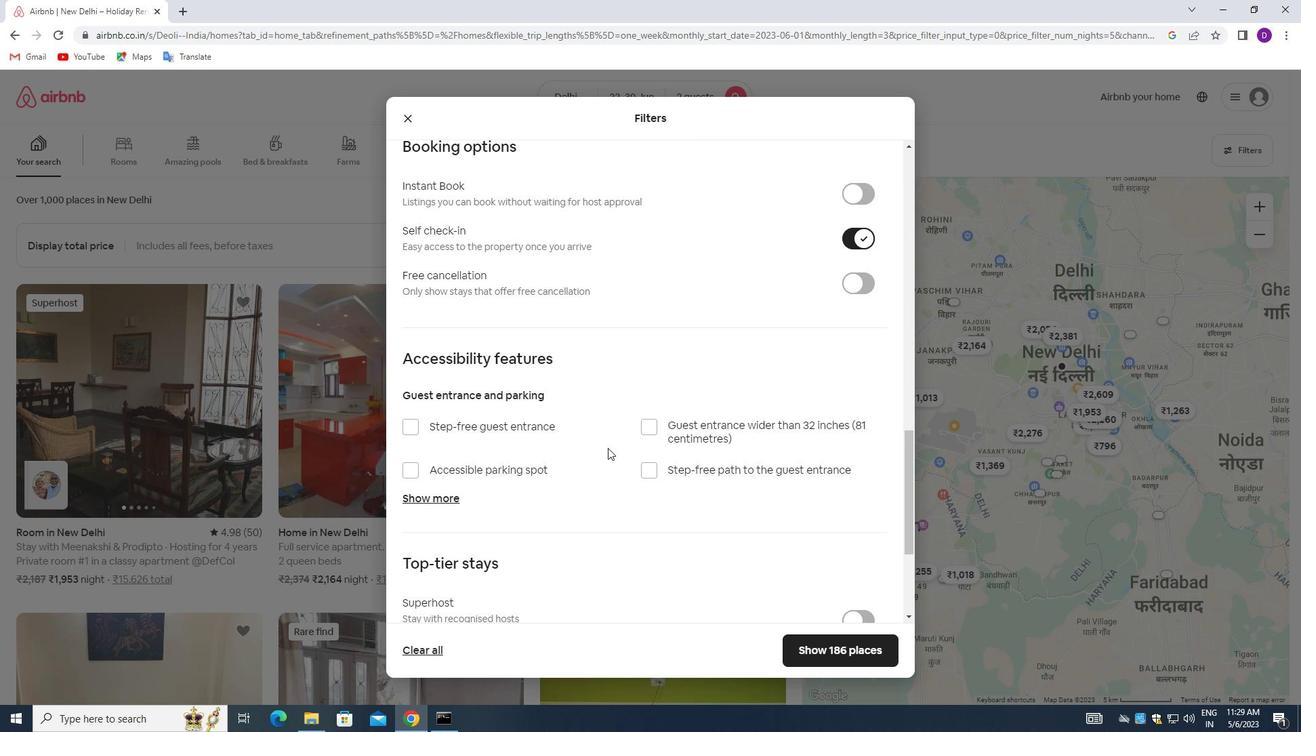 
Action: Mouse scrolled (603, 455) with delta (0, 0)
Screenshot: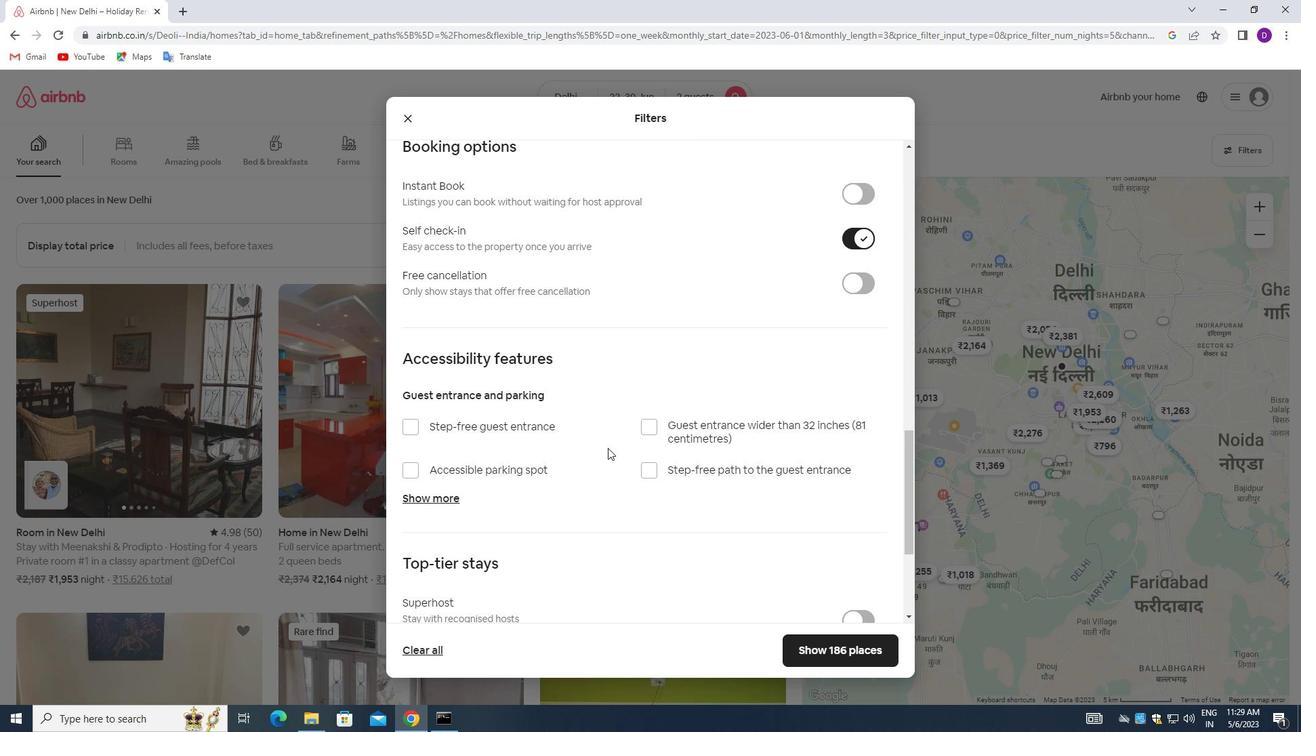 
Action: Mouse moved to (596, 459)
Screenshot: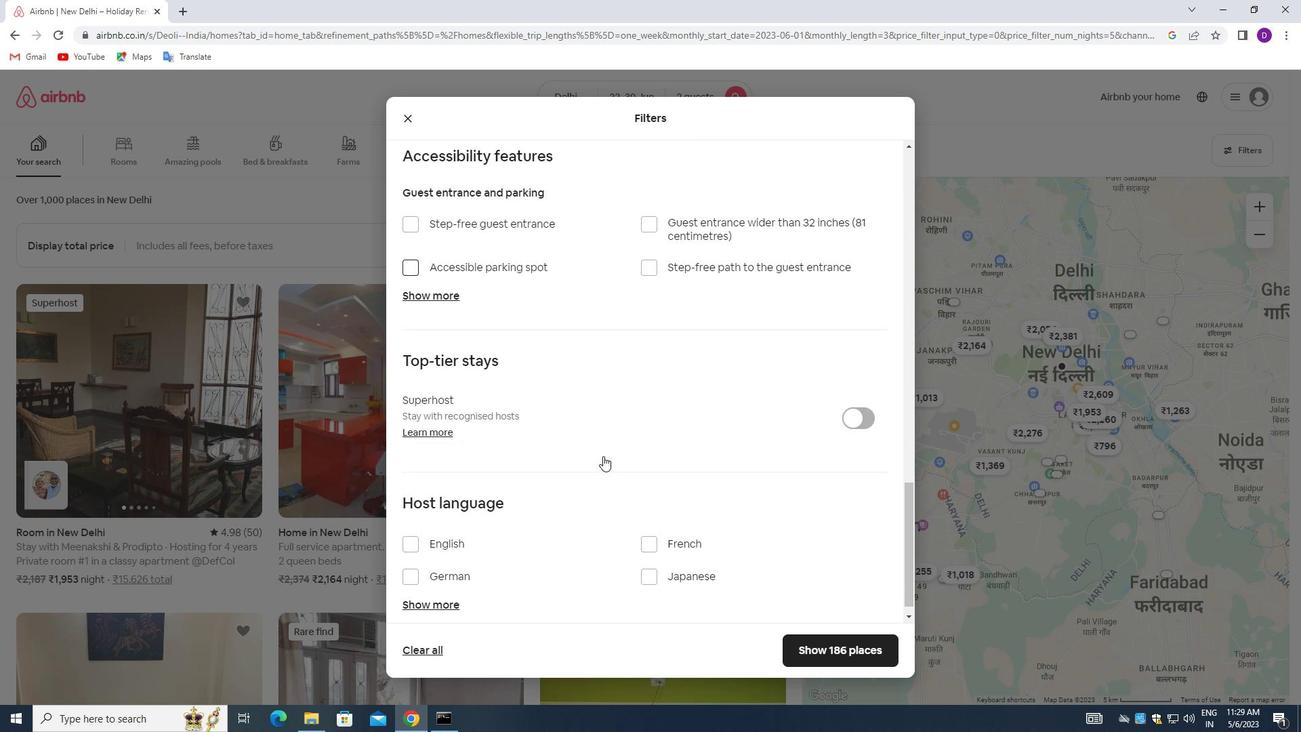
Action: Mouse scrolled (596, 459) with delta (0, 0)
Screenshot: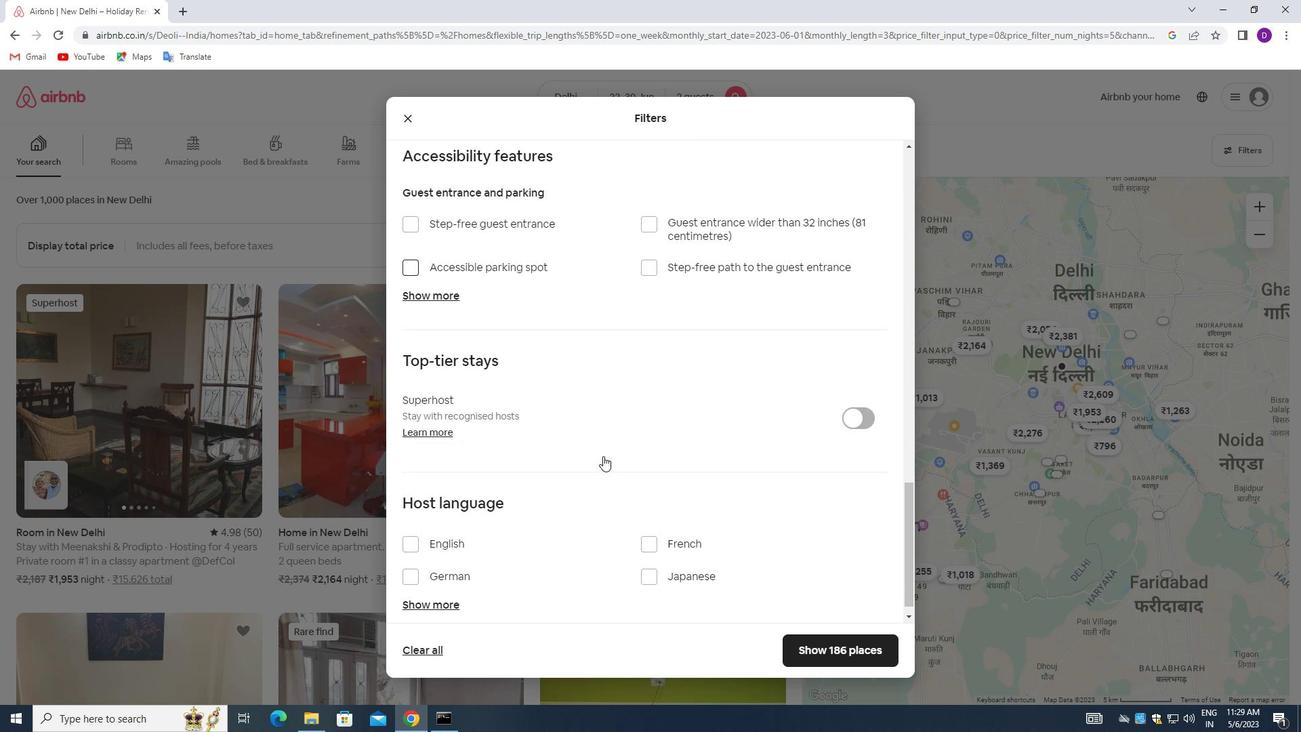 
Action: Mouse moved to (591, 464)
Screenshot: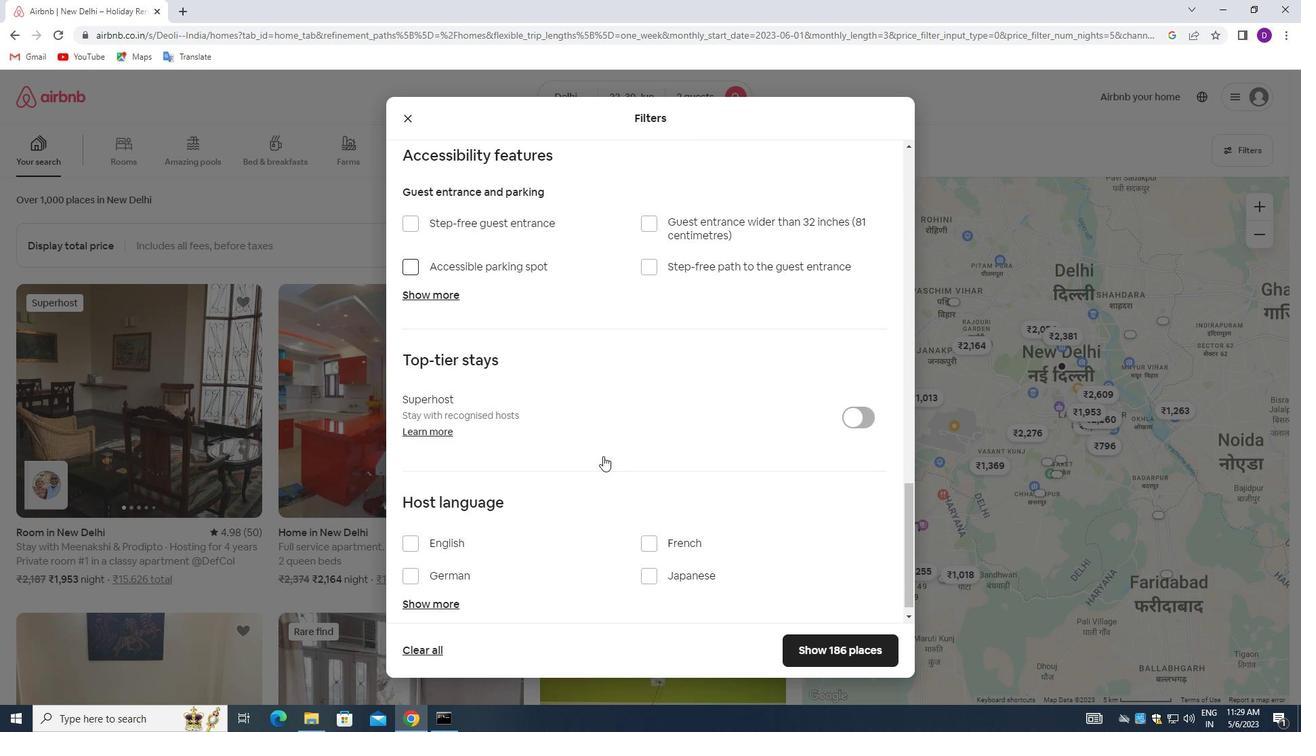 
Action: Mouse scrolled (591, 463) with delta (0, 0)
Screenshot: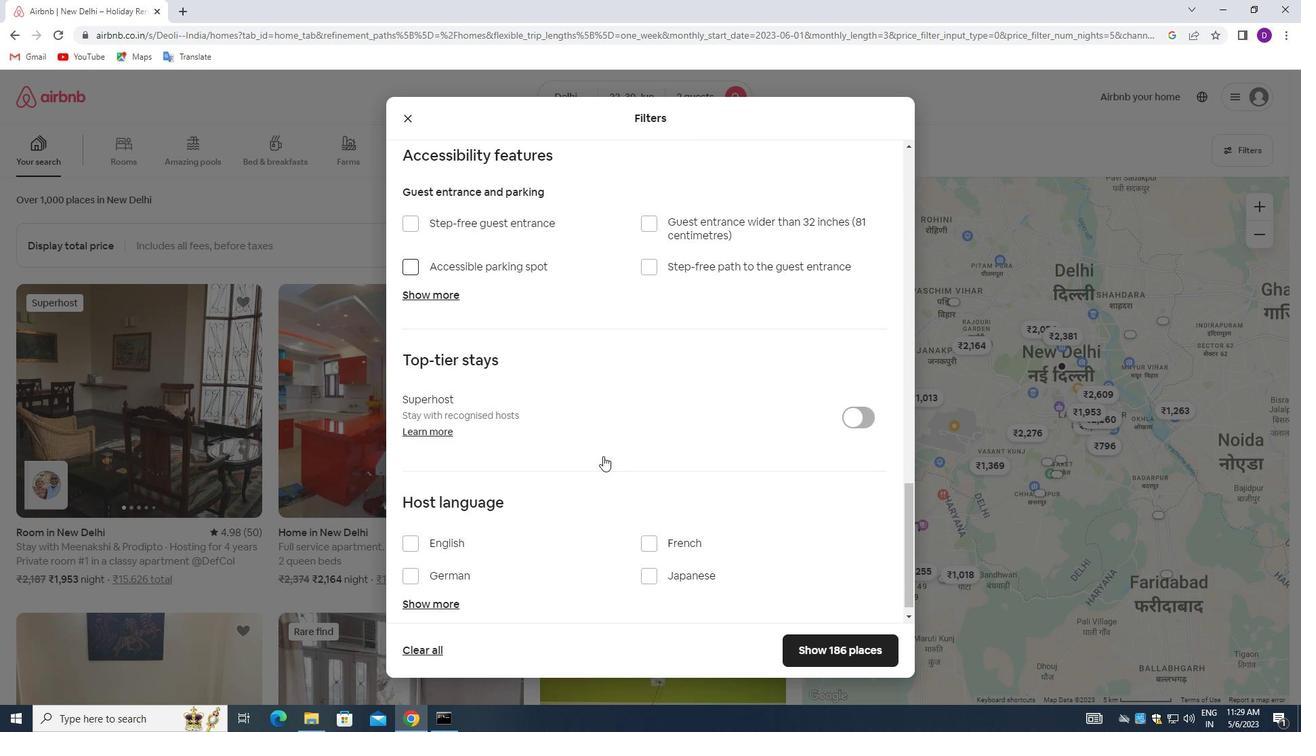 
Action: Mouse moved to (591, 464)
Screenshot: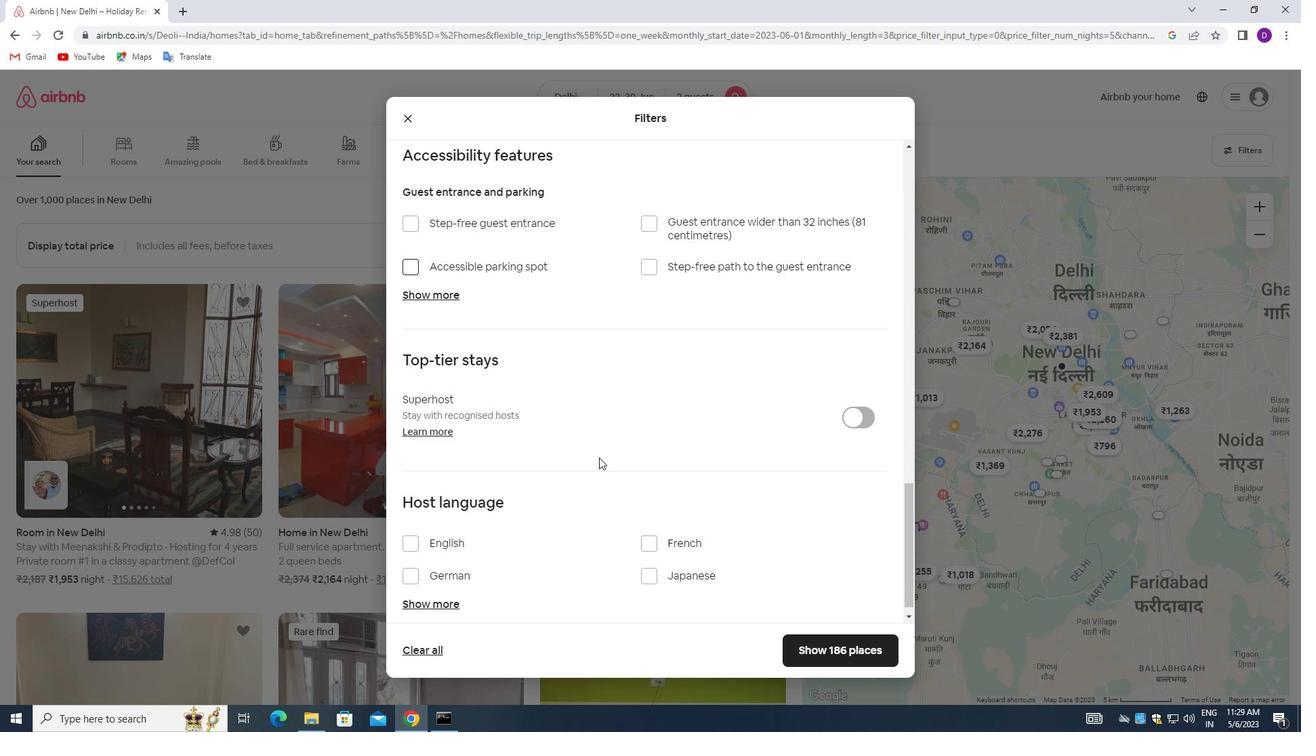
Action: Mouse scrolled (591, 463) with delta (0, 0)
Screenshot: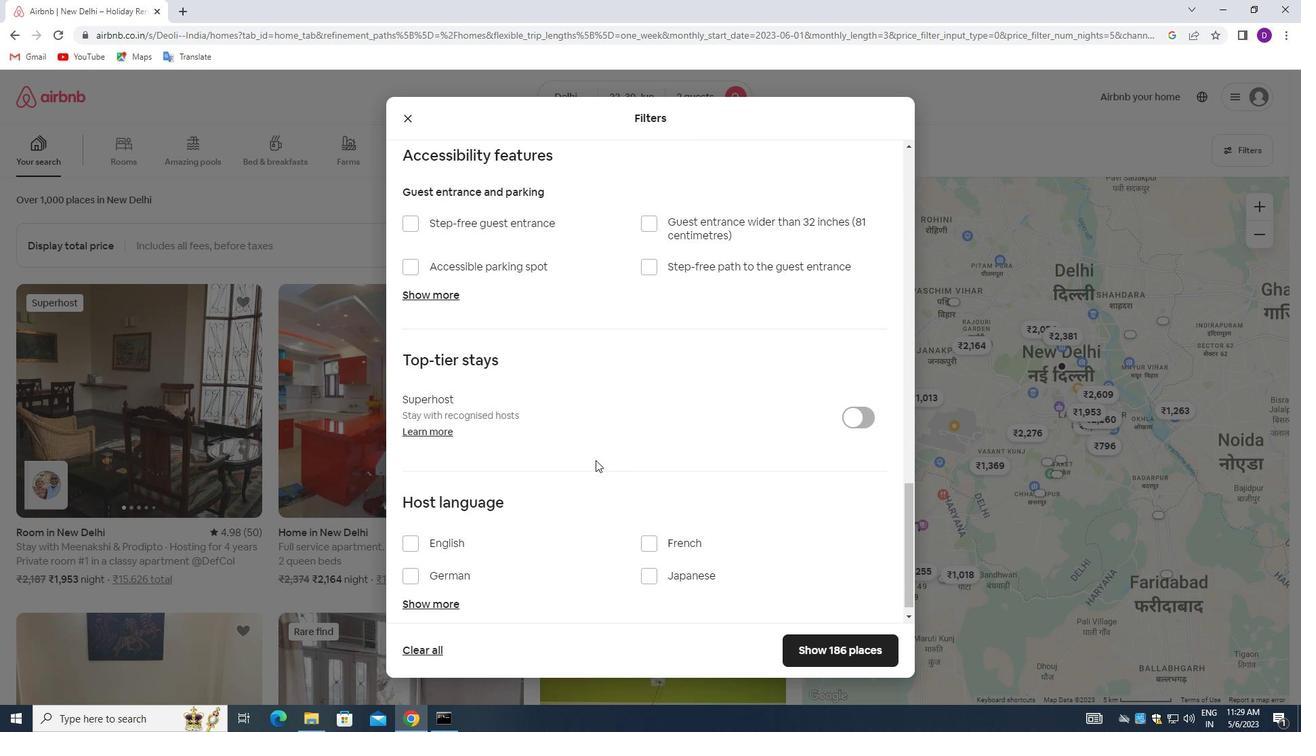 
Action: Mouse moved to (590, 465)
Screenshot: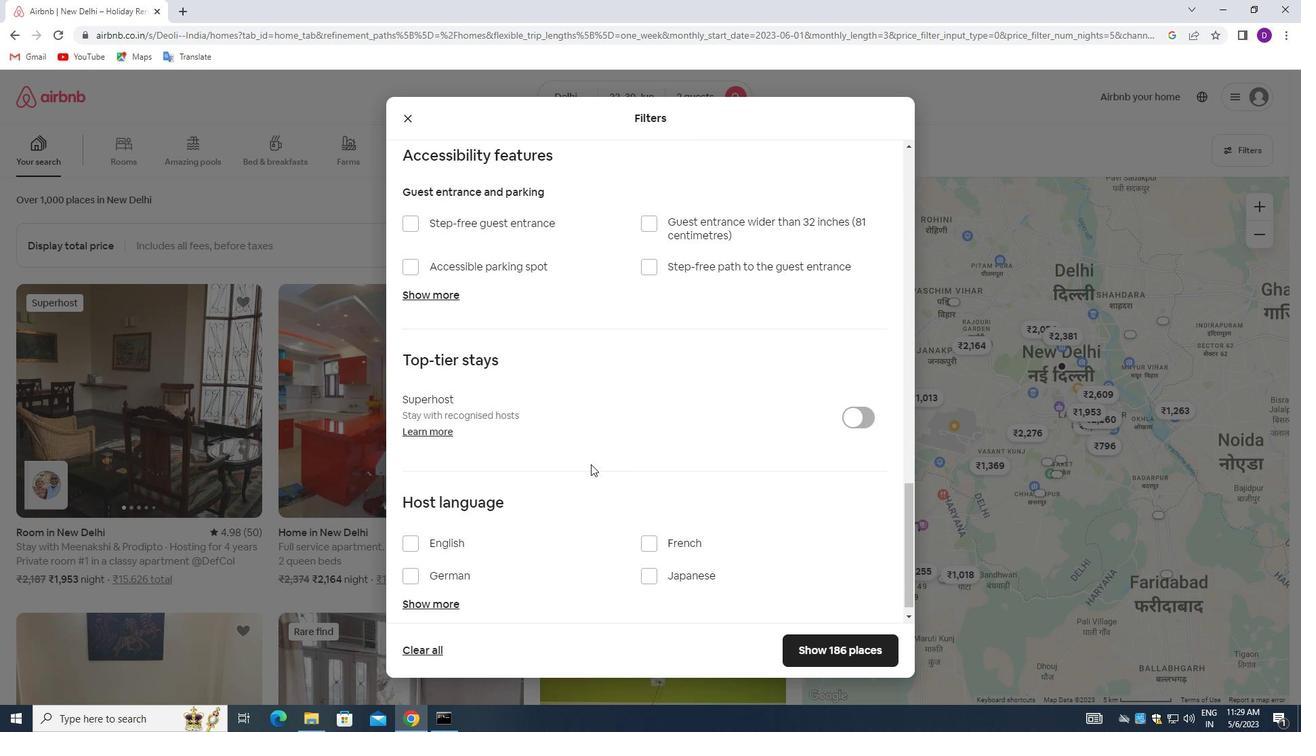 
Action: Mouse scrolled (590, 465) with delta (0, 0)
Screenshot: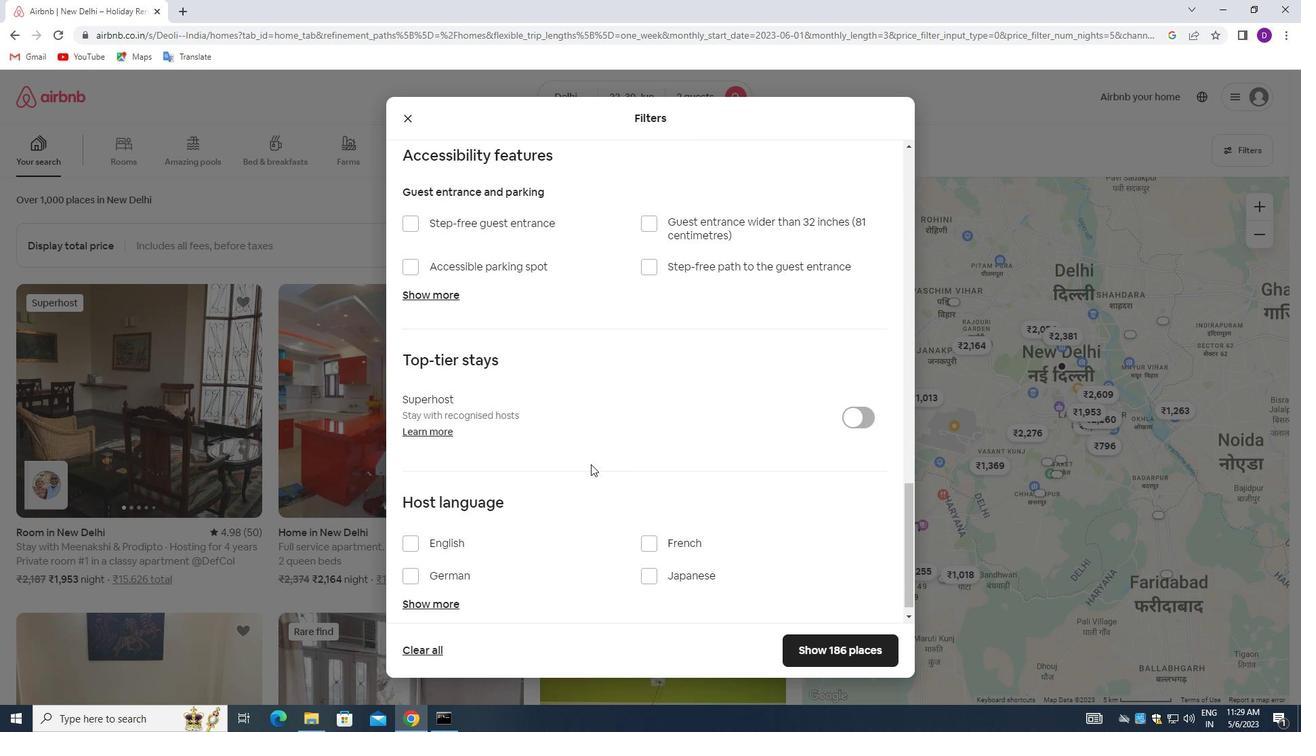 
Action: Mouse moved to (406, 528)
Screenshot: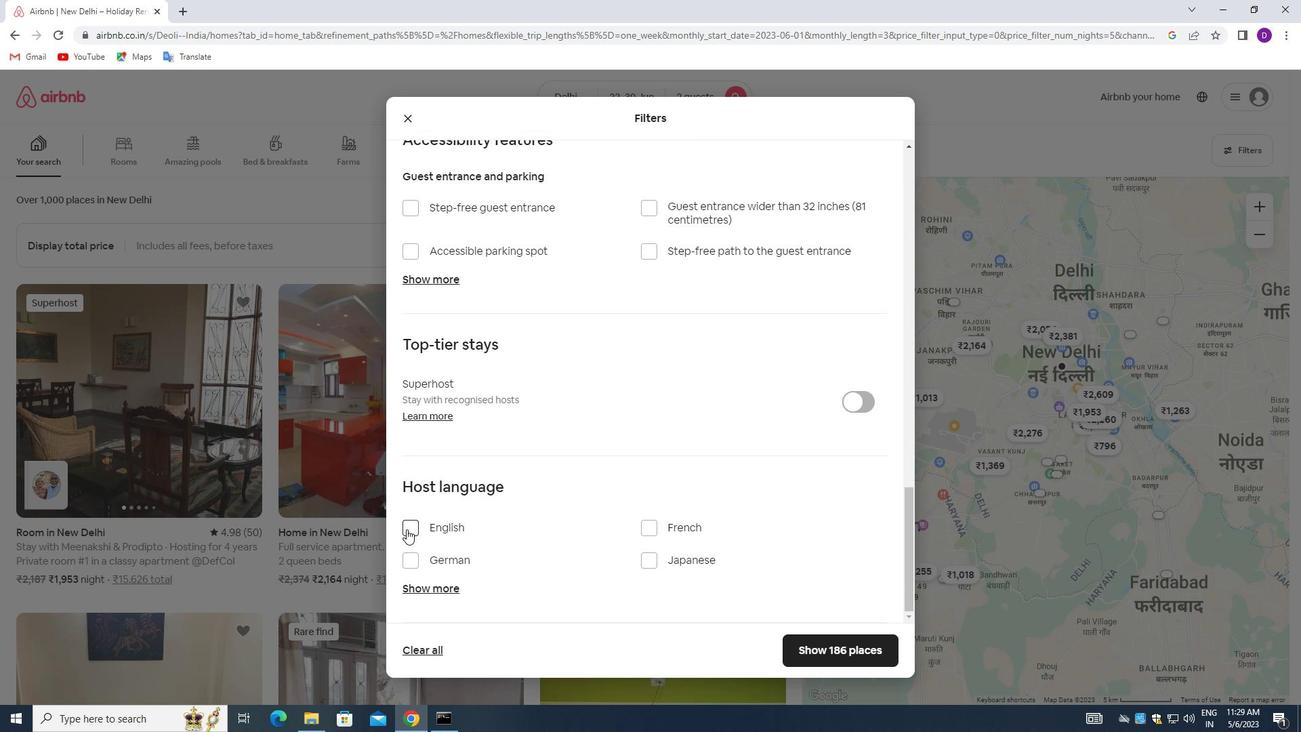 
Action: Mouse pressed left at (406, 528)
Screenshot: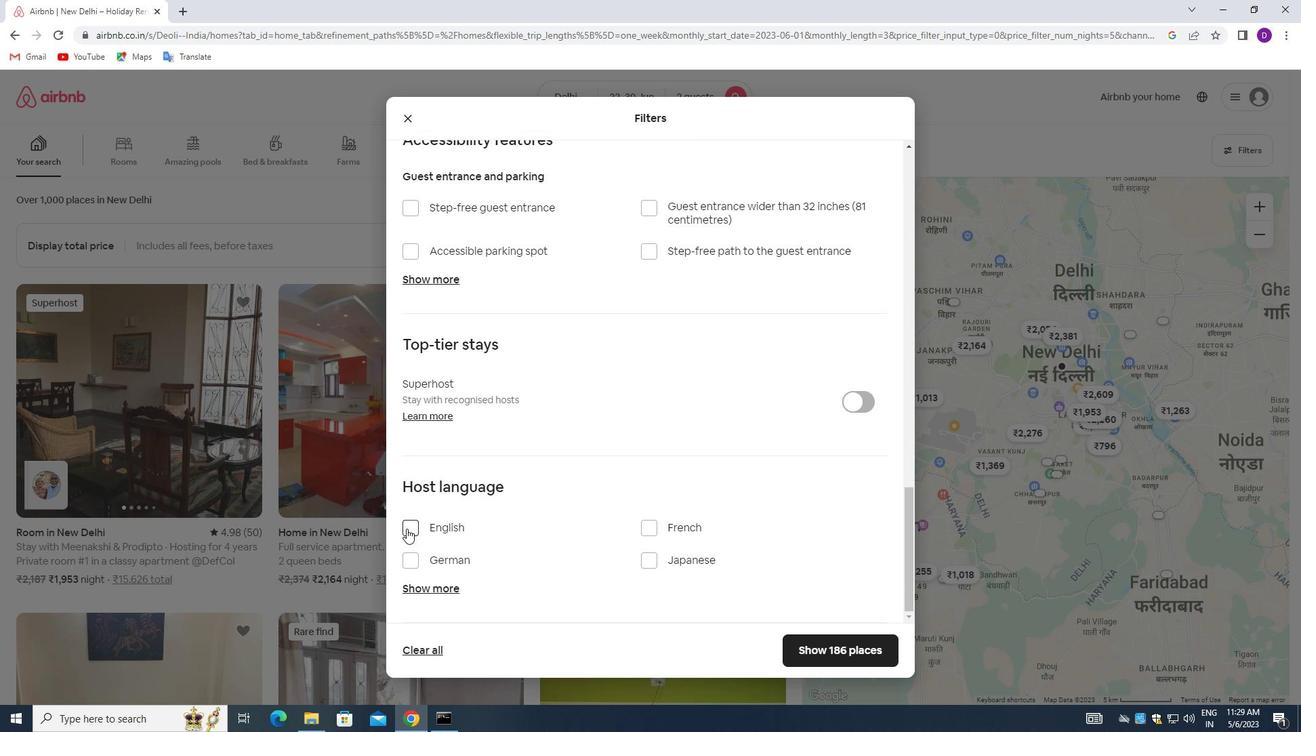 
Action: Mouse moved to (797, 649)
Screenshot: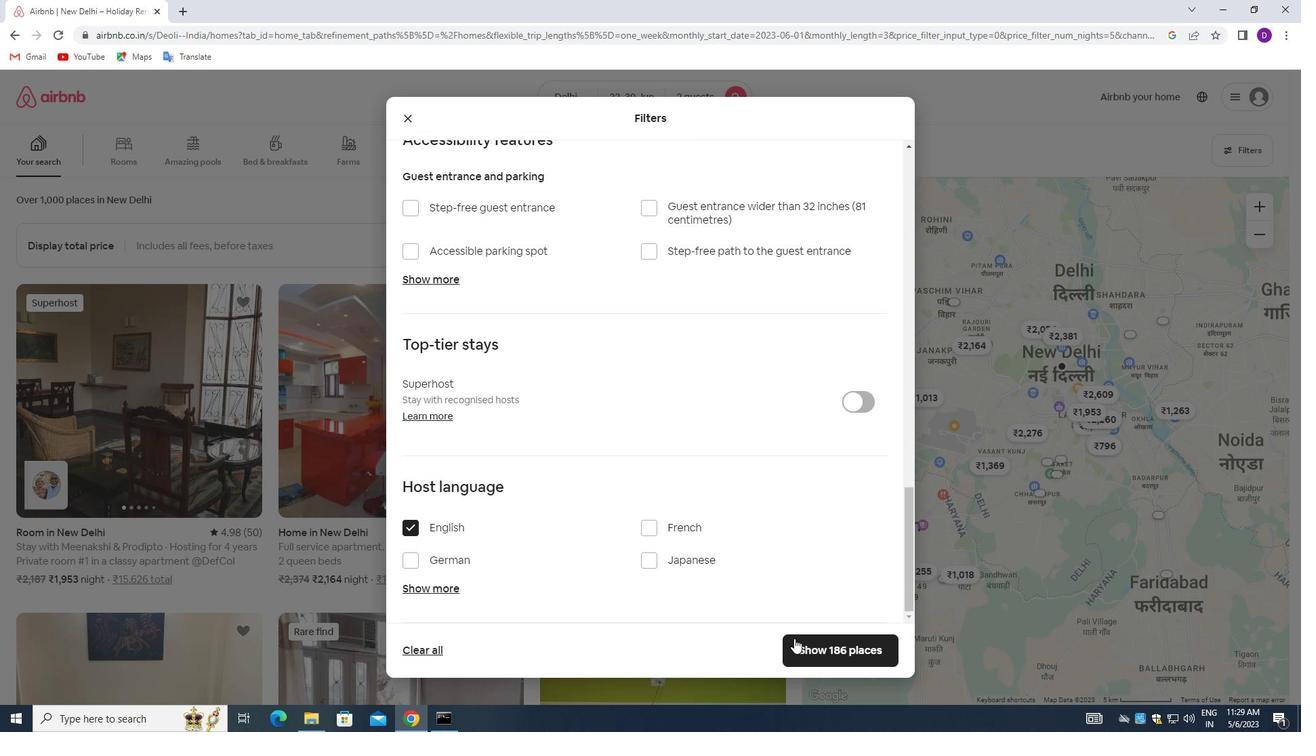 
Action: Mouse pressed left at (797, 649)
Screenshot: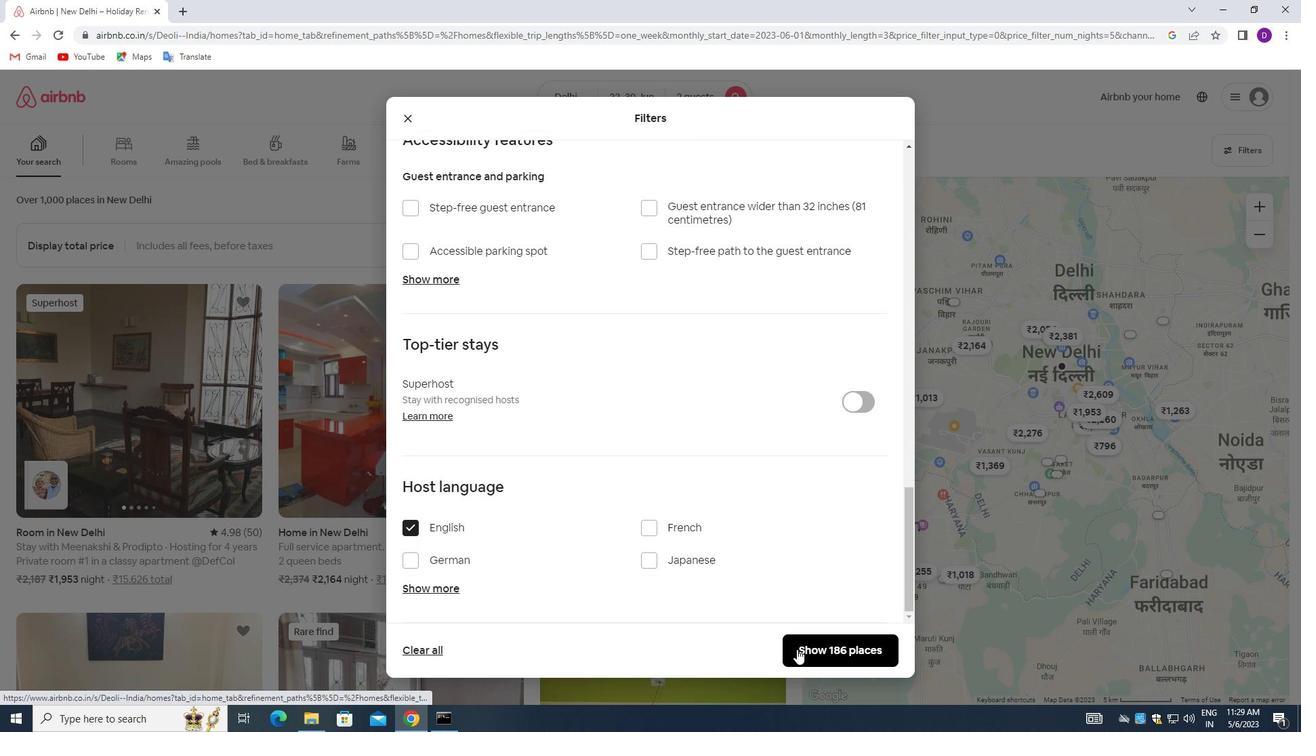 
Action: Mouse moved to (688, 535)
Screenshot: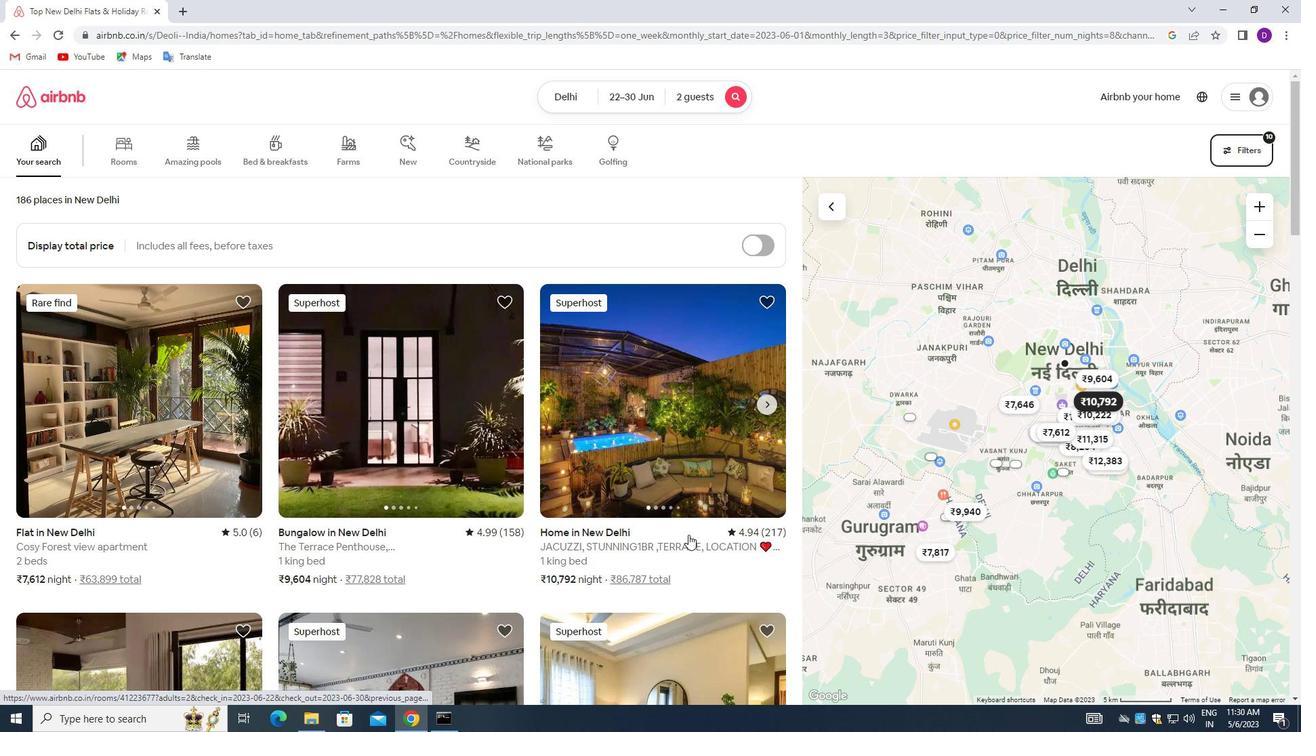 
